 Task: Find connections with filter location Baharampur with filter topic #Analyticswith filter profile language German with filter current company BORN Group with filter school Doon International School with filter industry Footwear Manufacturing with filter service category Leadership Development with filter keywords title Receptionist
Action: Mouse moved to (613, 76)
Screenshot: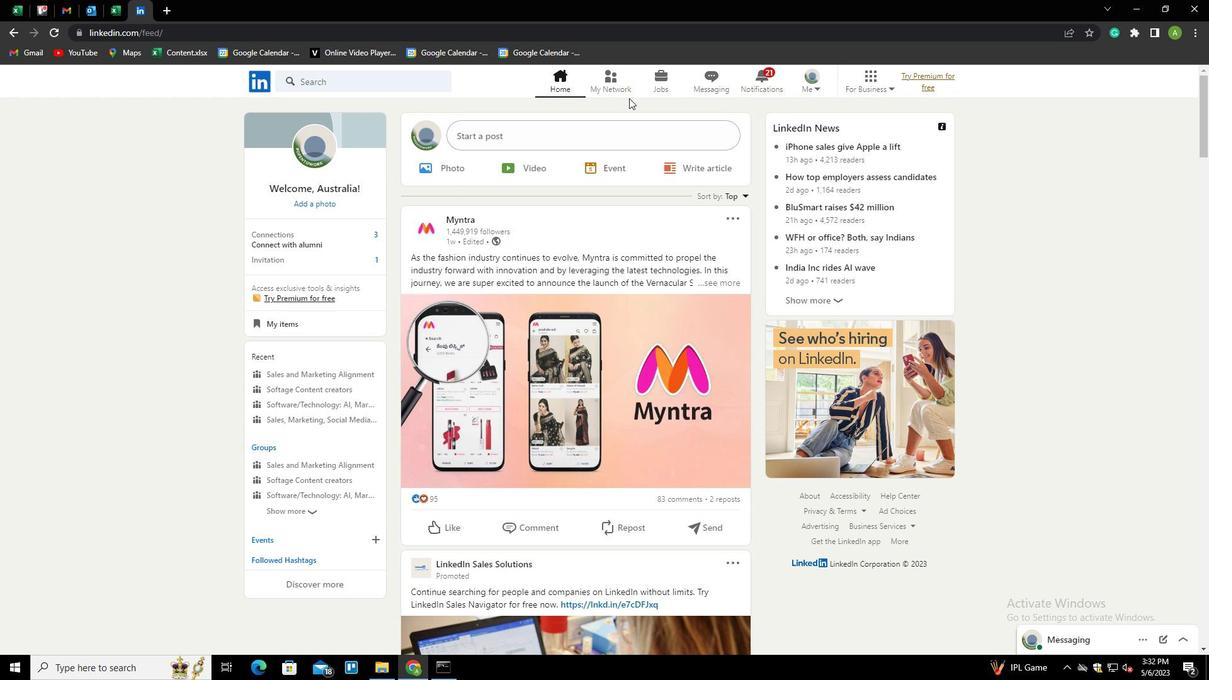 
Action: Mouse pressed left at (613, 76)
Screenshot: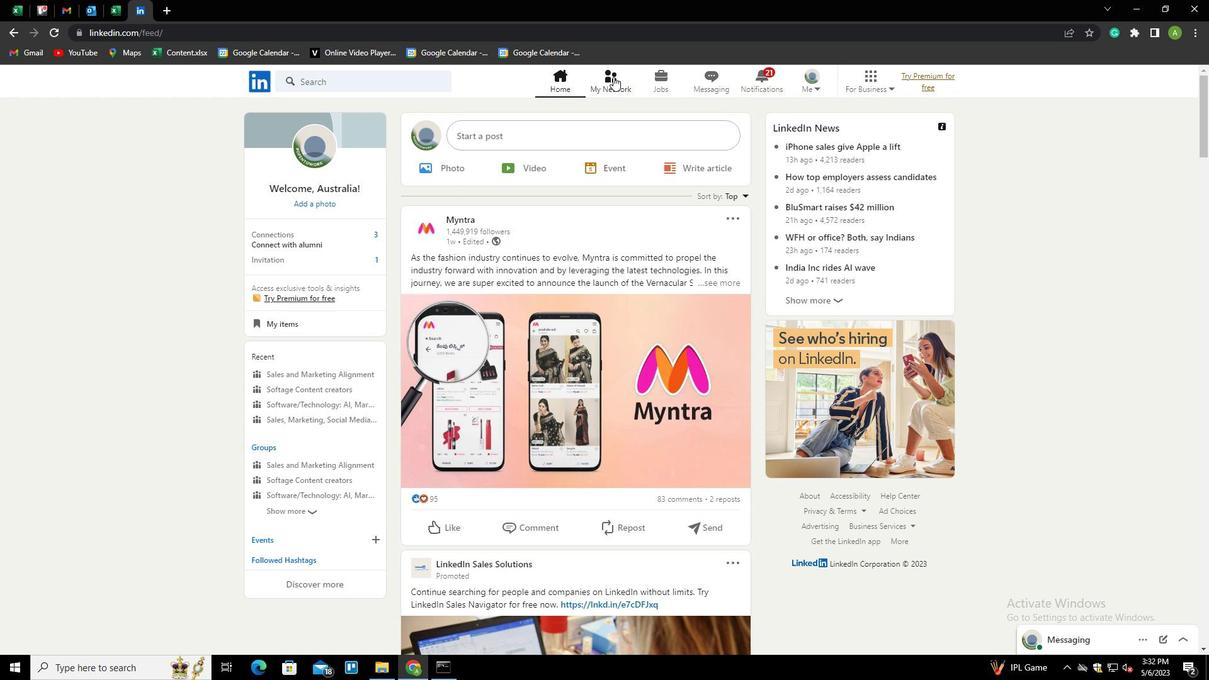 
Action: Mouse moved to (325, 151)
Screenshot: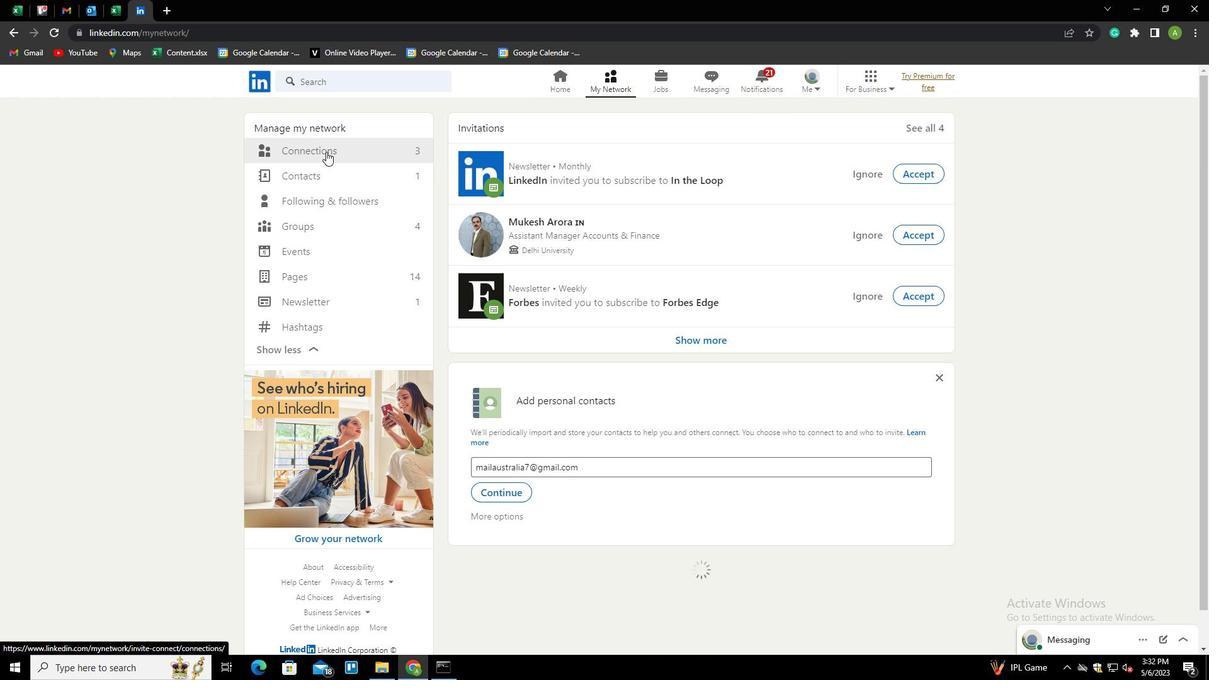 
Action: Mouse pressed left at (325, 151)
Screenshot: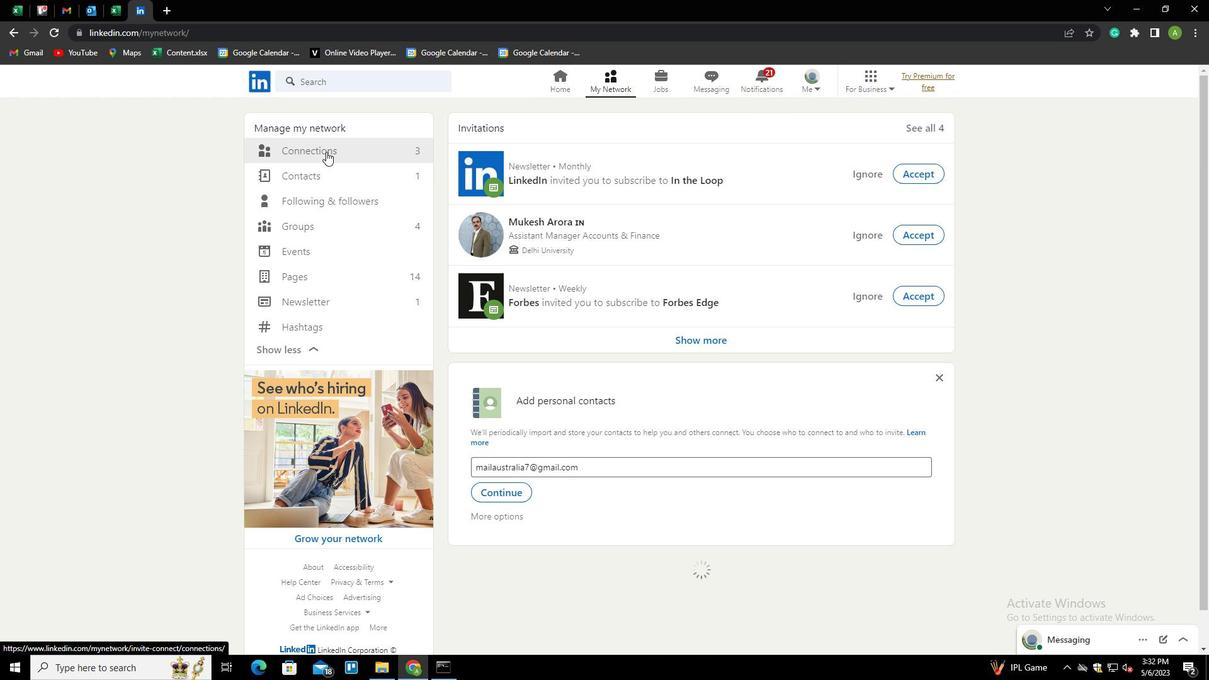 
Action: Mouse moved to (676, 154)
Screenshot: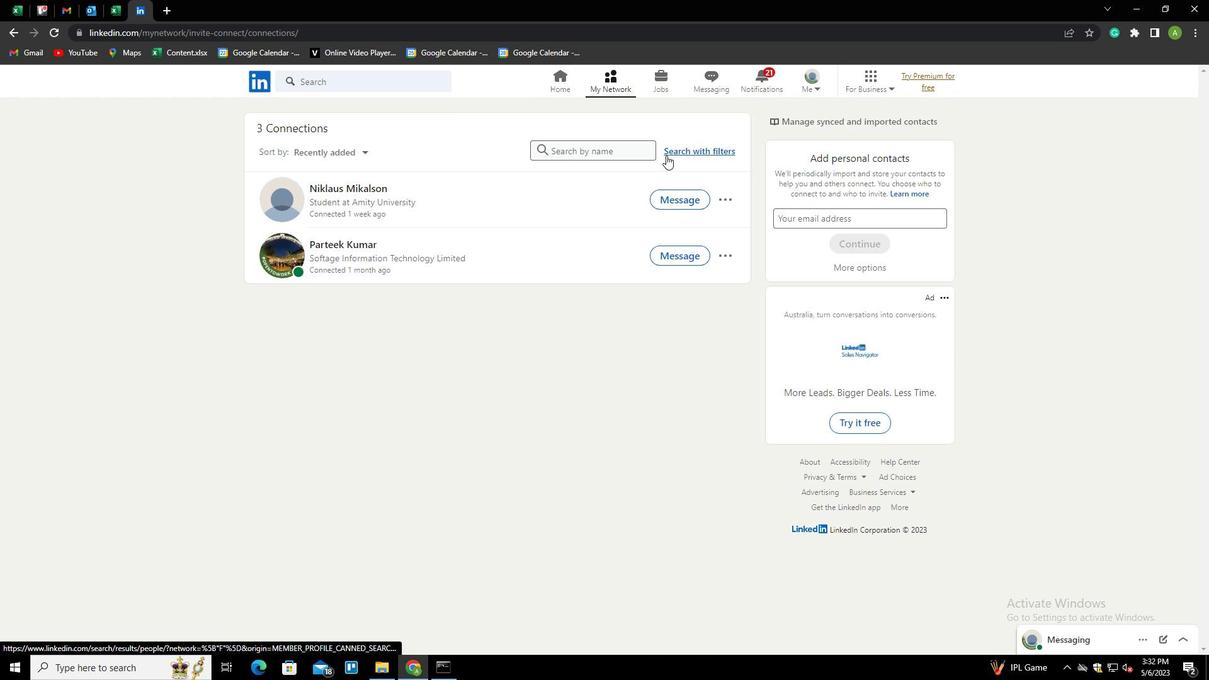 
Action: Mouse pressed left at (676, 154)
Screenshot: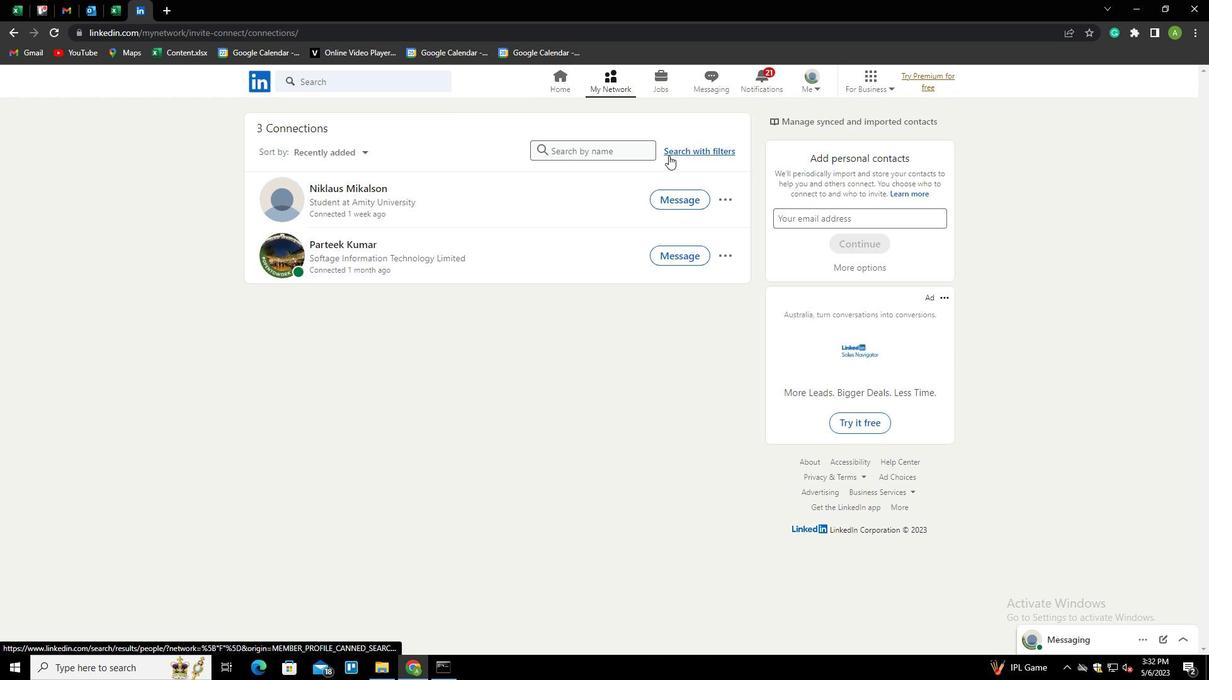 
Action: Mouse moved to (639, 117)
Screenshot: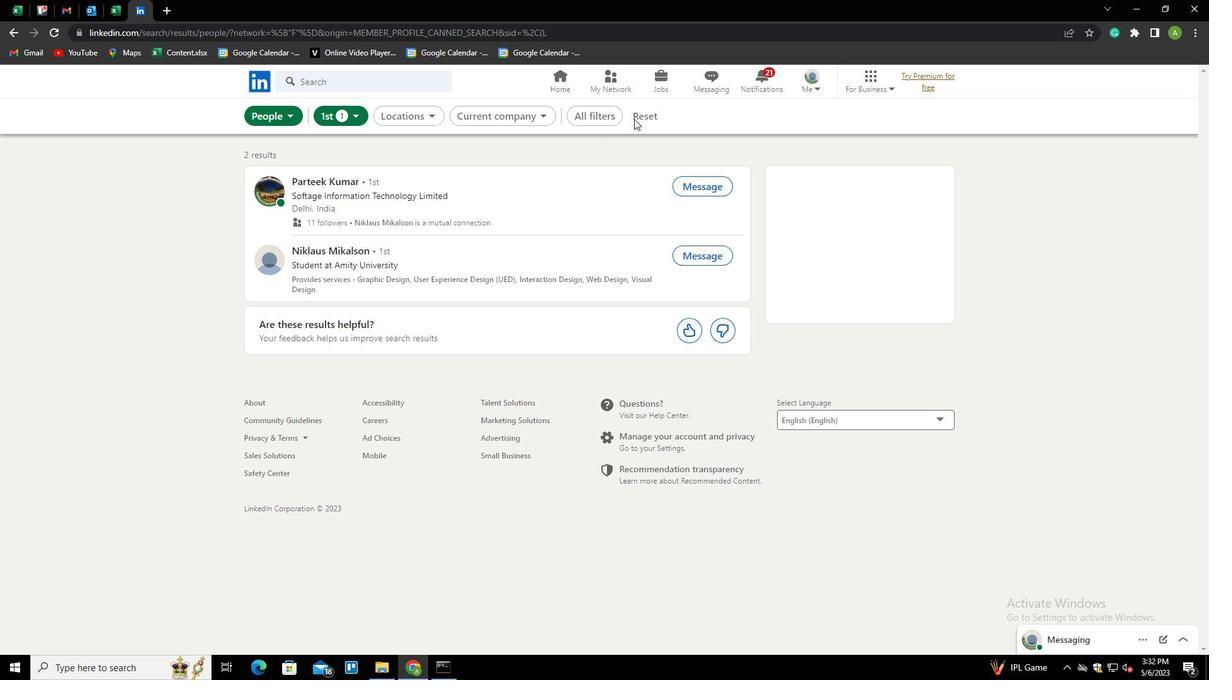
Action: Mouse pressed left at (639, 117)
Screenshot: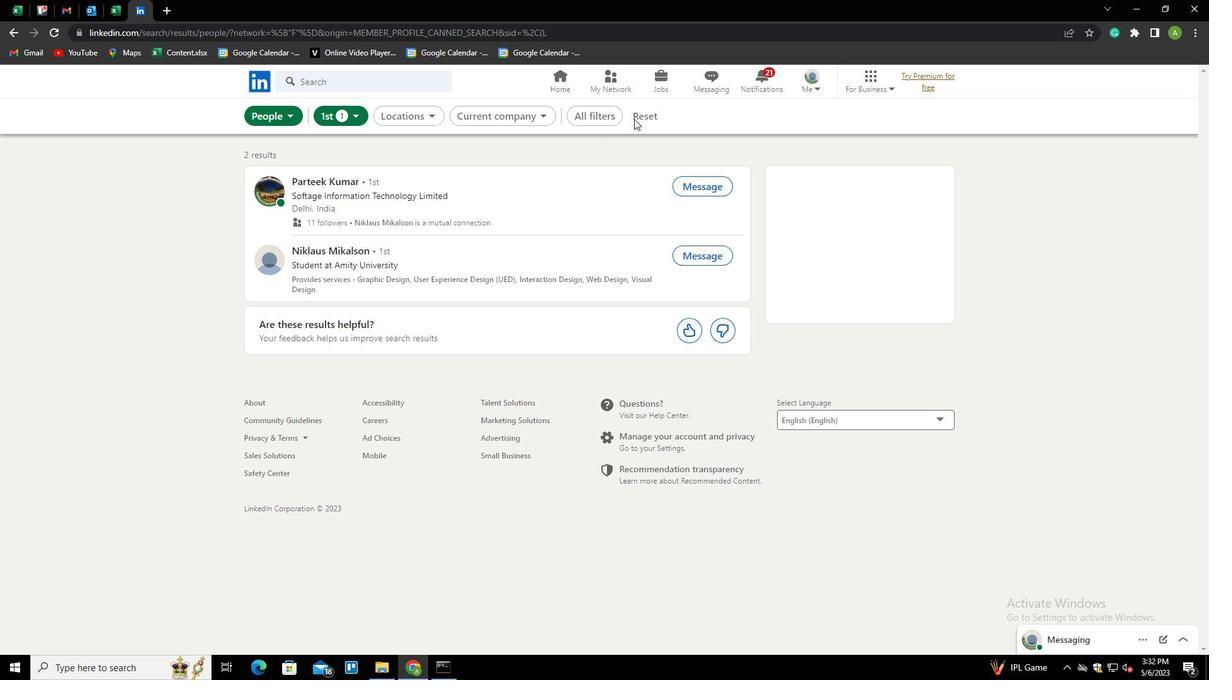 
Action: Mouse moved to (620, 115)
Screenshot: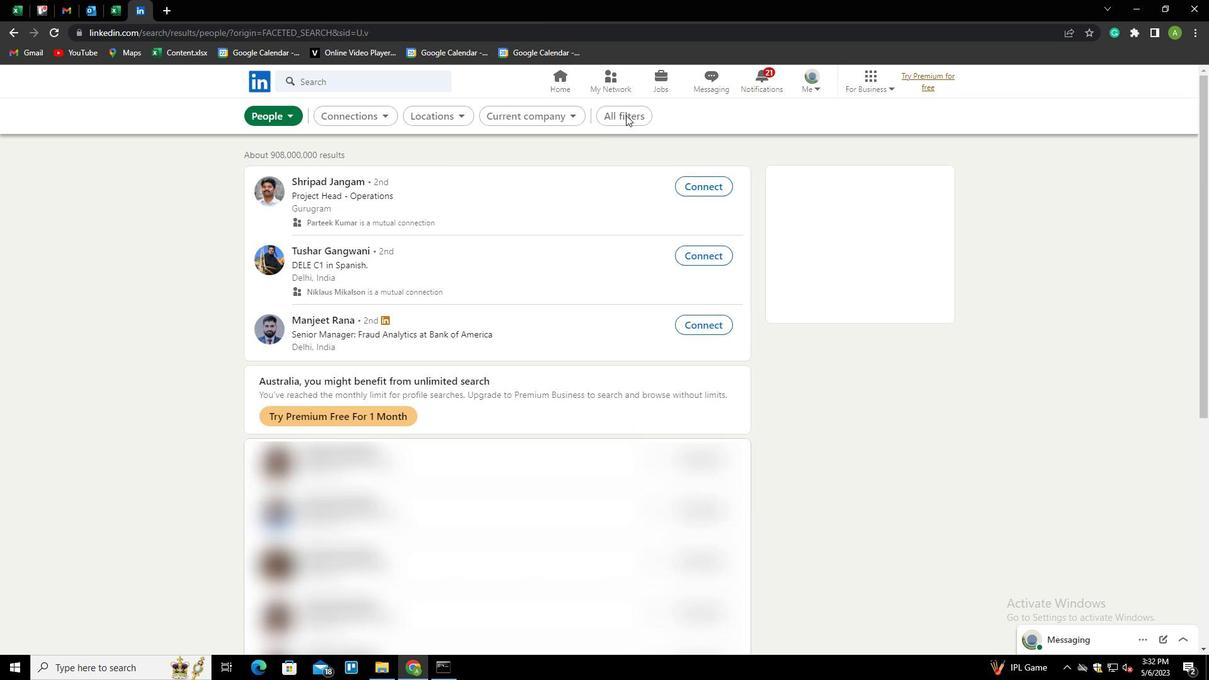 
Action: Mouse pressed left at (620, 115)
Screenshot: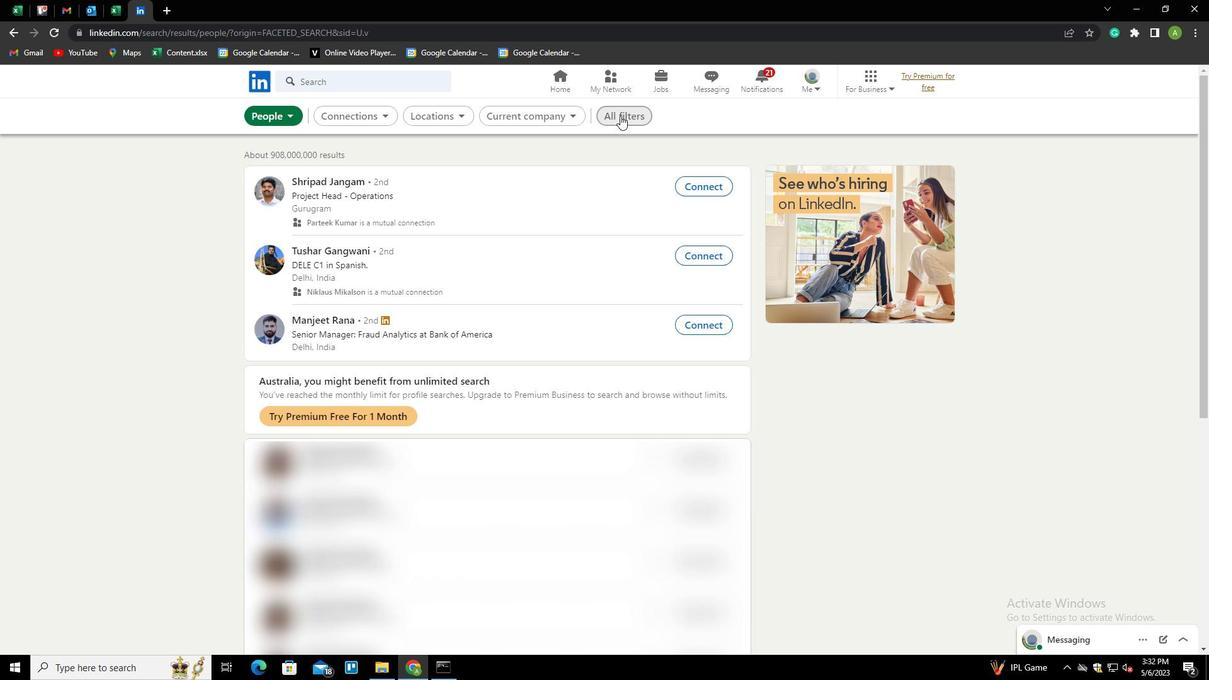 
Action: Mouse moved to (999, 338)
Screenshot: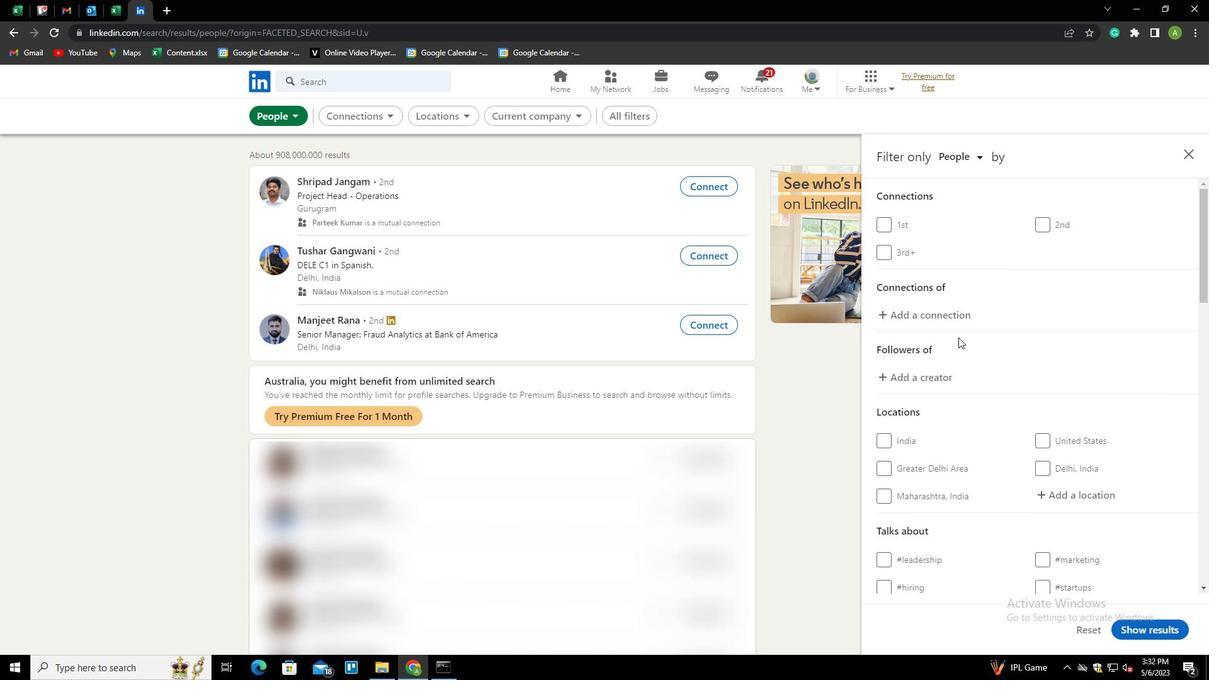 
Action: Mouse scrolled (999, 338) with delta (0, 0)
Screenshot: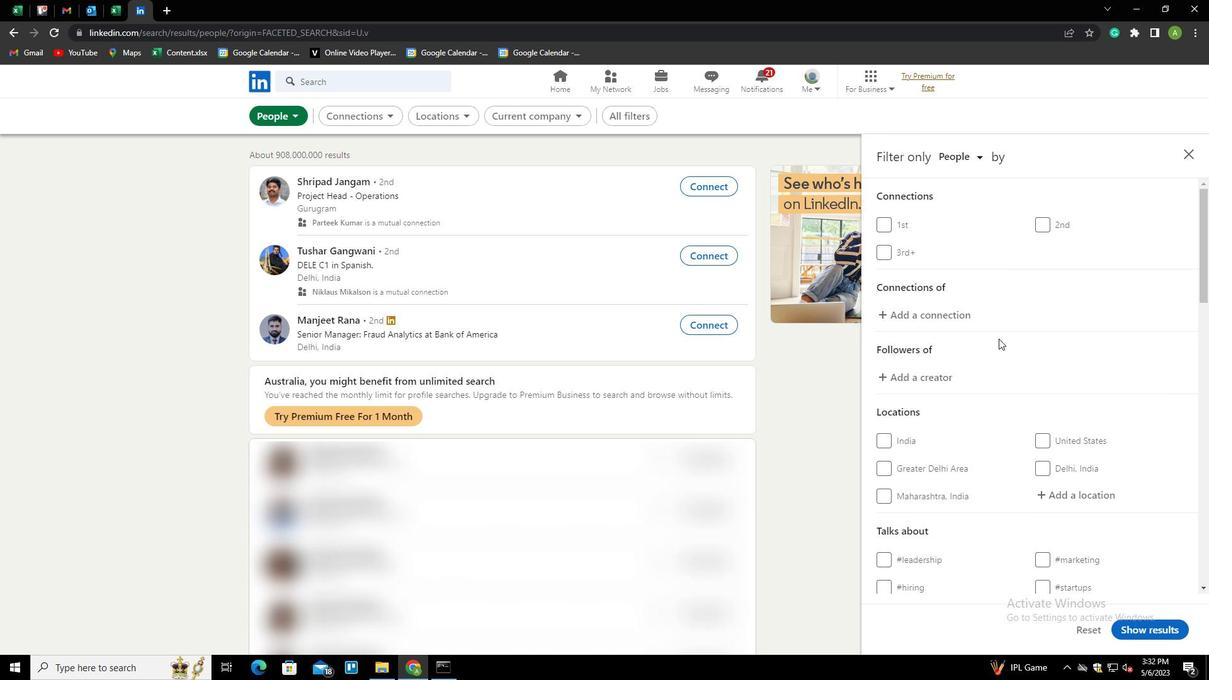 
Action: Mouse scrolled (999, 338) with delta (0, 0)
Screenshot: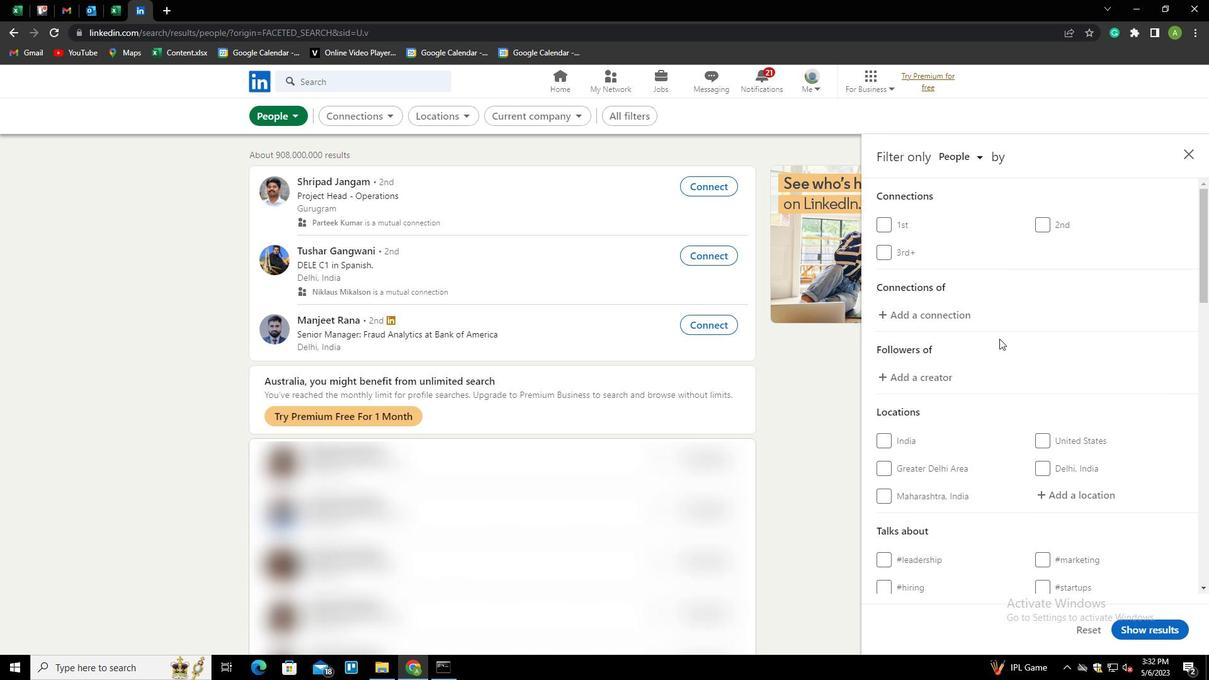 
Action: Mouse moved to (1063, 359)
Screenshot: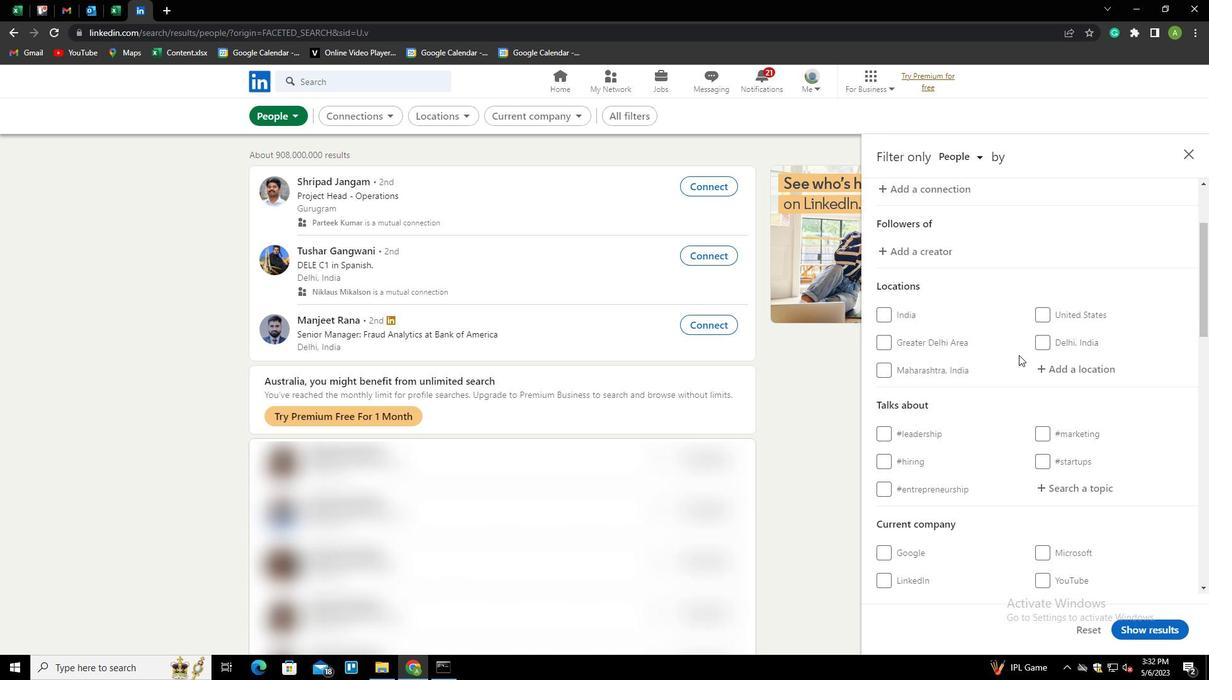 
Action: Mouse pressed left at (1063, 359)
Screenshot: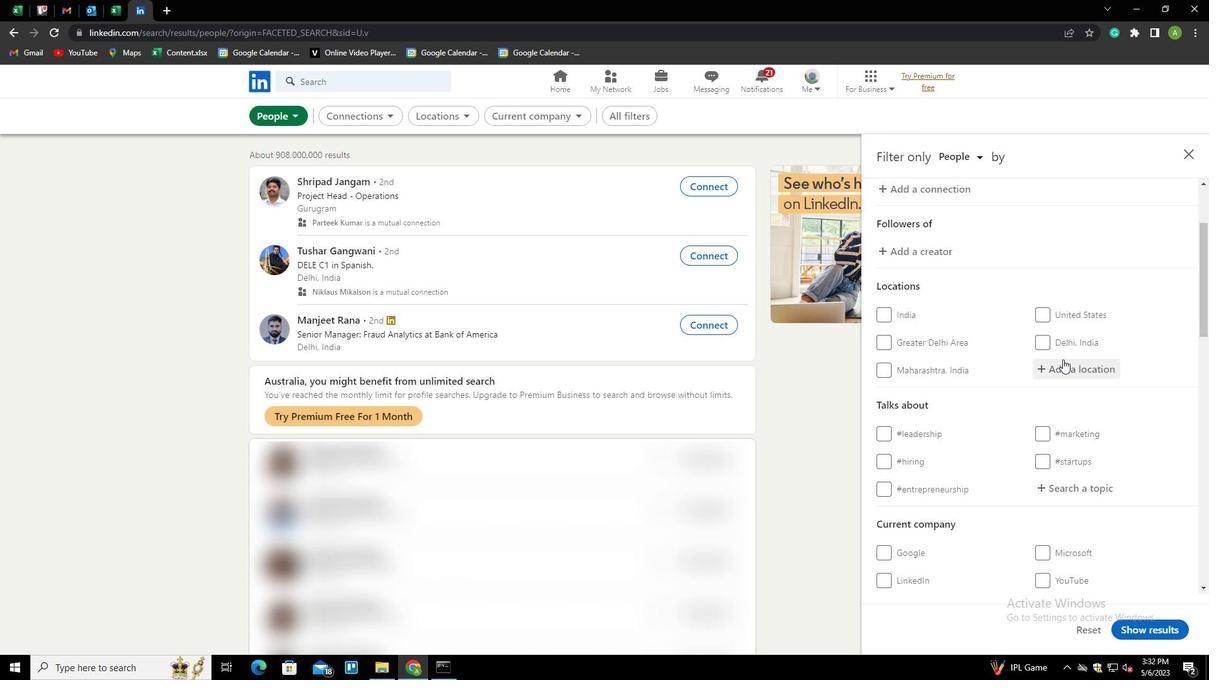 
Action: Mouse moved to (1065, 243)
Screenshot: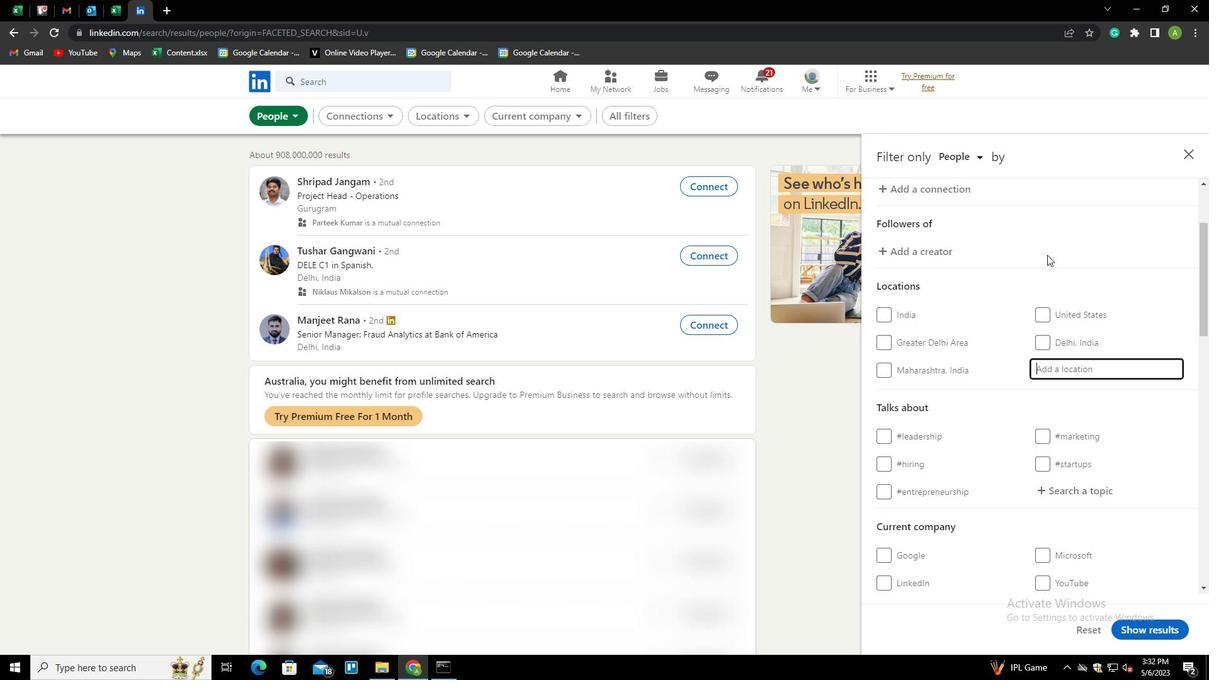 
Action: Key pressed <Key.shift><Key.shift><Key.shift>BAHARAMPUR<Key.backspace>ORE<Key.down><Key.insert><Key.insert><Key.backspace><Key.backspace><Key.backspace><Key.backspace>ORE<Key.backspace><Key.backspace><Key.backspace>UR
Screenshot: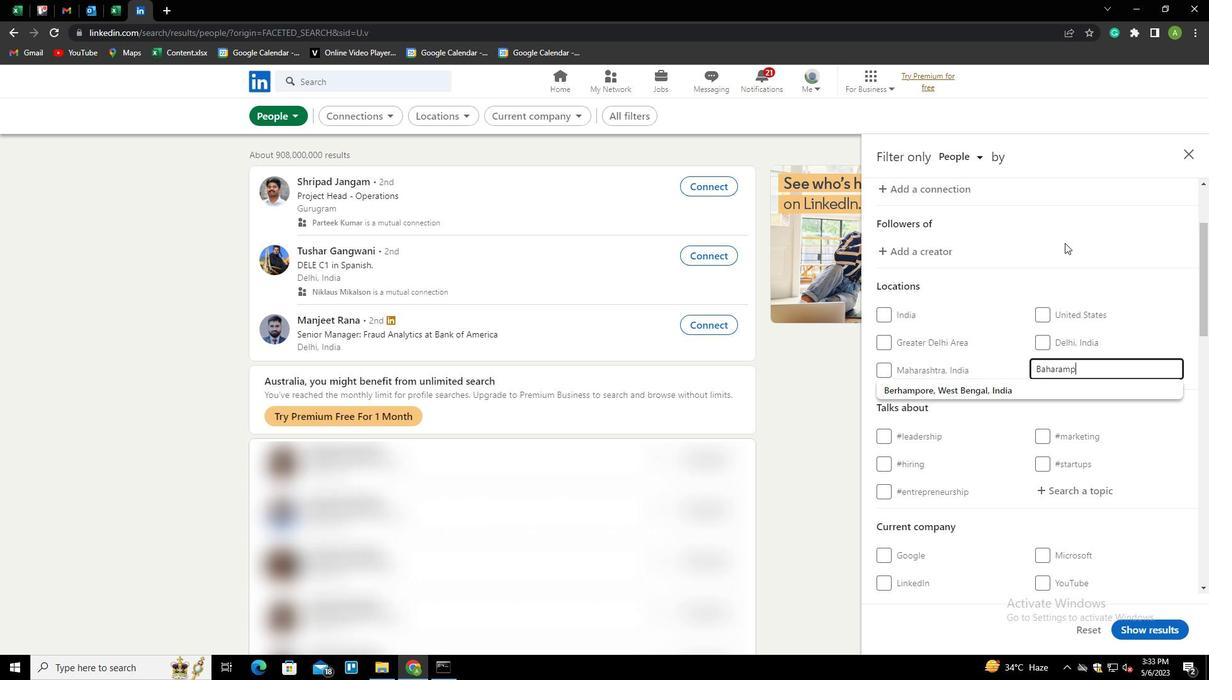 
Action: Mouse moved to (1127, 434)
Screenshot: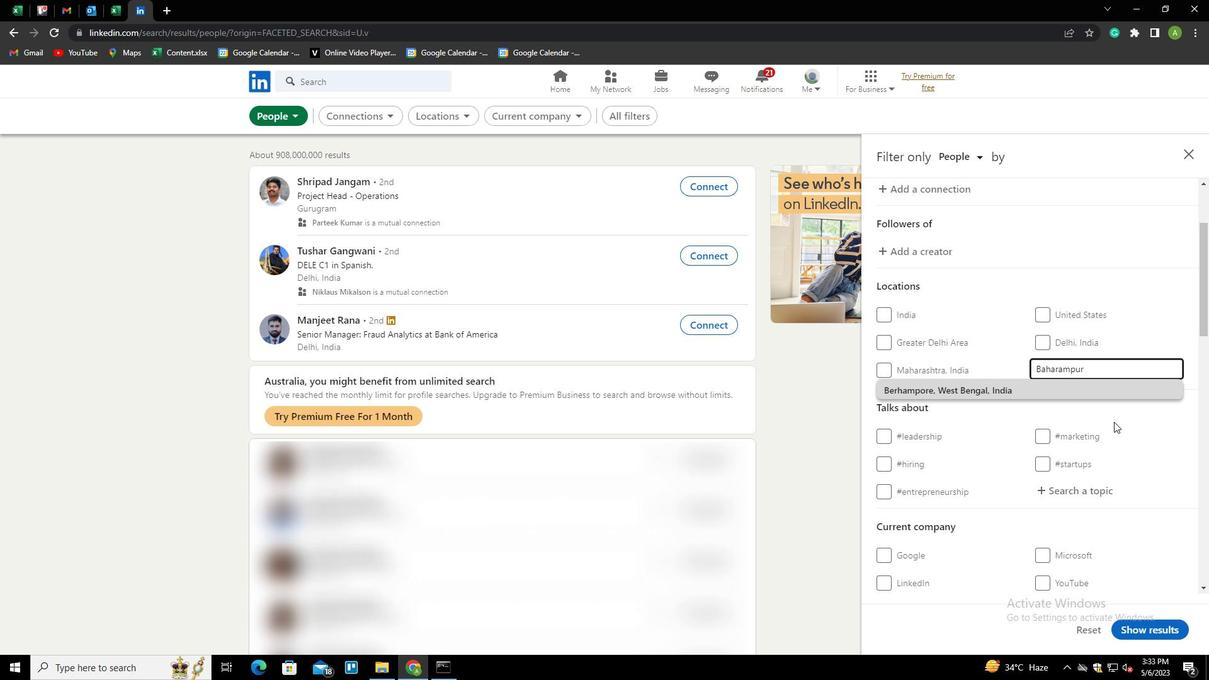 
Action: Mouse pressed left at (1127, 434)
Screenshot: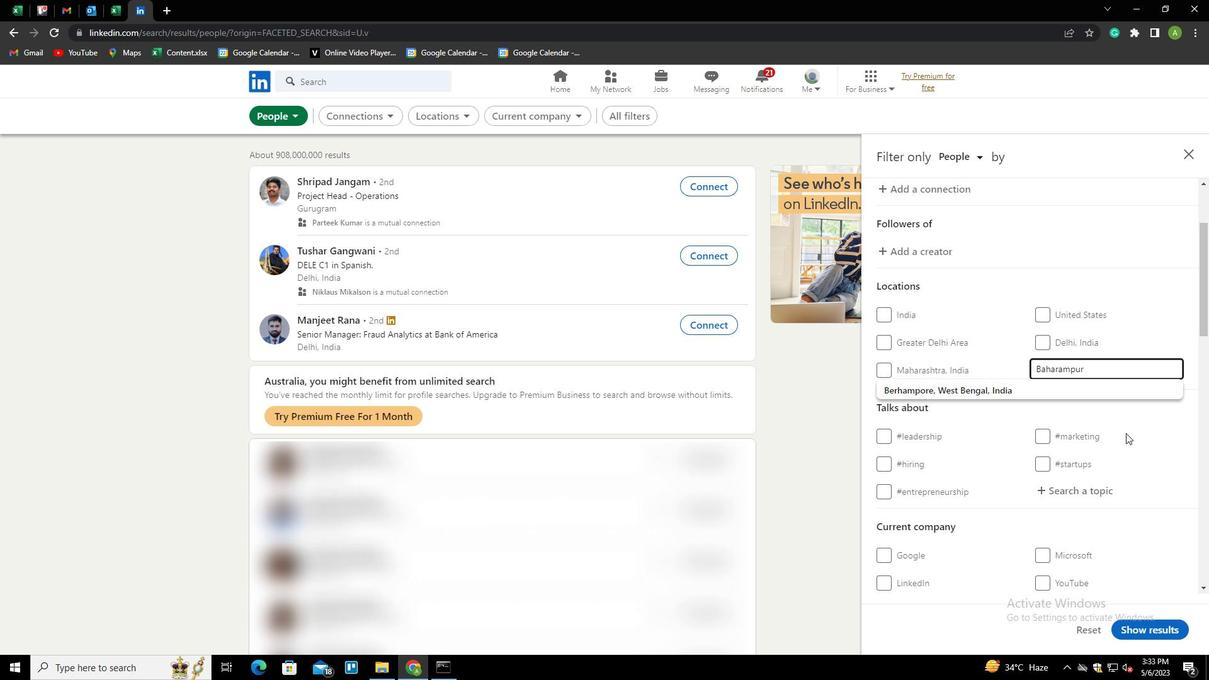 
Action: Mouse moved to (1095, 487)
Screenshot: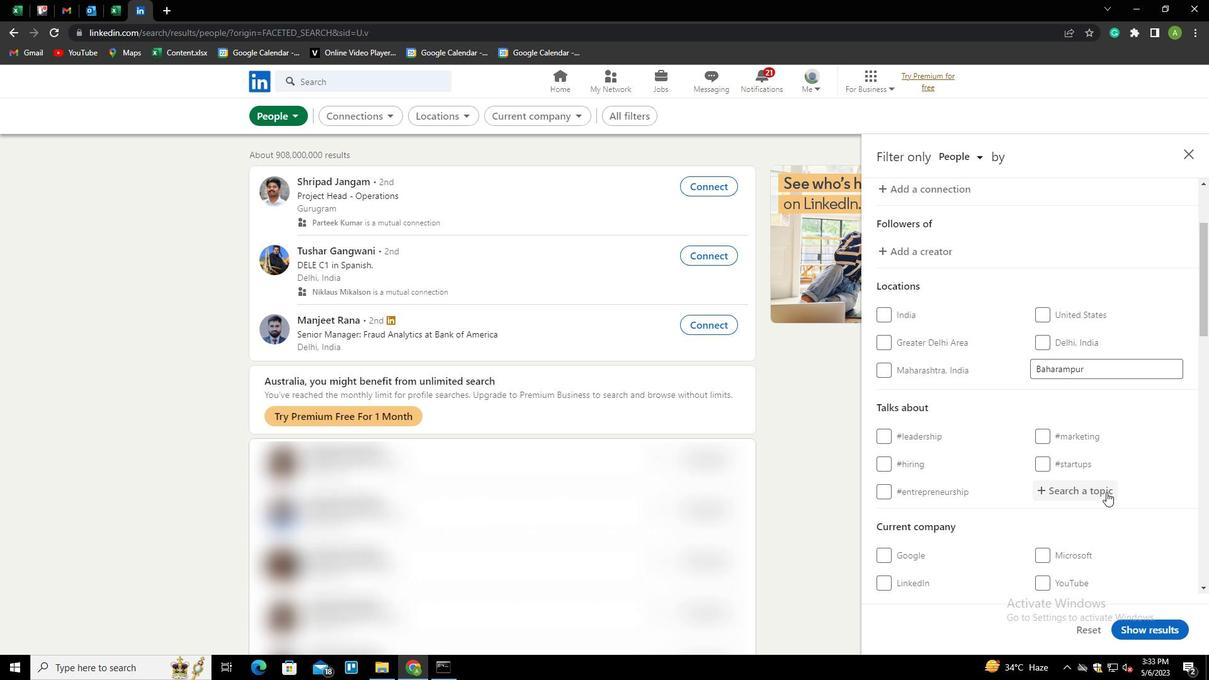 
Action: Mouse pressed left at (1095, 487)
Screenshot: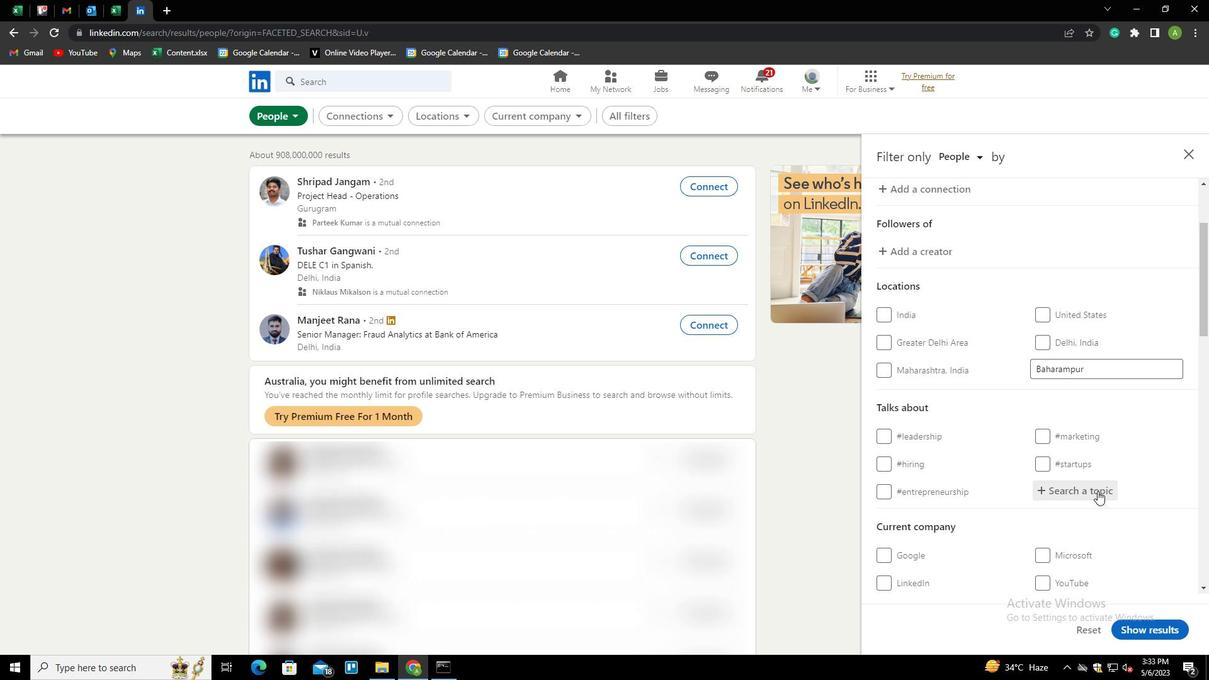 
Action: Mouse moved to (1160, 373)
Screenshot: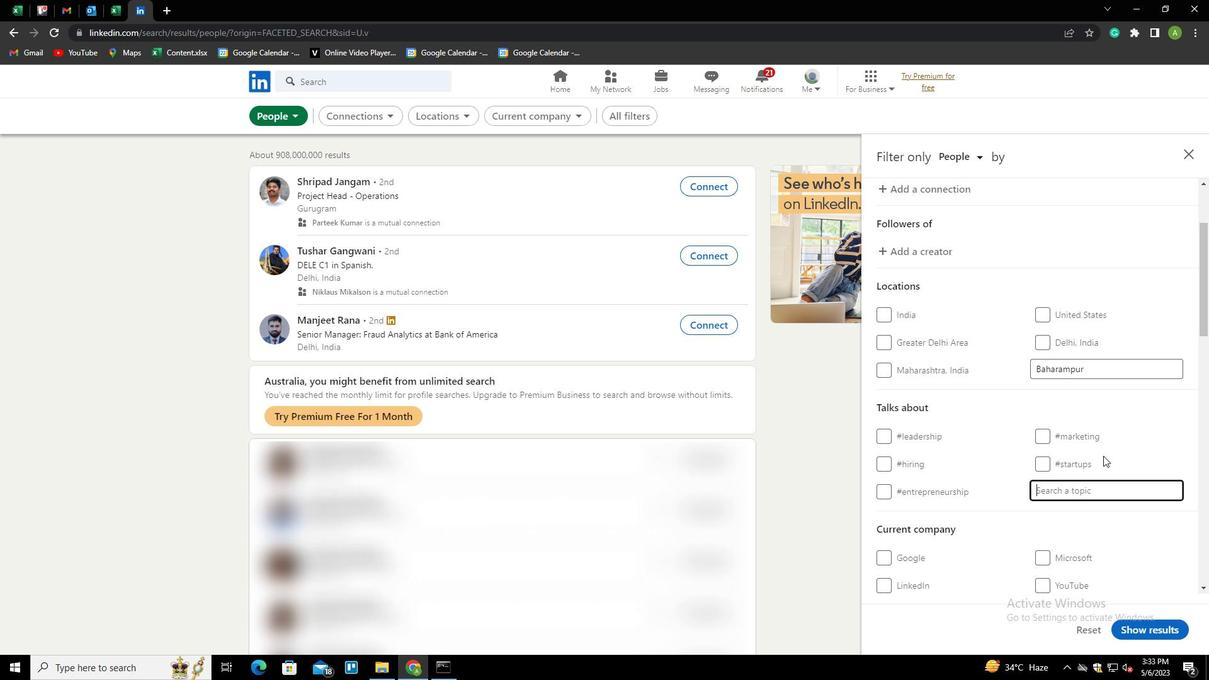 
Action: Key pressed <Key.shift>ANALYTICS<Key.down><Key.enter>
Screenshot: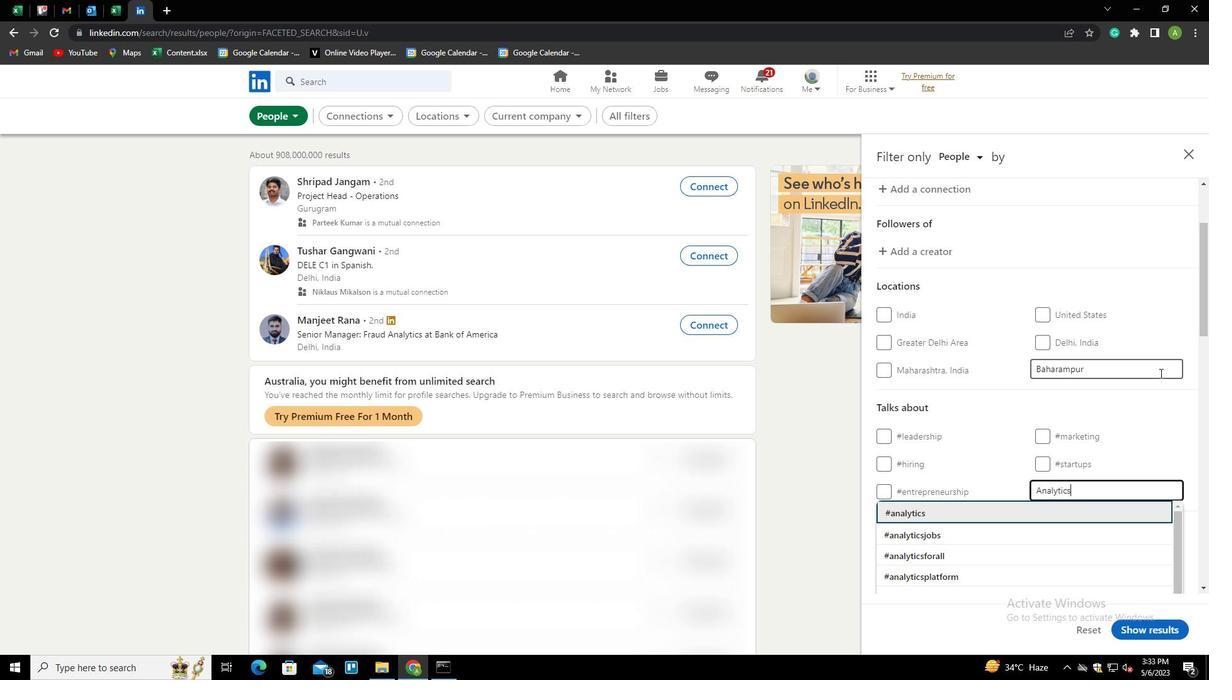 
Action: Mouse moved to (1210, 377)
Screenshot: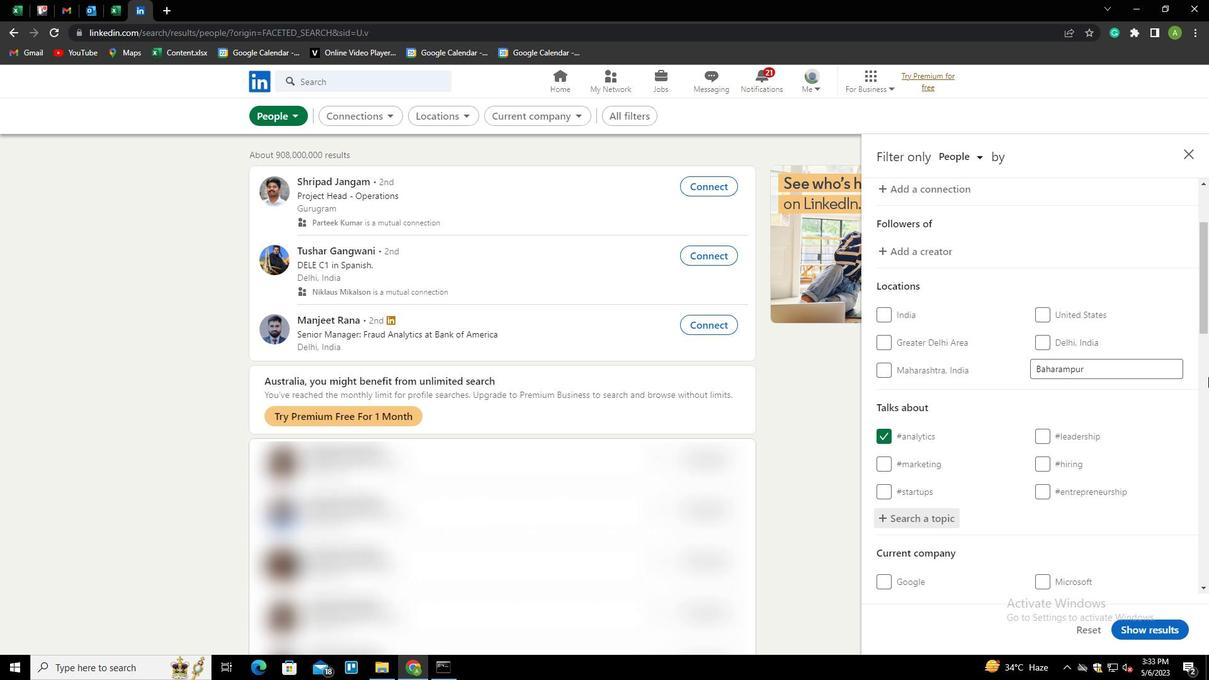 
Action: Mouse scrolled (1209, 376) with delta (0, 0)
Screenshot: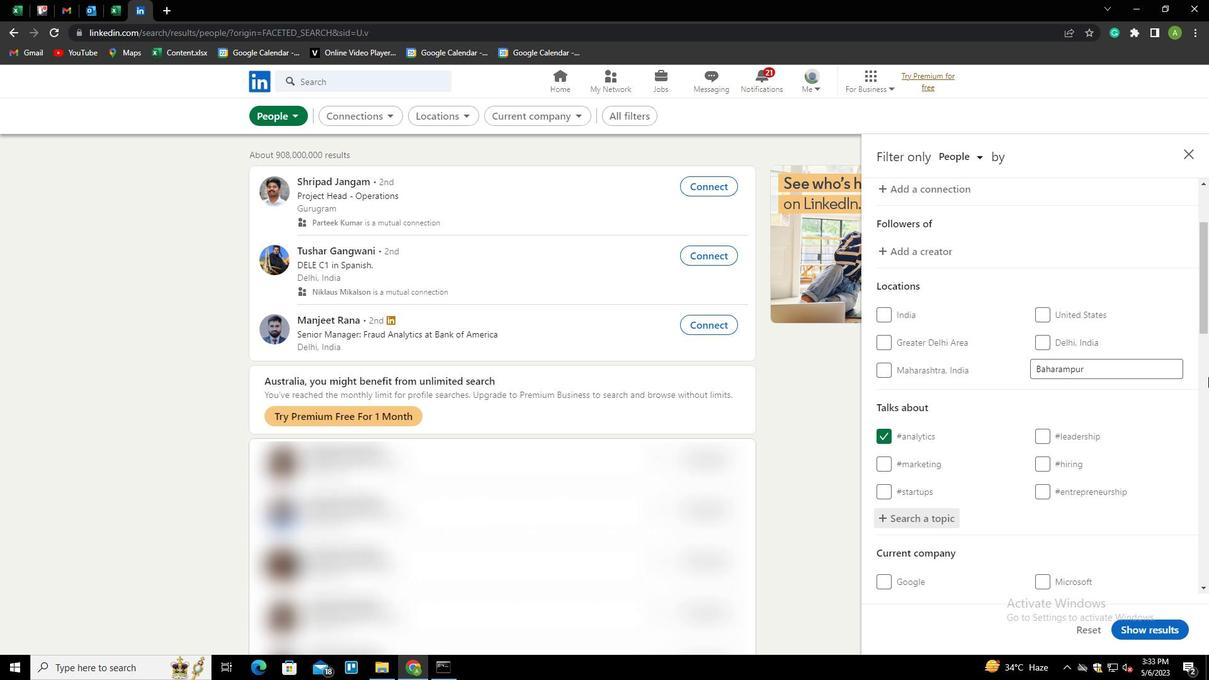 
Action: Mouse moved to (1211, 379)
Screenshot: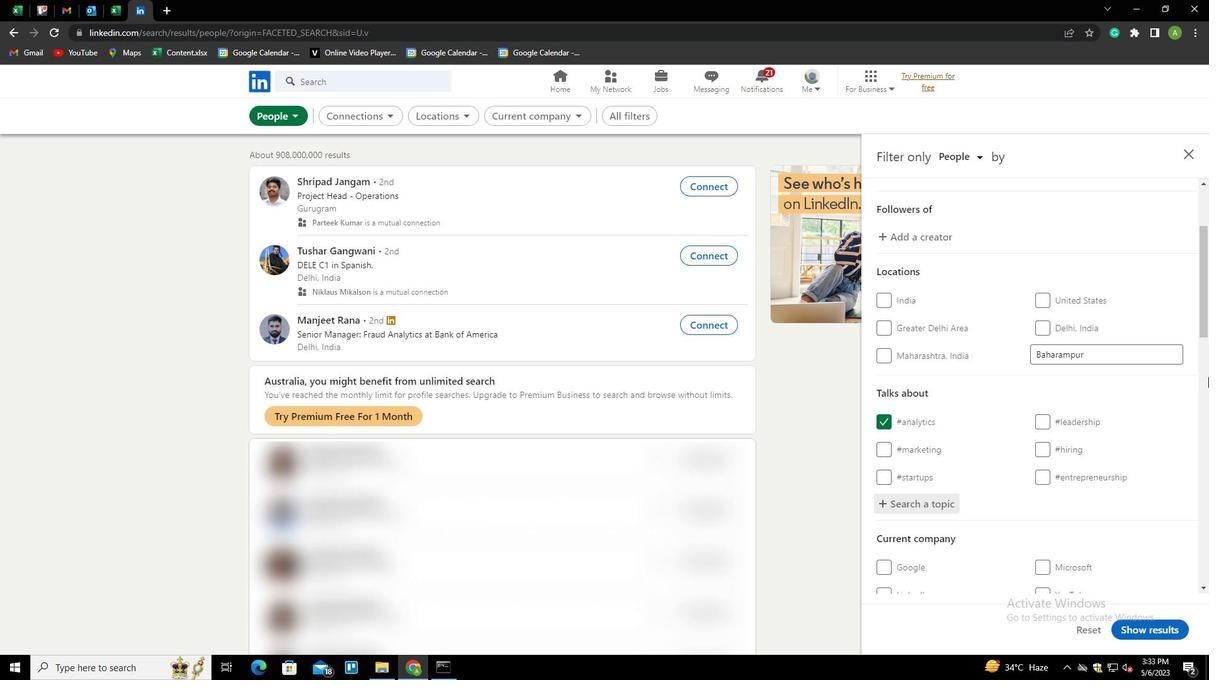 
Action: Mouse scrolled (1209, 379) with delta (0, 0)
Screenshot: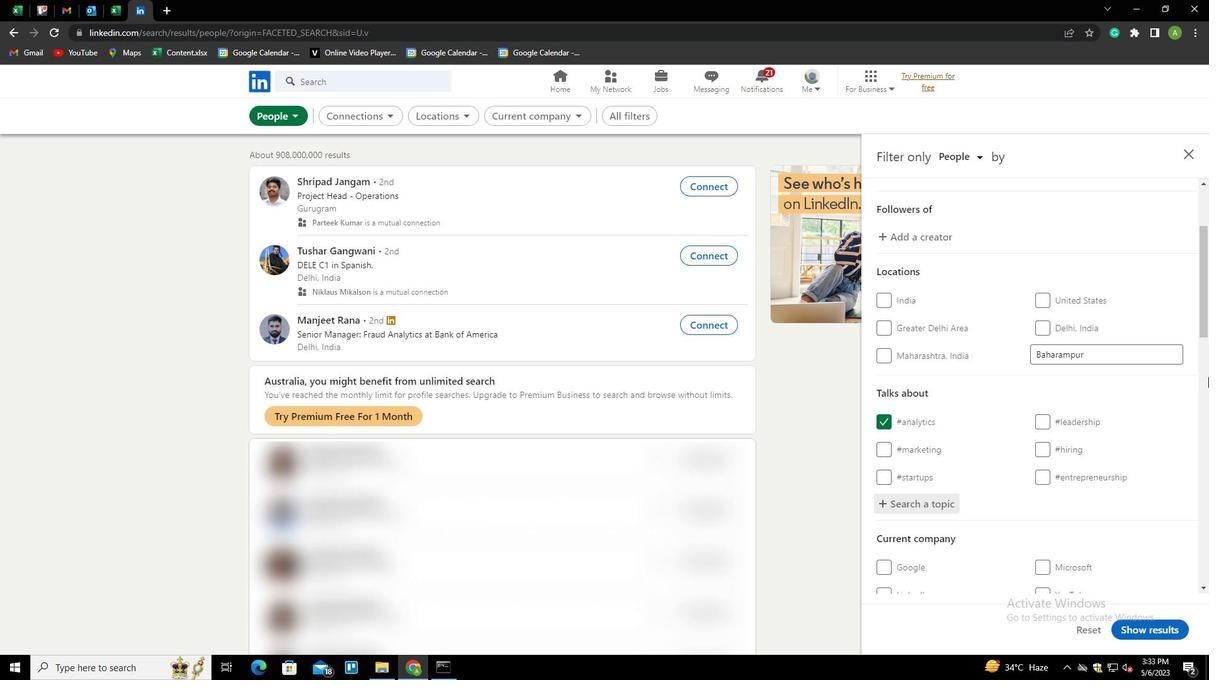 
Action: Mouse moved to (1209, 380)
Screenshot: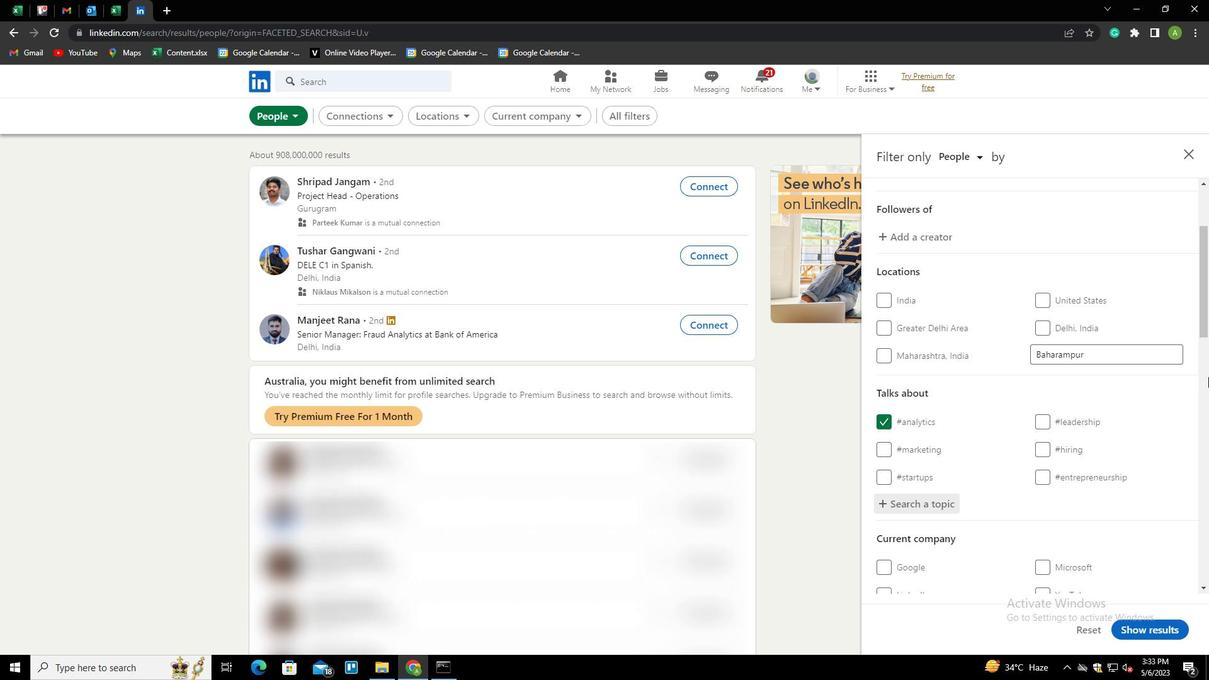 
Action: Mouse scrolled (1209, 379) with delta (0, 0)
Screenshot: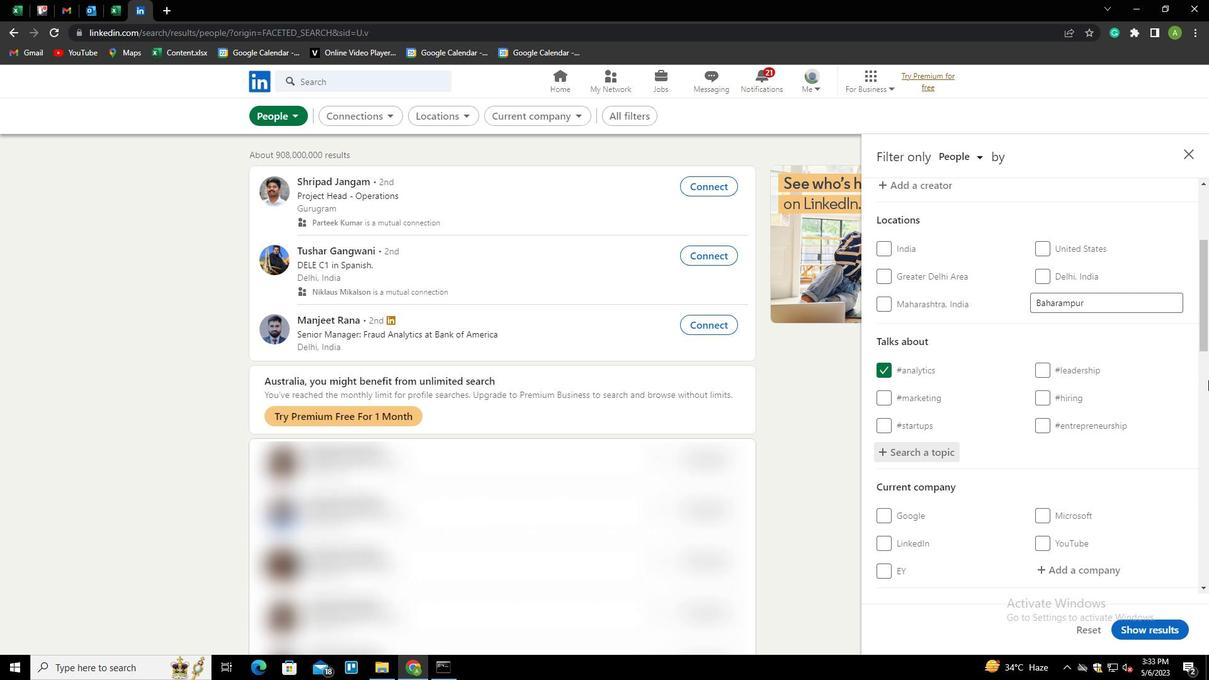 
Action: Mouse moved to (1049, 447)
Screenshot: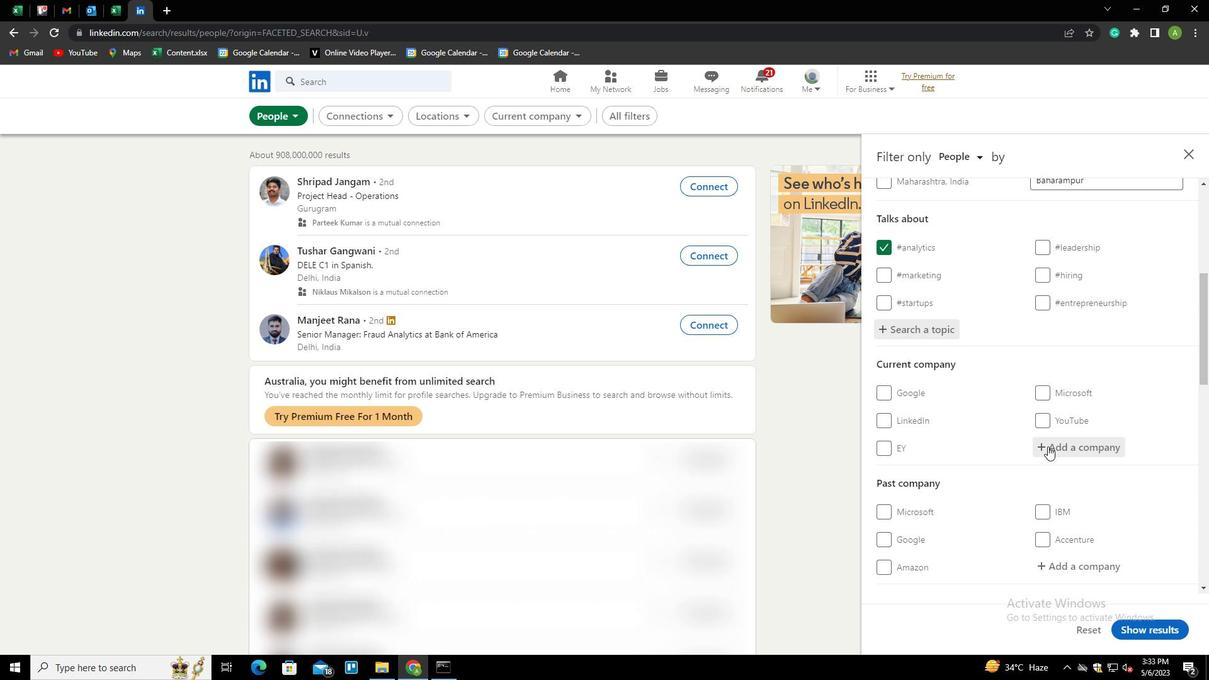 
Action: Mouse pressed left at (1049, 447)
Screenshot: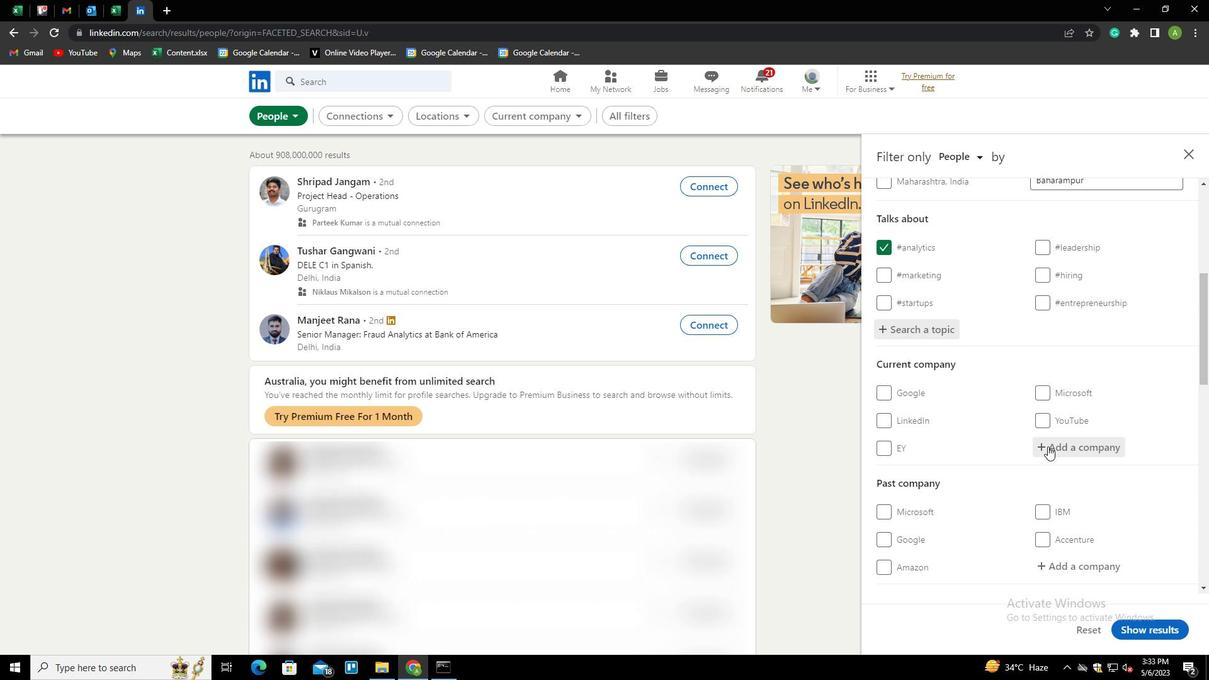 
Action: Mouse moved to (1091, 425)
Screenshot: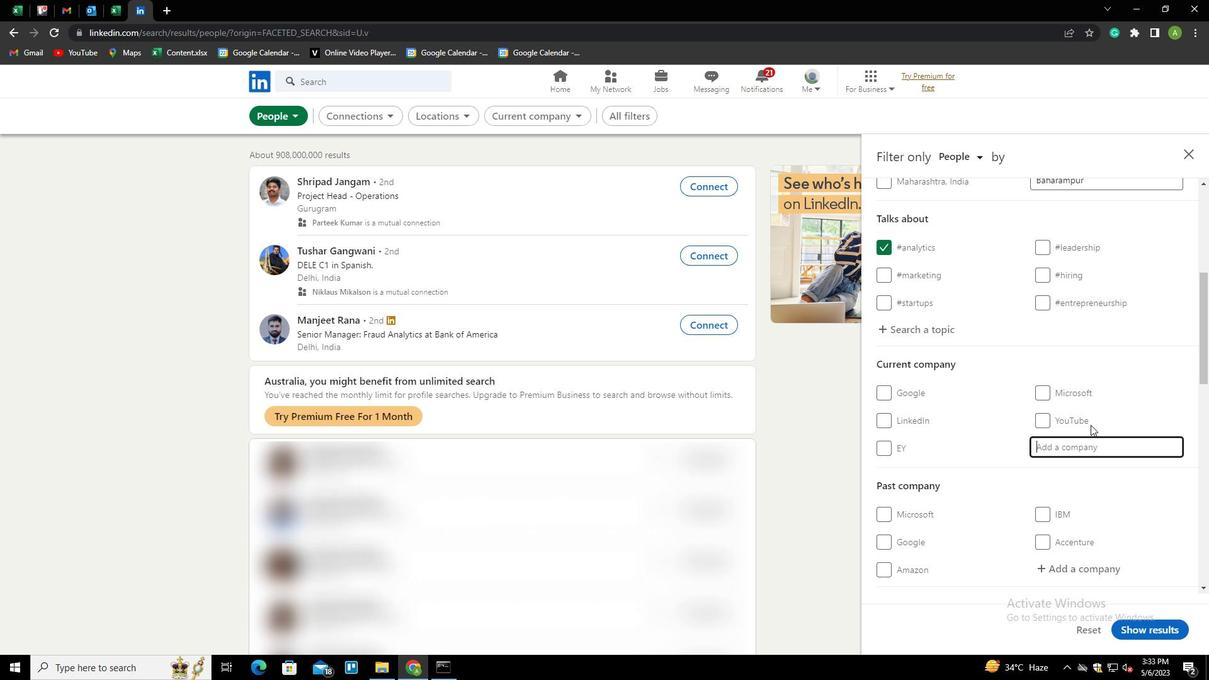 
Action: Mouse scrolled (1091, 424) with delta (0, 0)
Screenshot: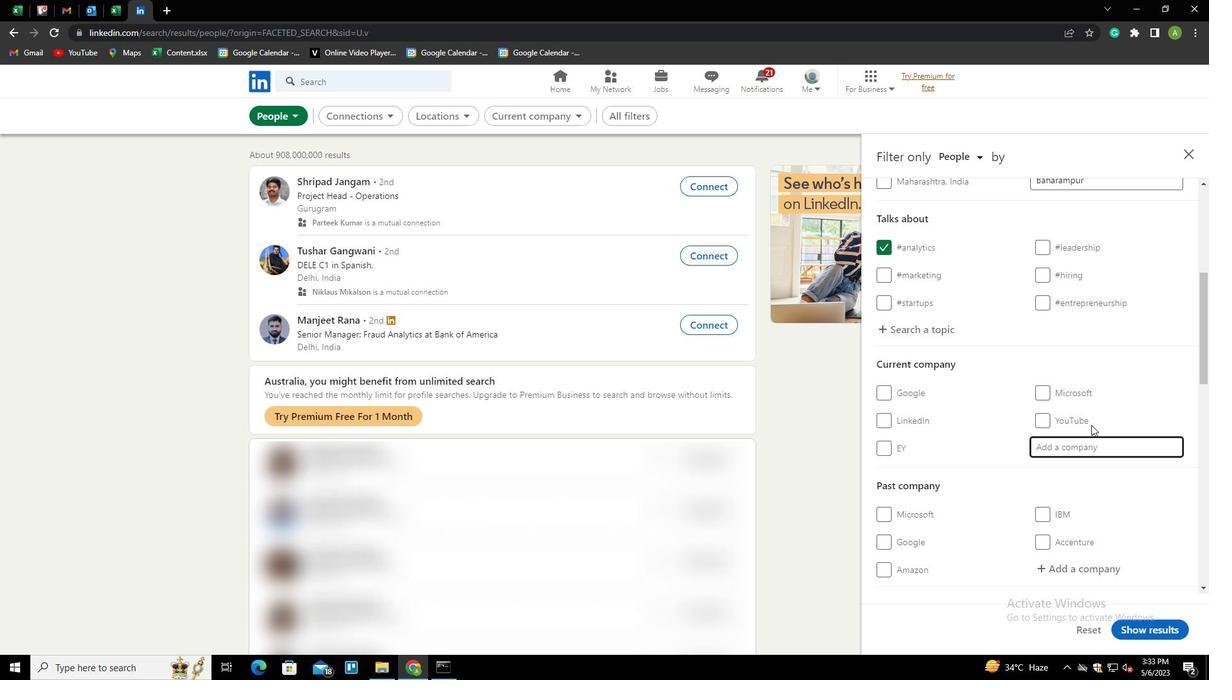 
Action: Mouse moved to (1063, 439)
Screenshot: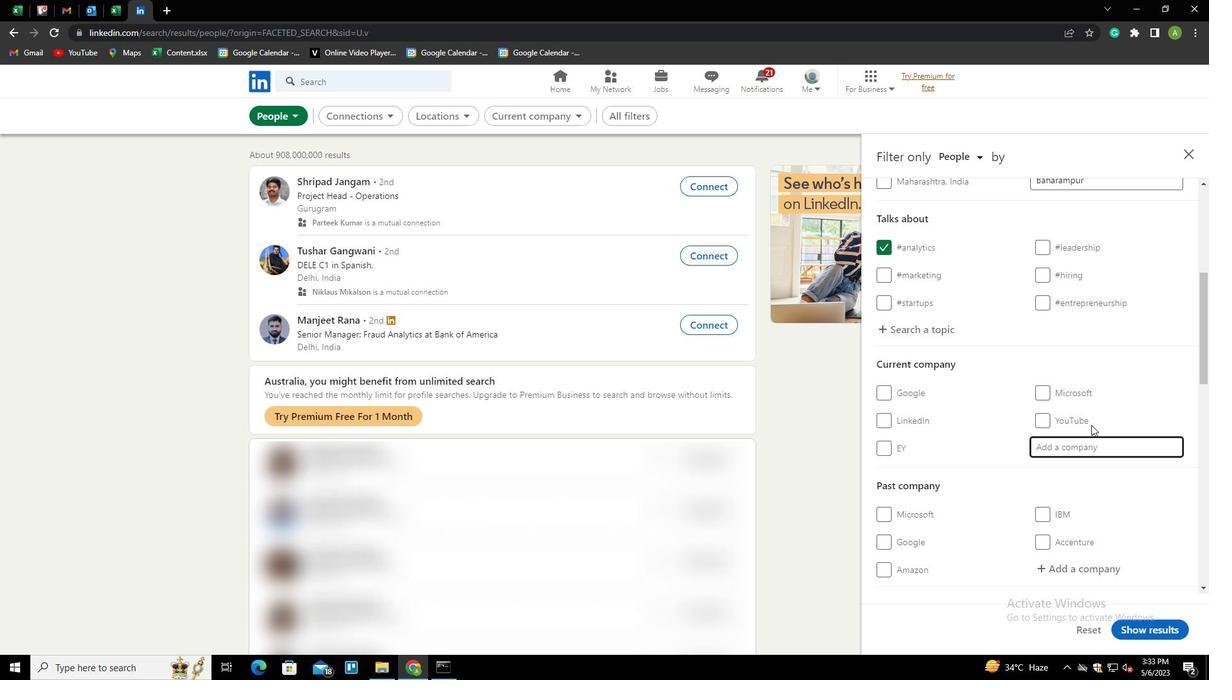 
Action: Mouse scrolled (1063, 438) with delta (0, 0)
Screenshot: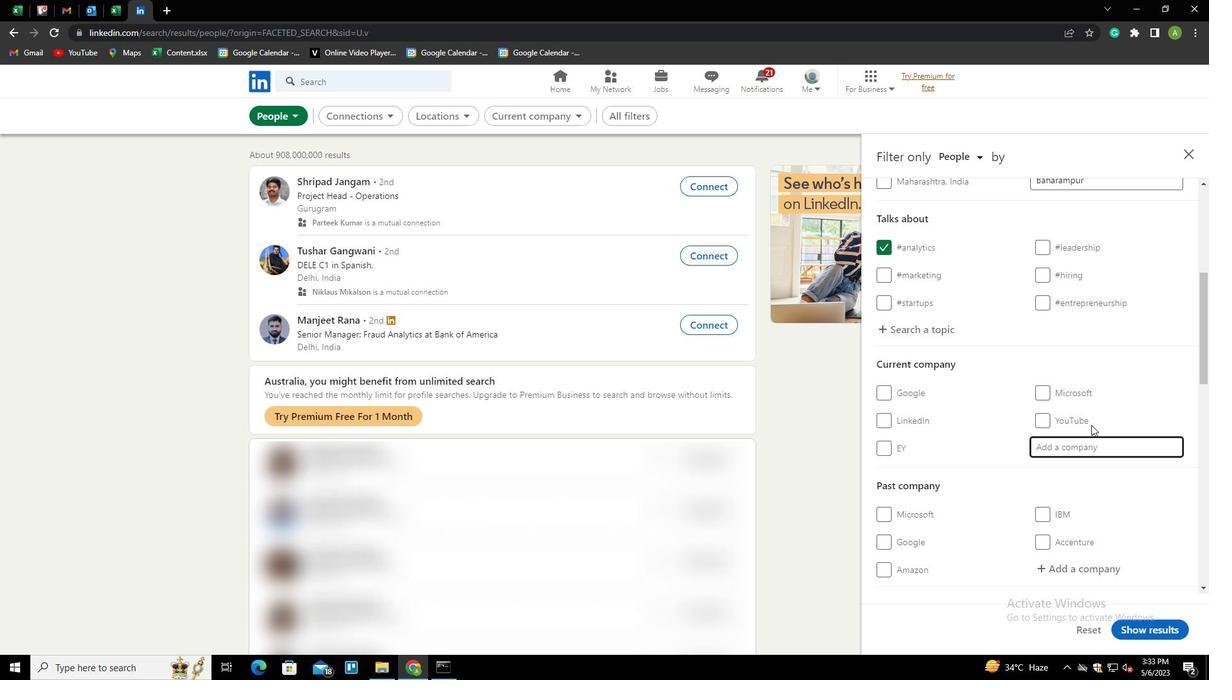 
Action: Mouse moved to (1056, 444)
Screenshot: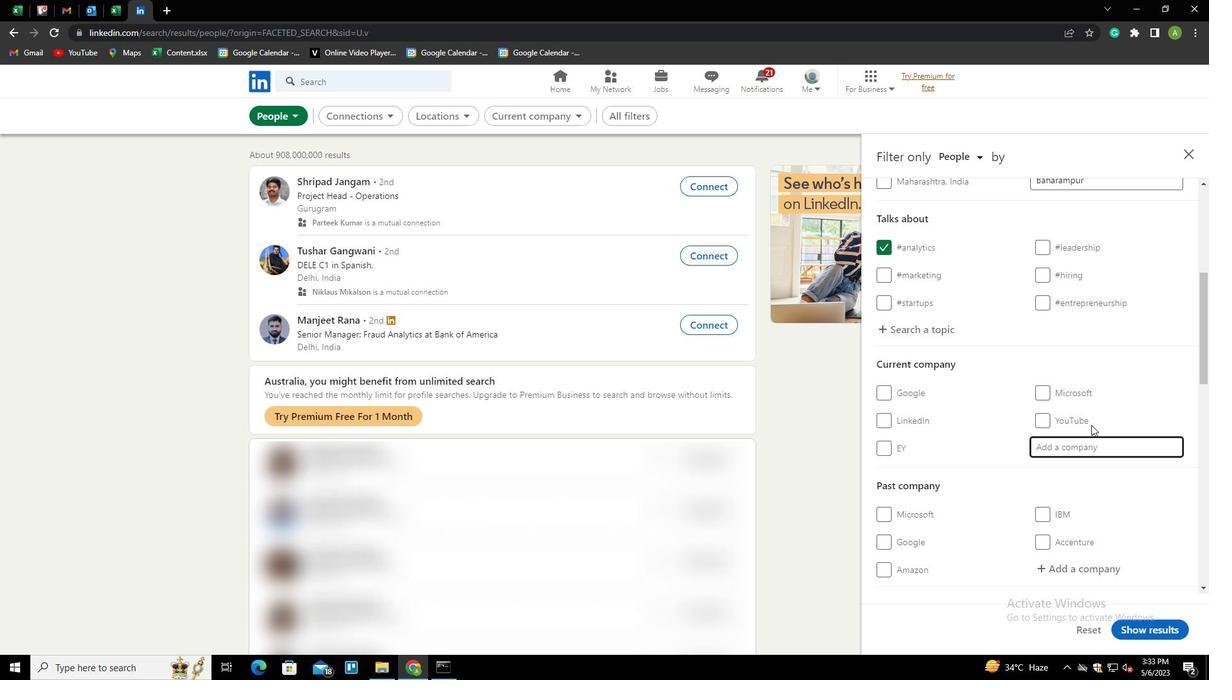 
Action: Mouse scrolled (1056, 443) with delta (0, 0)
Screenshot: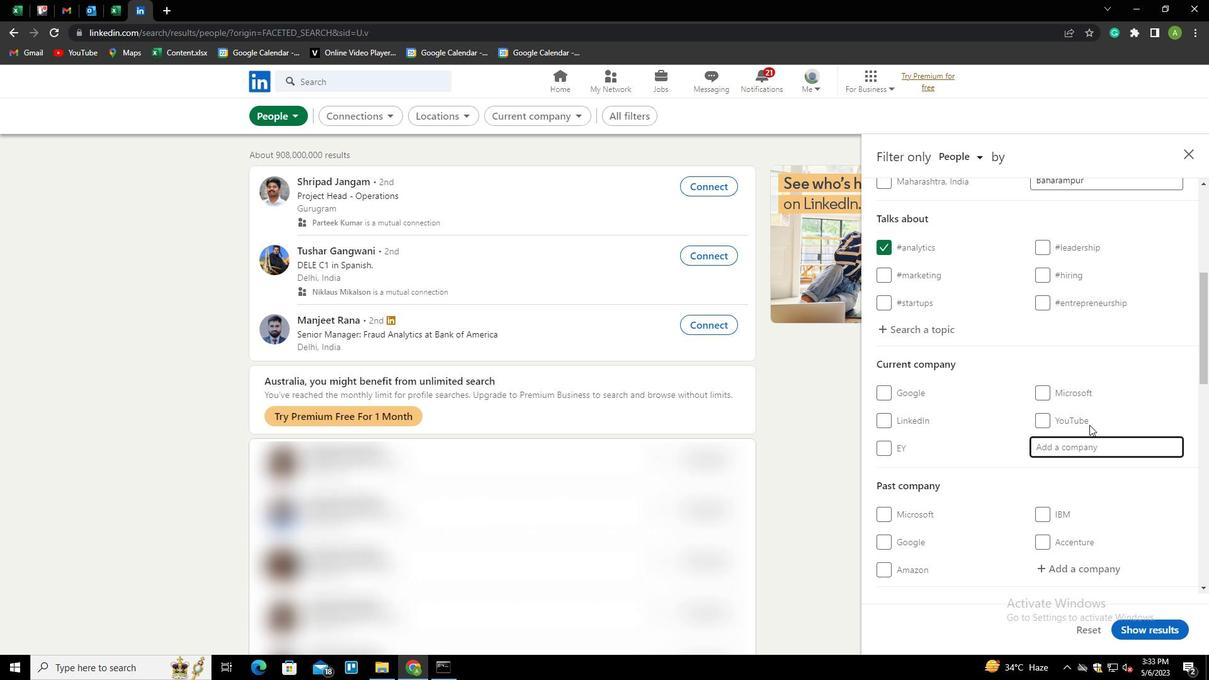 
Action: Mouse scrolled (1056, 443) with delta (0, 0)
Screenshot: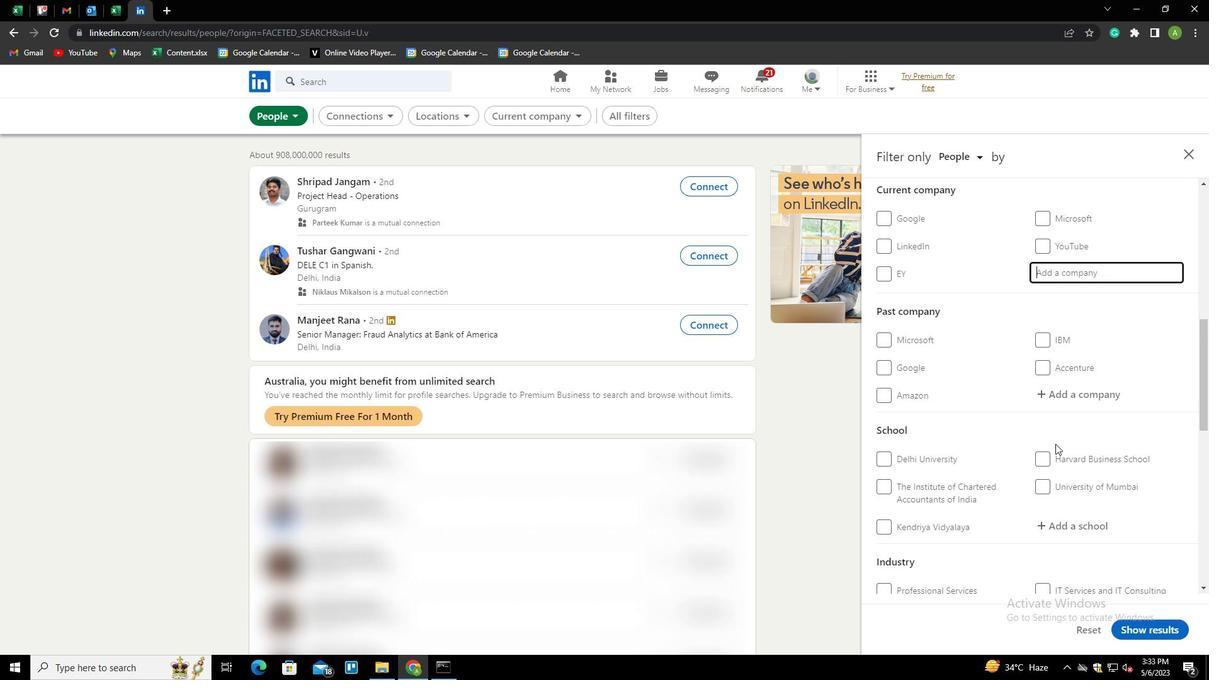 
Action: Mouse scrolled (1056, 443) with delta (0, 0)
Screenshot: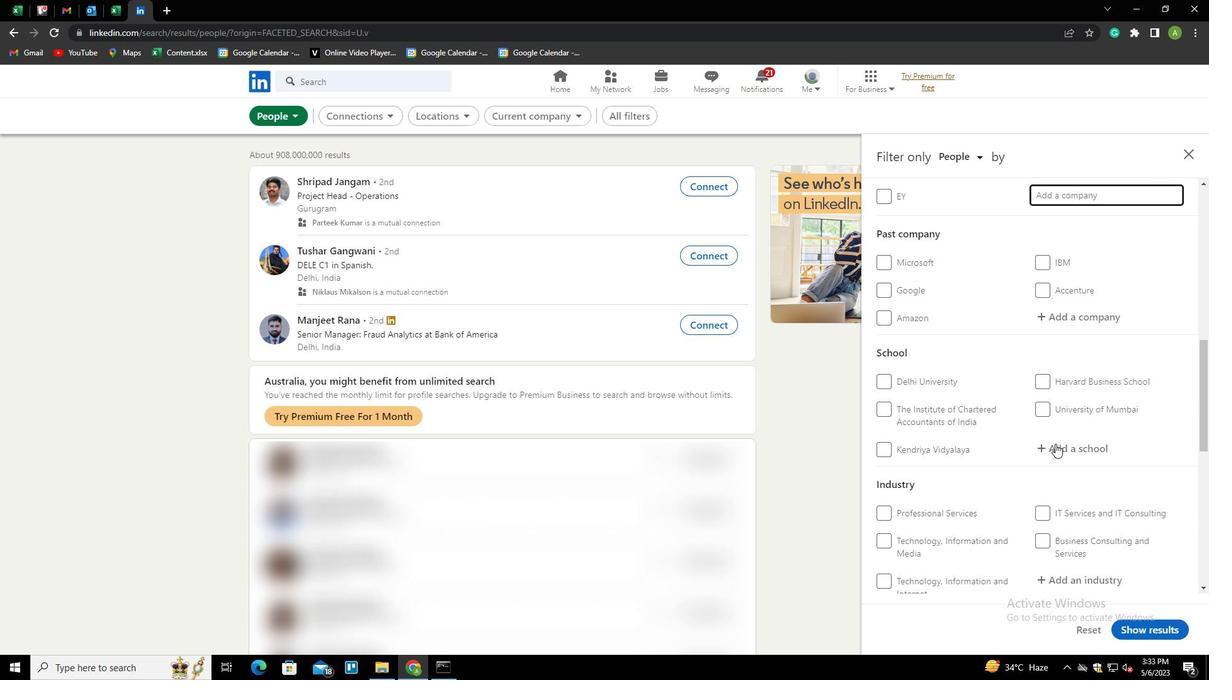 
Action: Mouse moved to (1056, 444)
Screenshot: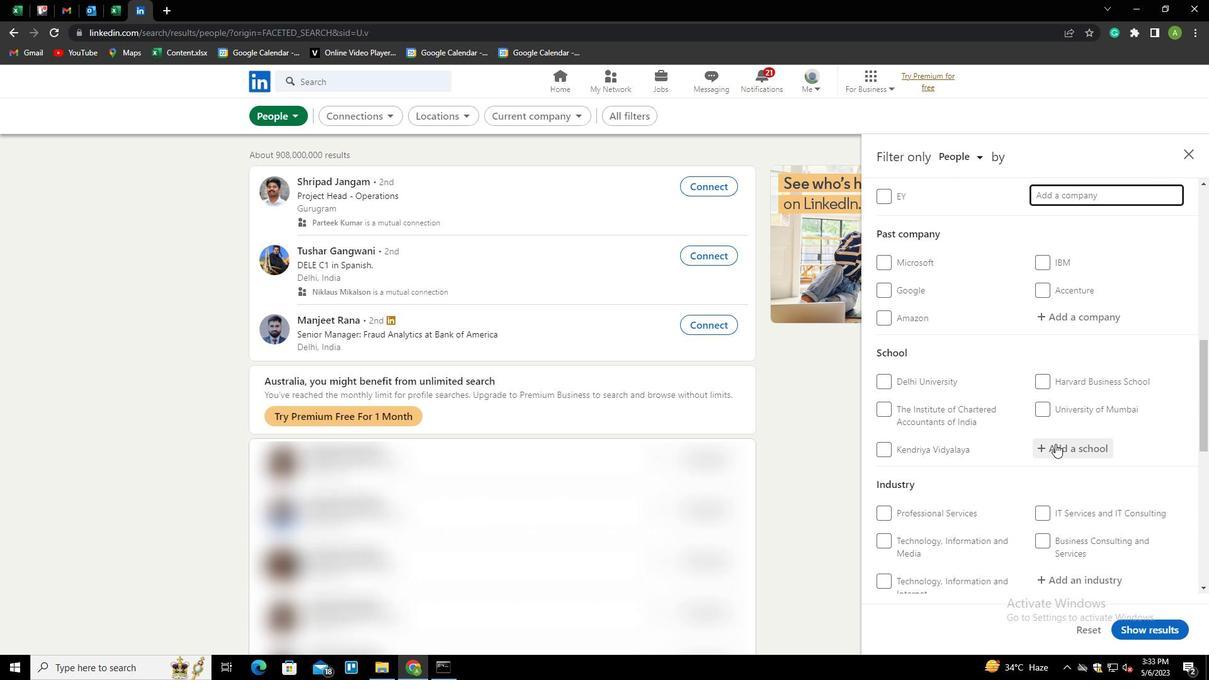 
Action: Mouse scrolled (1056, 444) with delta (0, 0)
Screenshot: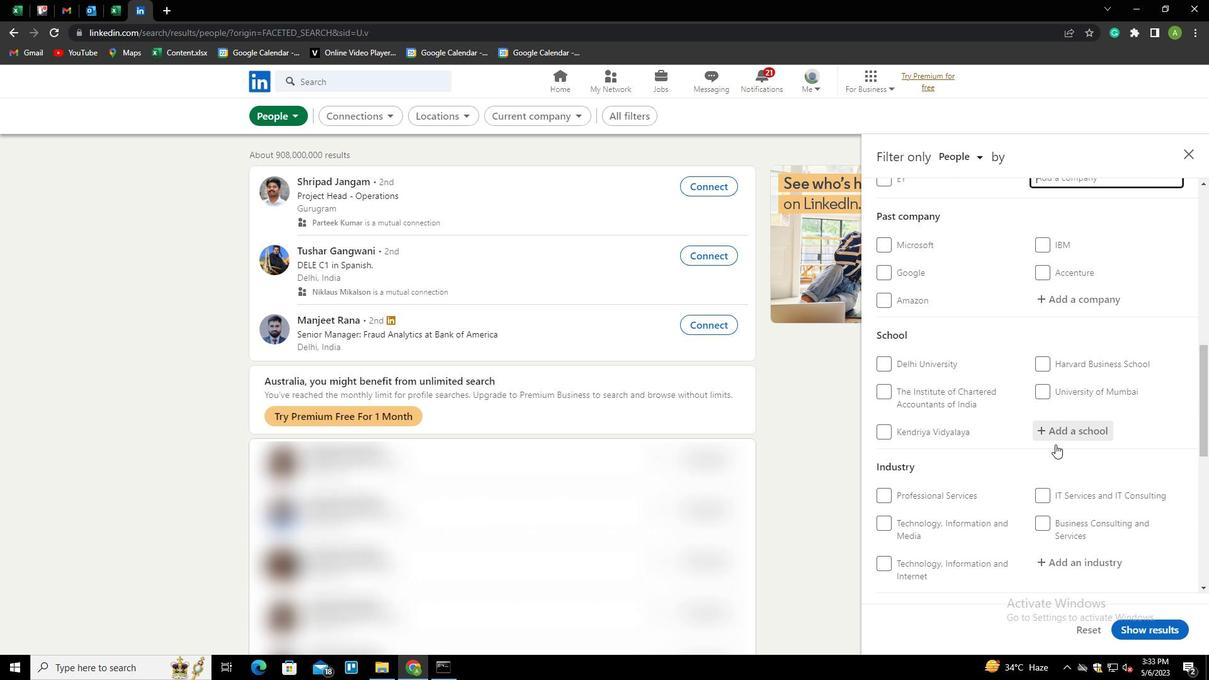 
Action: Mouse scrolled (1056, 444) with delta (0, 0)
Screenshot: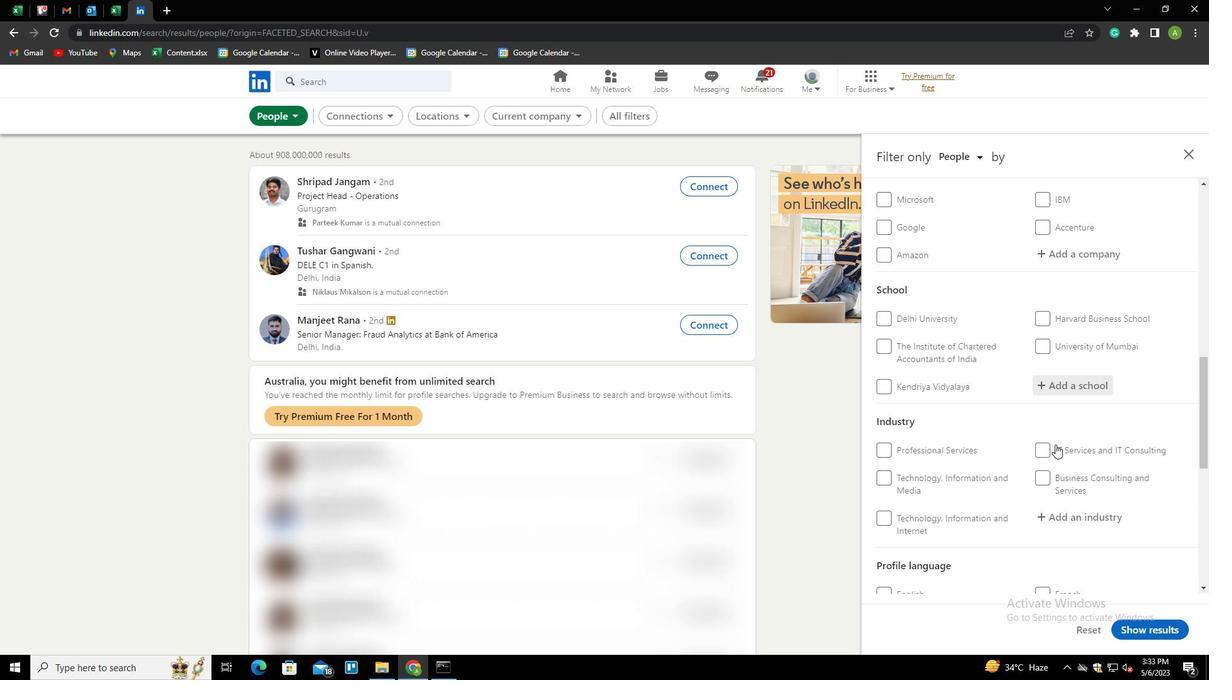 
Action: Mouse moved to (1083, 420)
Screenshot: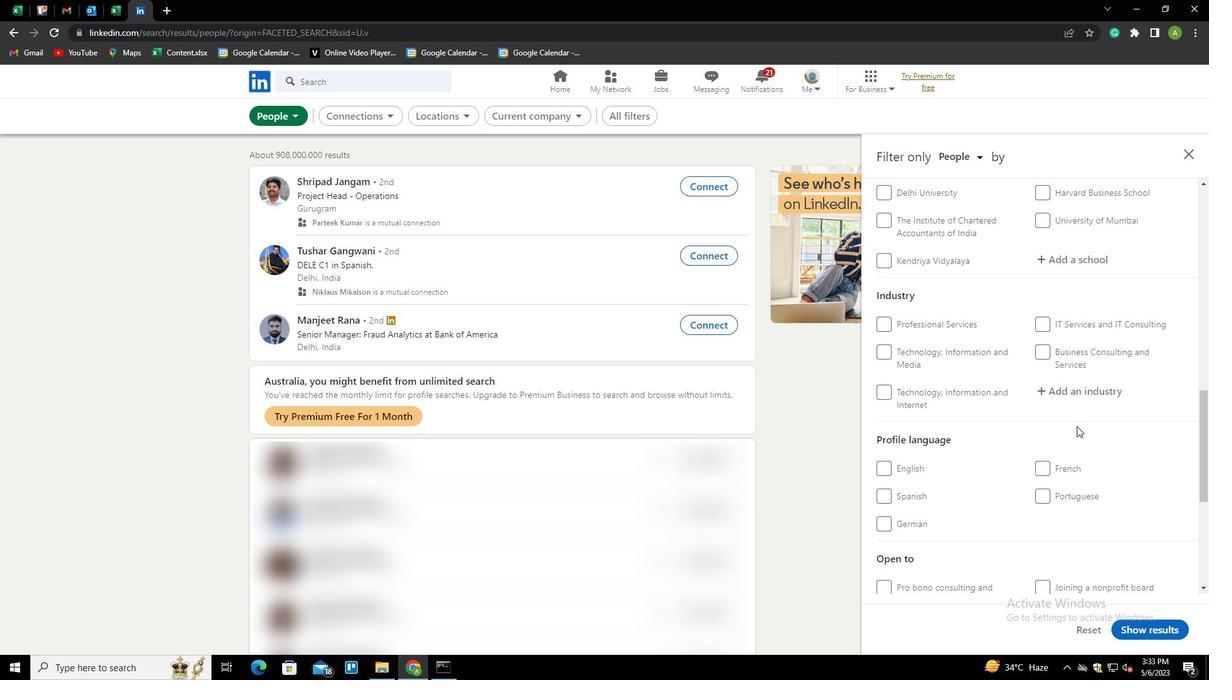 
Action: Mouse scrolled (1083, 420) with delta (0, 0)
Screenshot: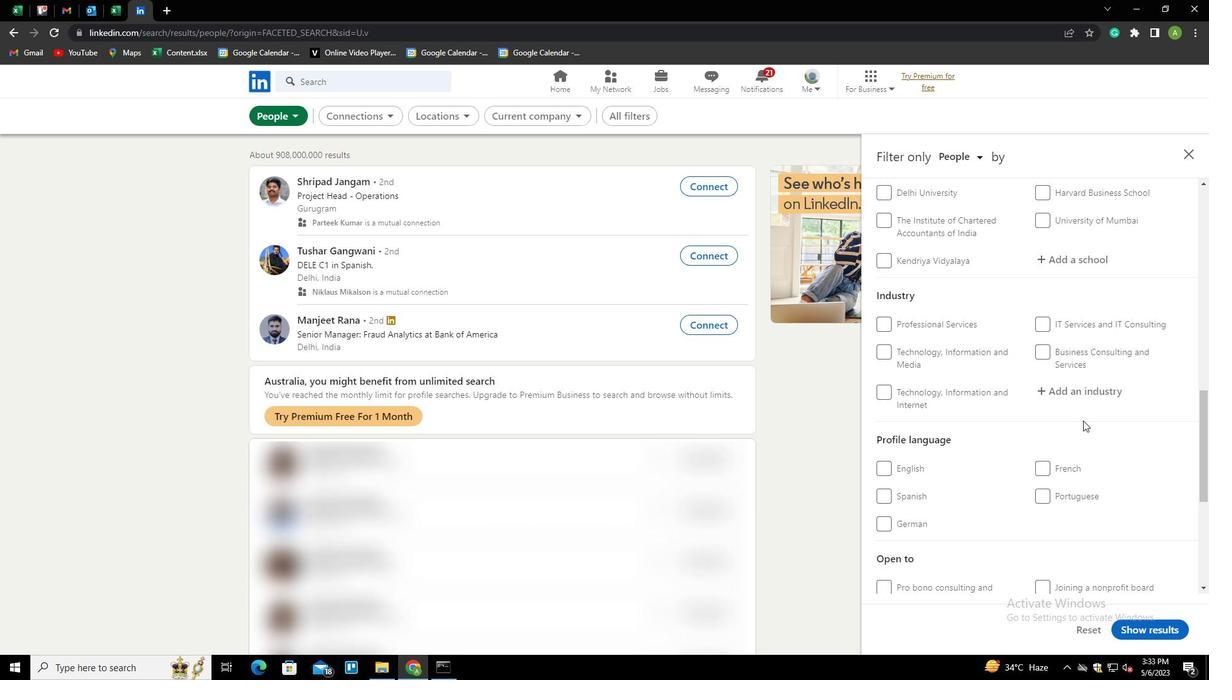 
Action: Mouse moved to (885, 451)
Screenshot: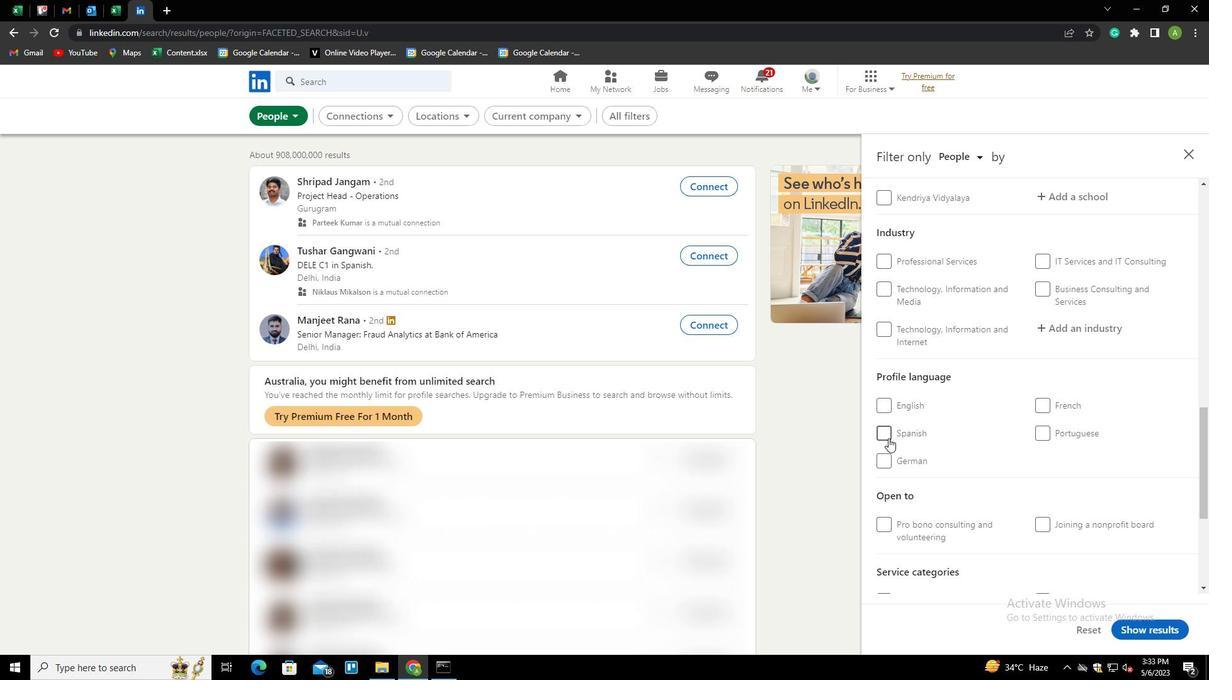 
Action: Mouse pressed left at (885, 451)
Screenshot: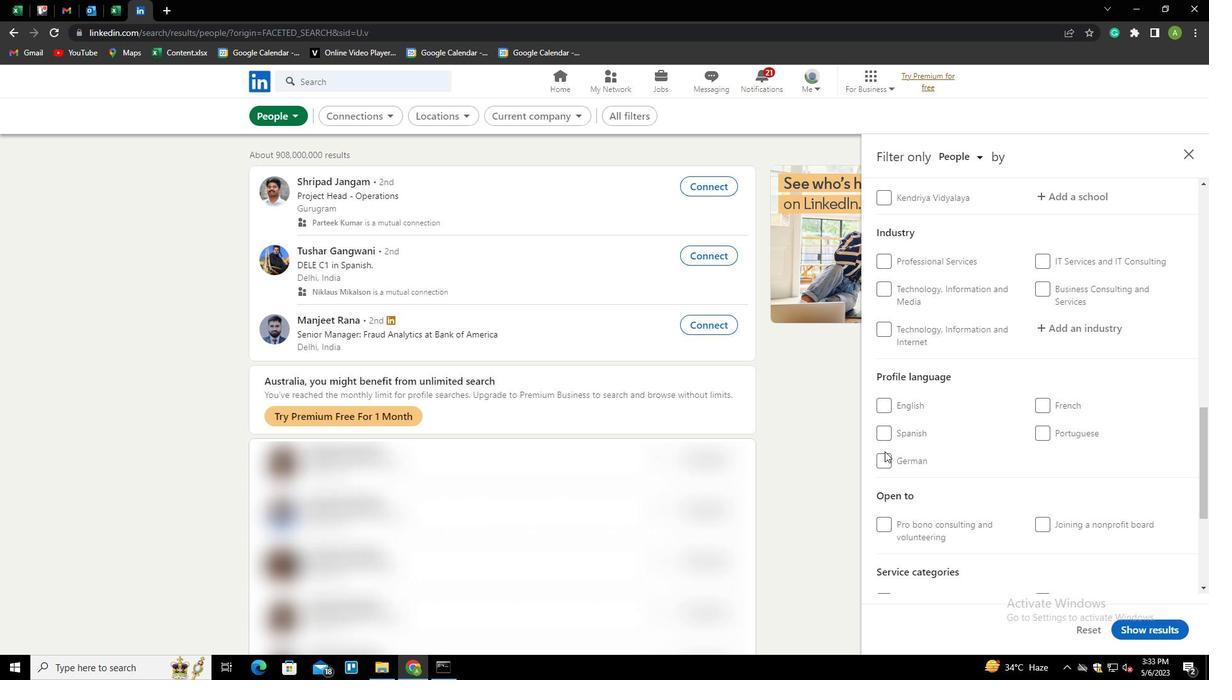 
Action: Mouse moved to (886, 456)
Screenshot: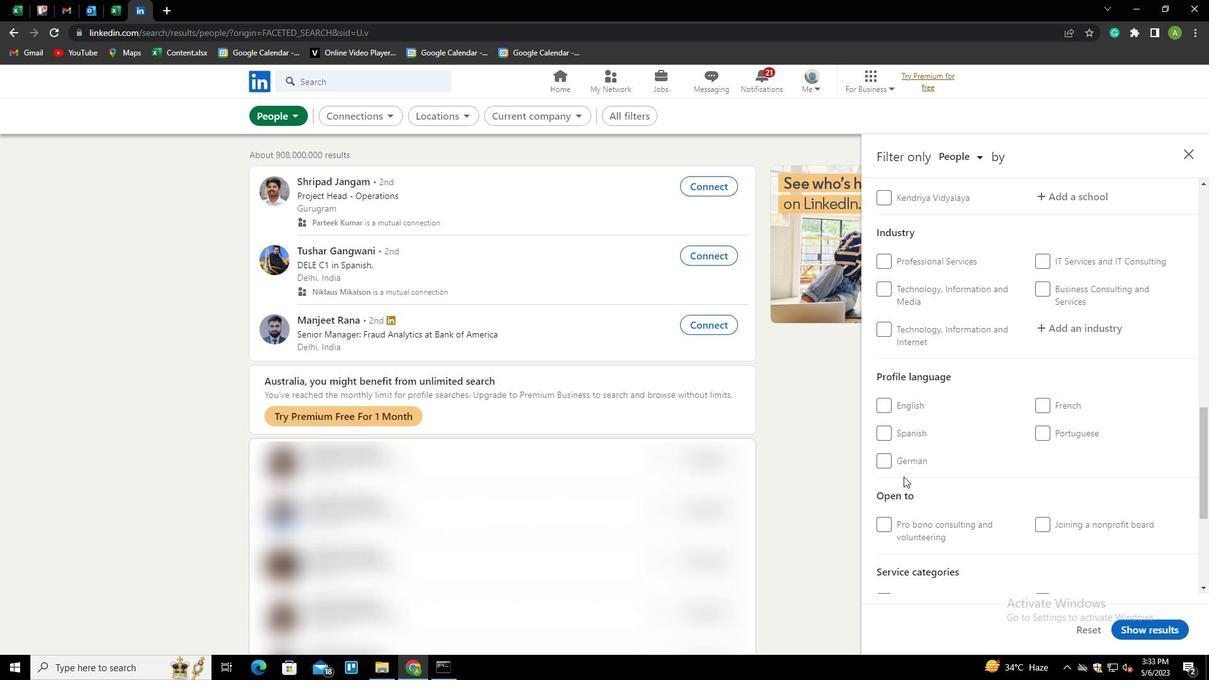 
Action: Mouse pressed left at (886, 456)
Screenshot: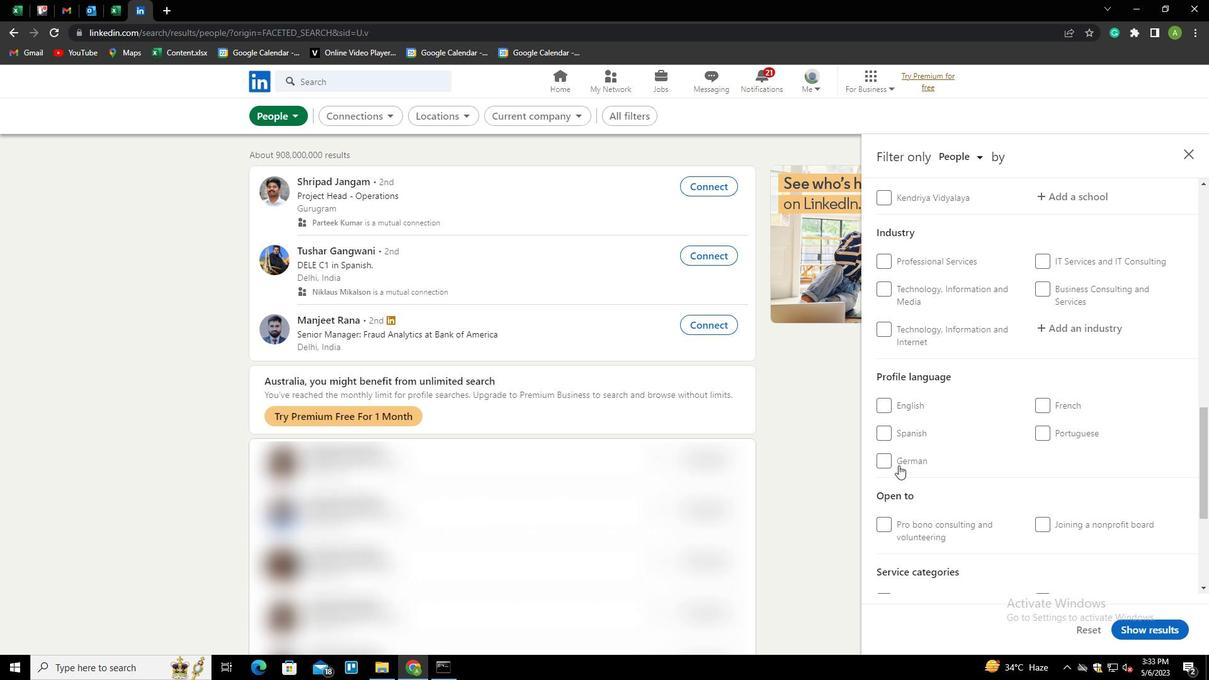 
Action: Mouse moved to (987, 453)
Screenshot: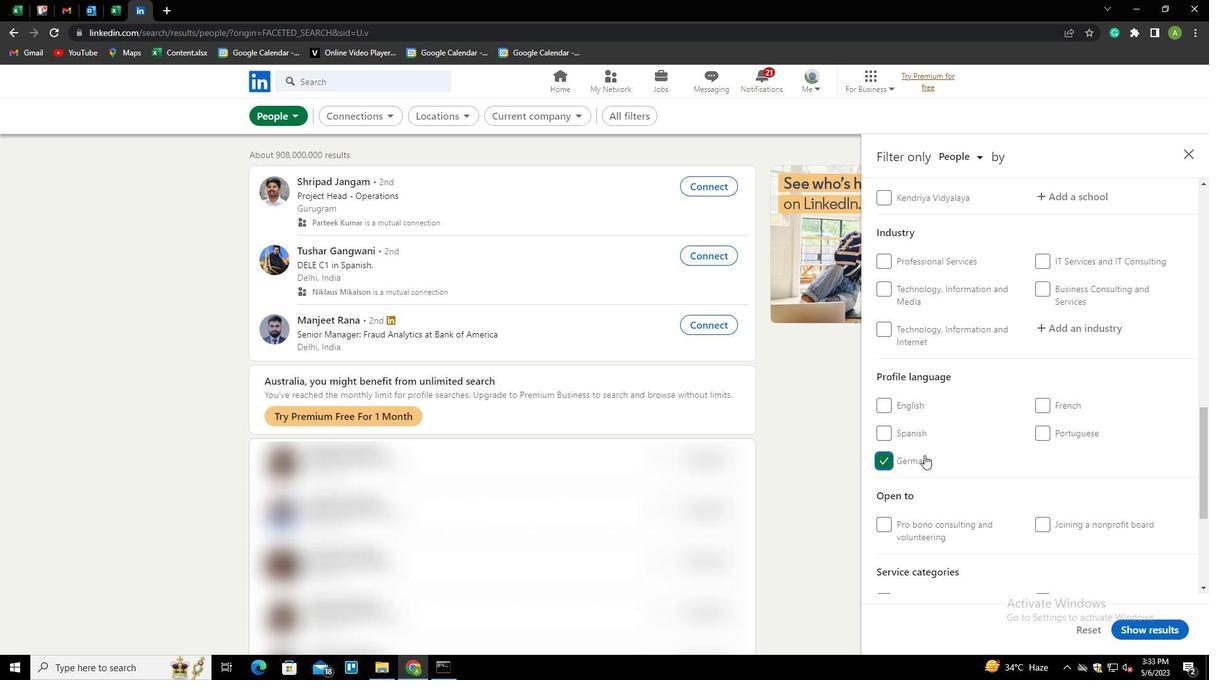 
Action: Mouse scrolled (987, 453) with delta (0, 0)
Screenshot: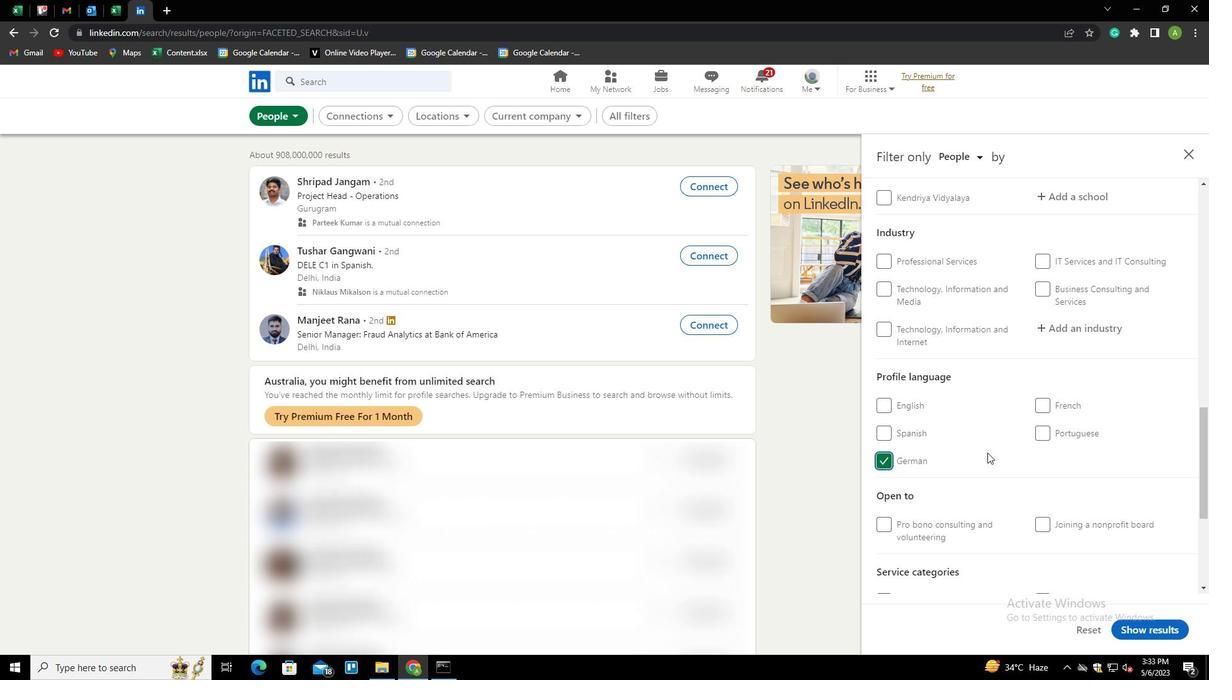 
Action: Mouse scrolled (987, 453) with delta (0, 0)
Screenshot: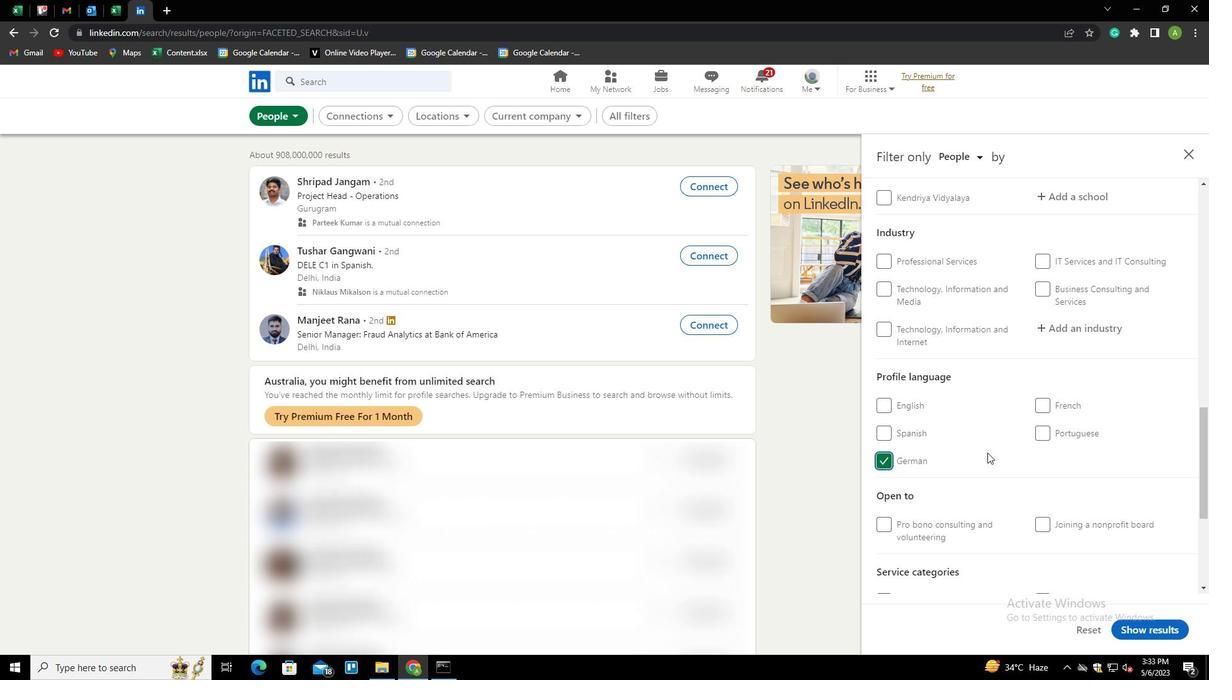 
Action: Mouse scrolled (987, 453) with delta (0, 0)
Screenshot: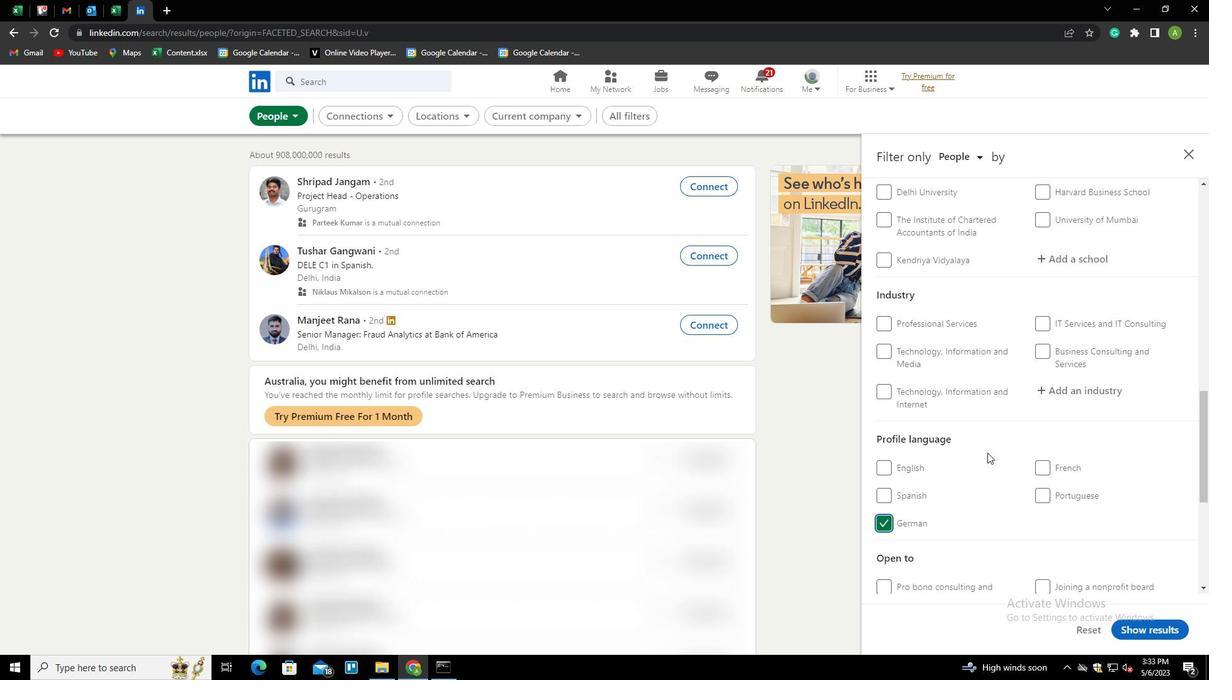 
Action: Mouse scrolled (987, 453) with delta (0, 0)
Screenshot: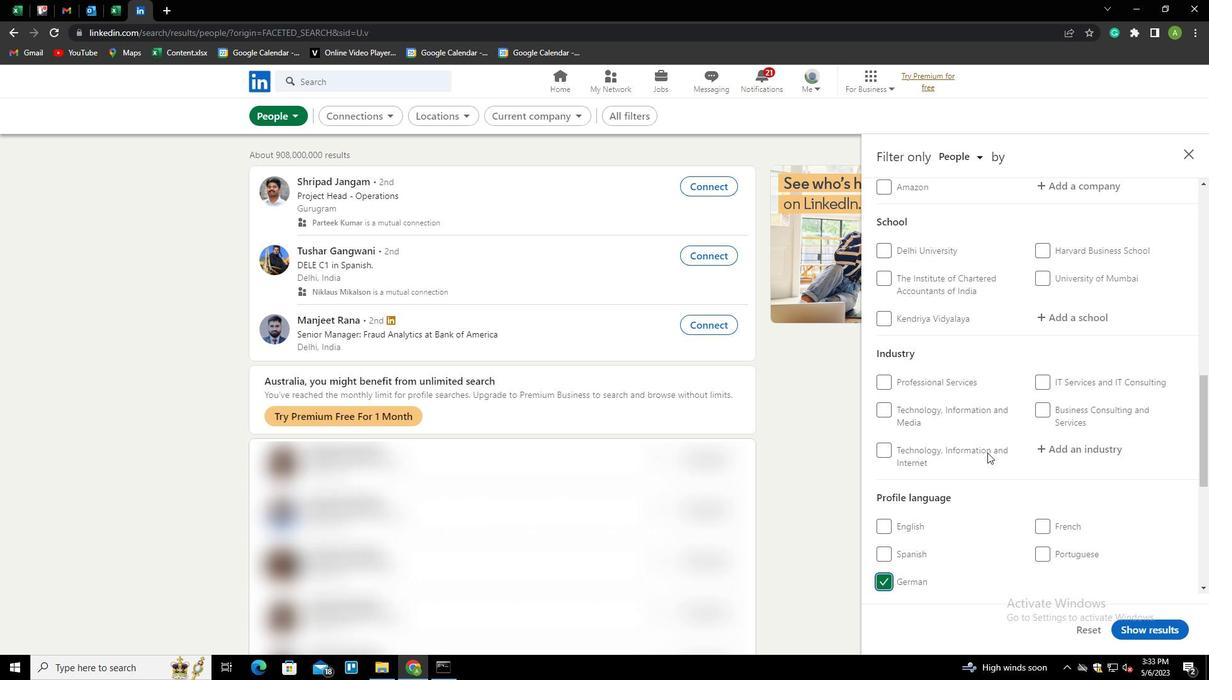 
Action: Mouse scrolled (987, 453) with delta (0, 0)
Screenshot: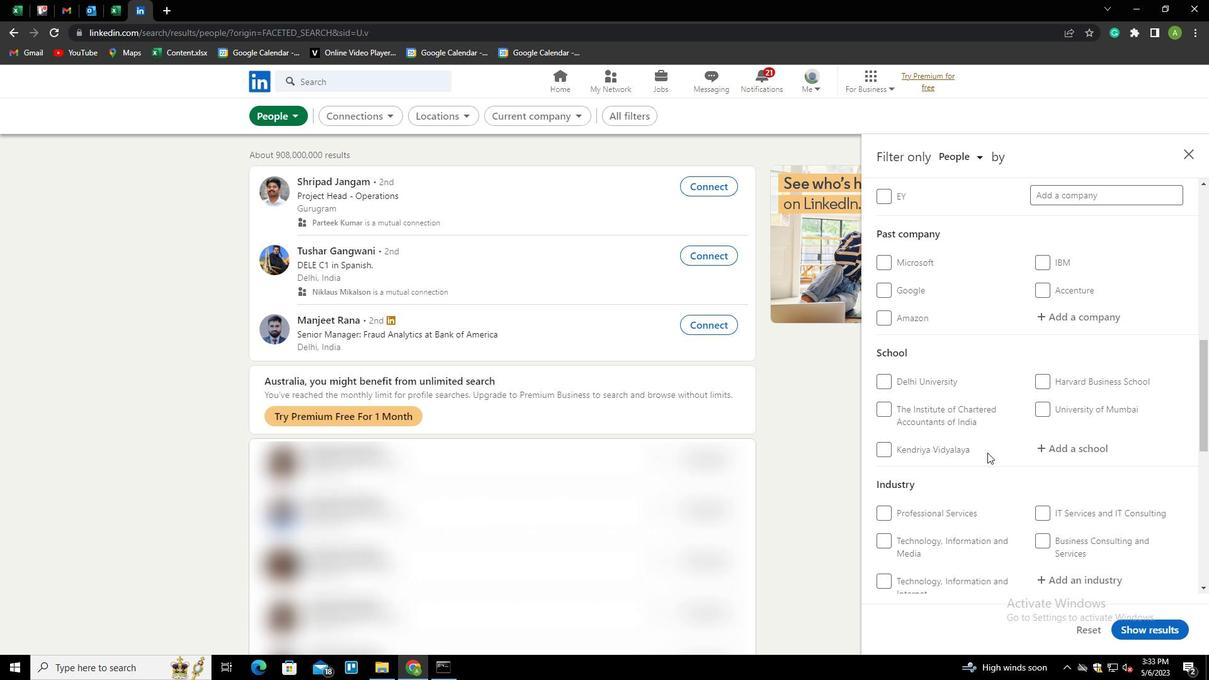 
Action: Mouse scrolled (987, 453) with delta (0, 0)
Screenshot: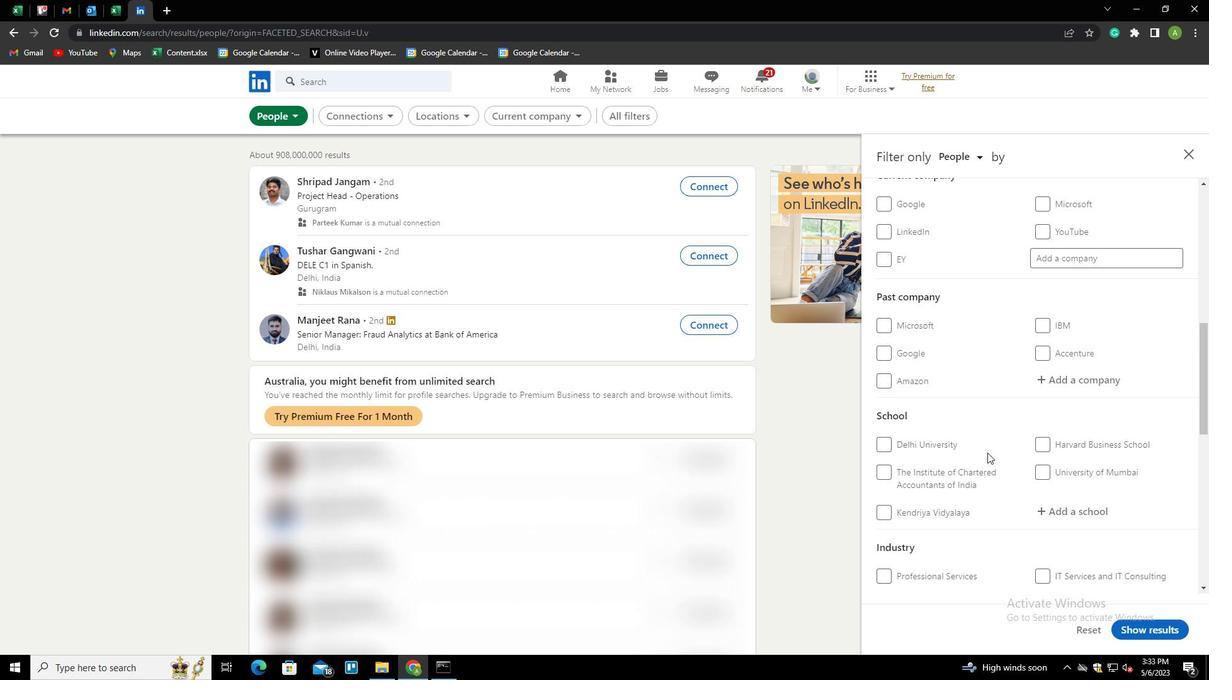 
Action: Mouse scrolled (987, 453) with delta (0, 0)
Screenshot: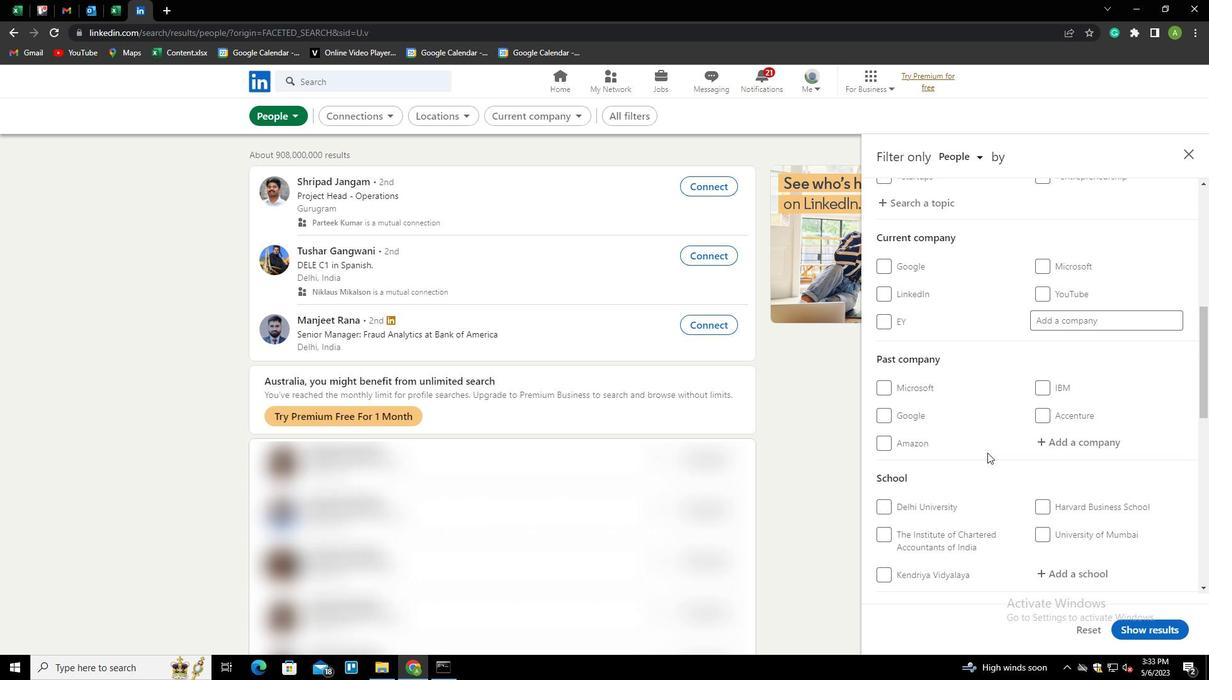 
Action: Mouse scrolled (987, 453) with delta (0, 0)
Screenshot: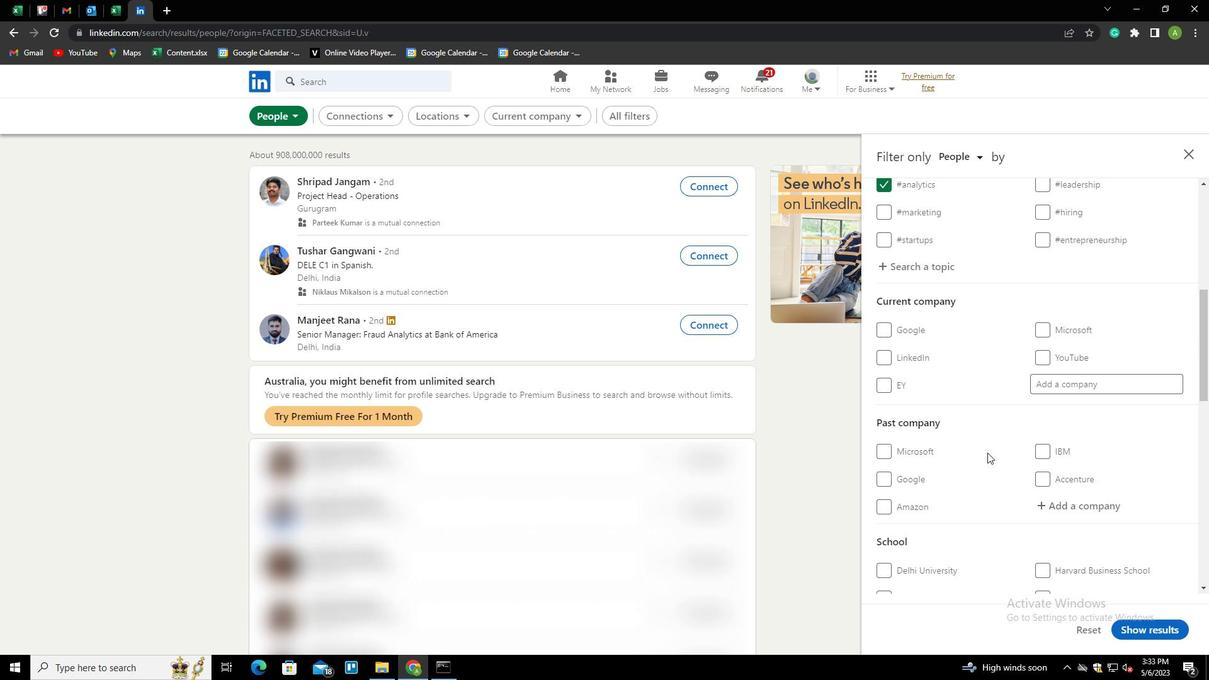 
Action: Mouse moved to (1056, 447)
Screenshot: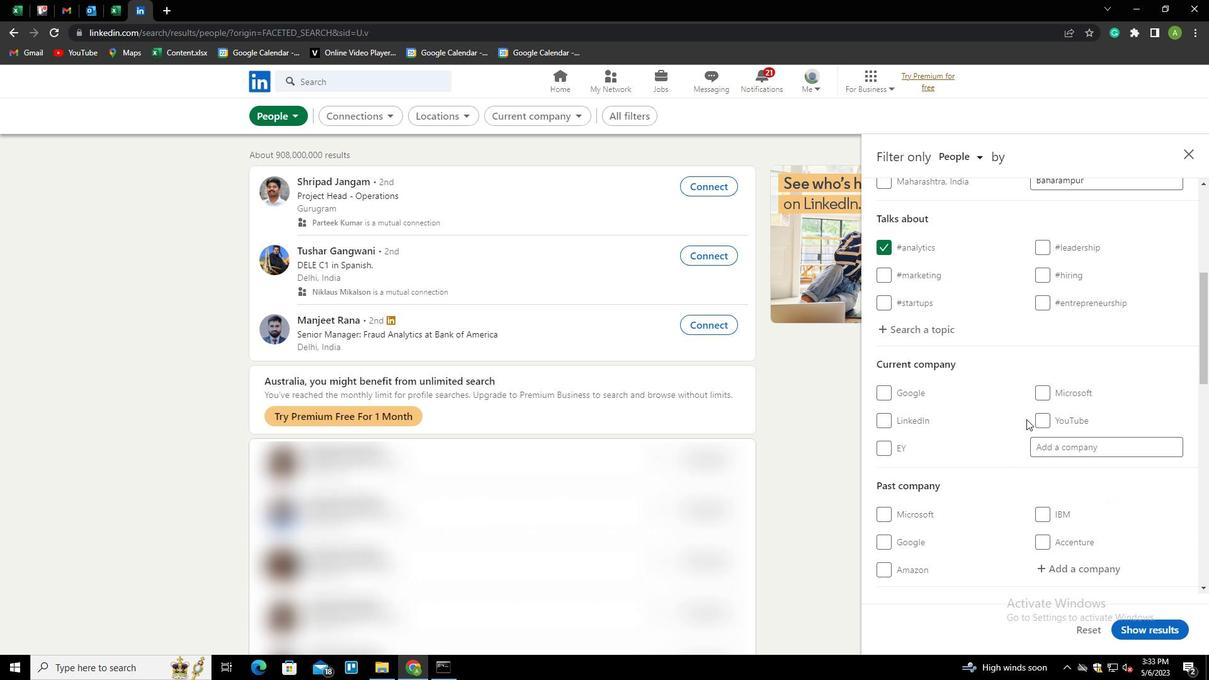 
Action: Mouse pressed left at (1056, 447)
Screenshot: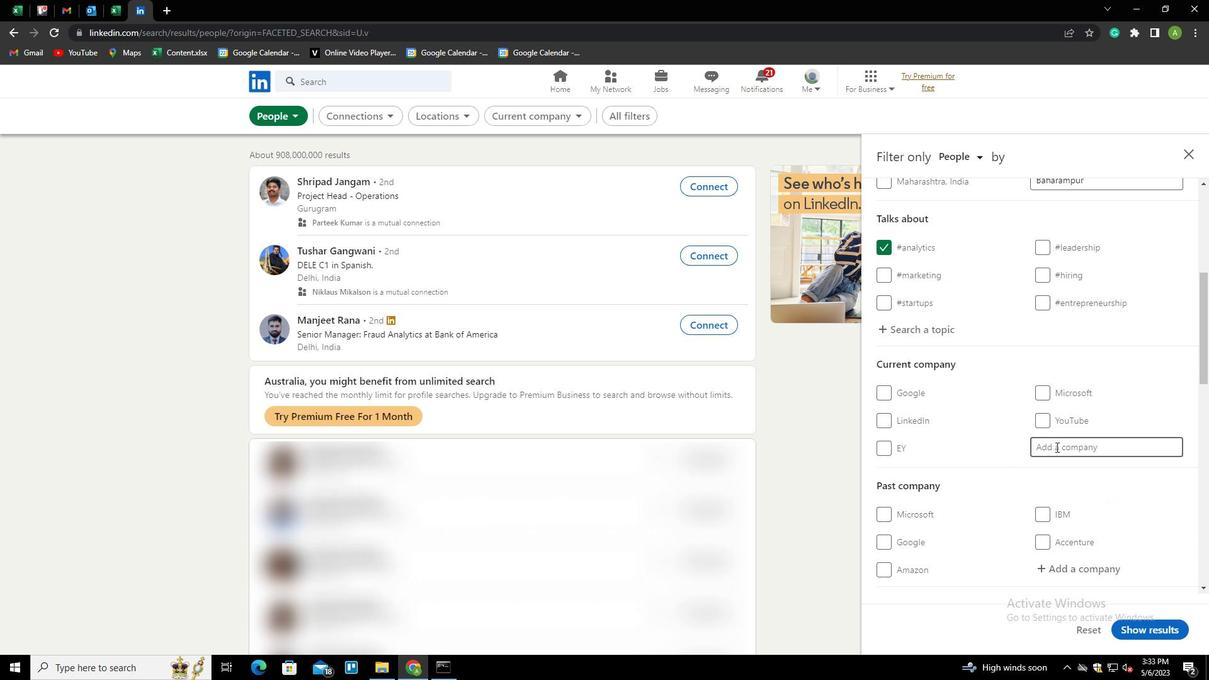 
Action: Mouse moved to (1056, 448)
Screenshot: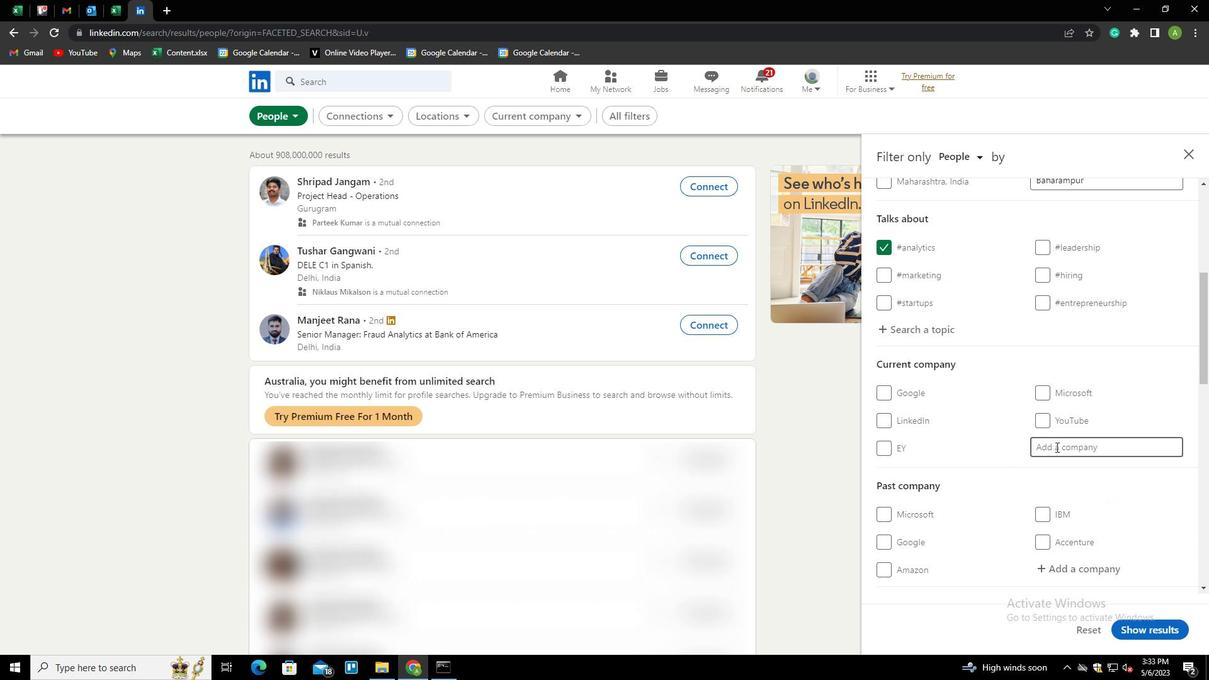 
Action: Key pressed <Key.shift>
Screenshot: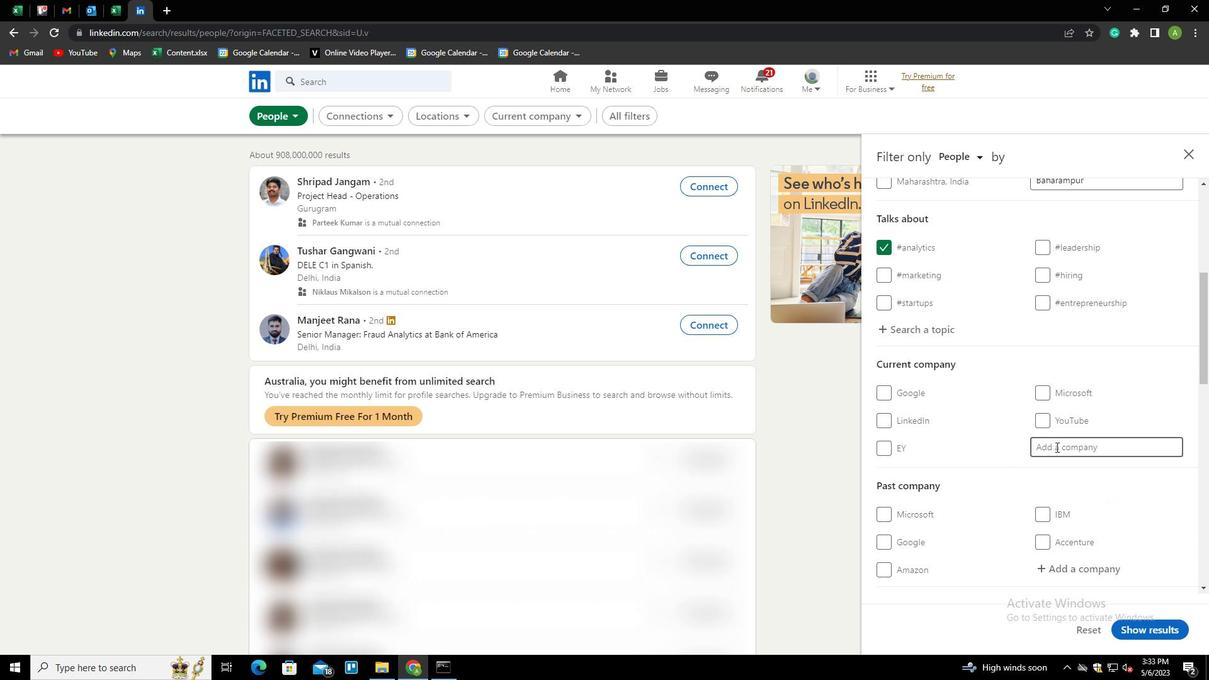 
Action: Mouse moved to (1056, 448)
Screenshot: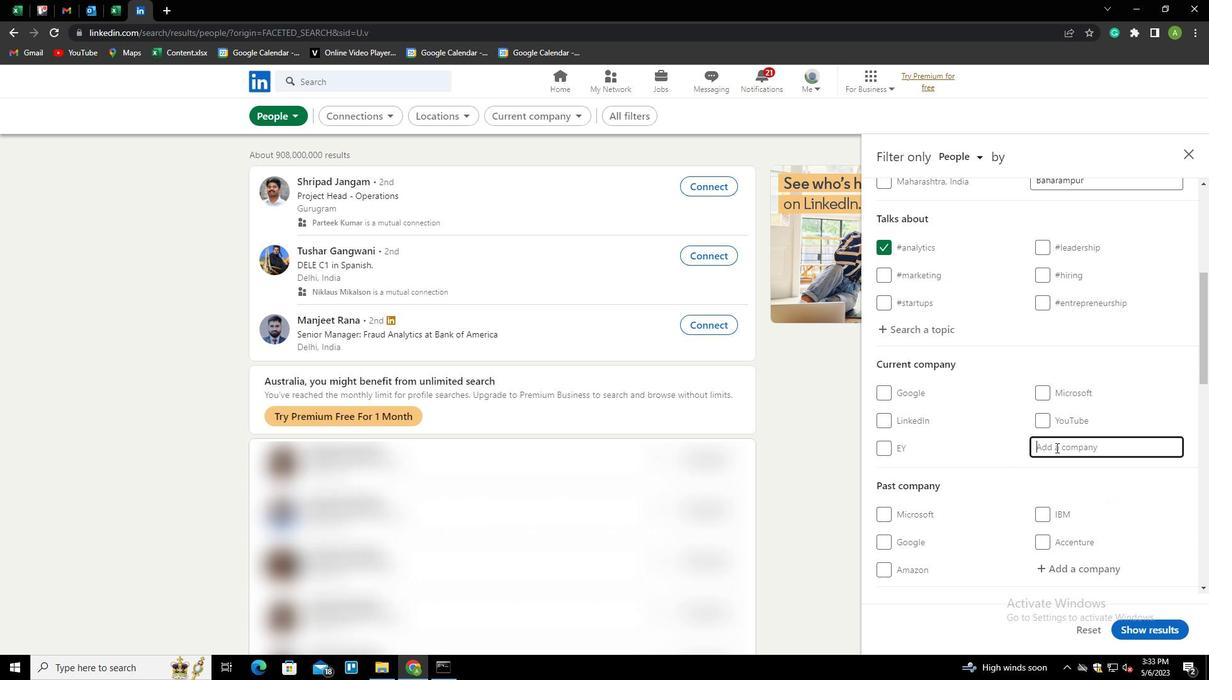 
Action: Key pressed <Key.shift><Key.shift><Key.shift><Key.shift><Key.shift><Key.shift><Key.shift><Key.shift>B
Screenshot: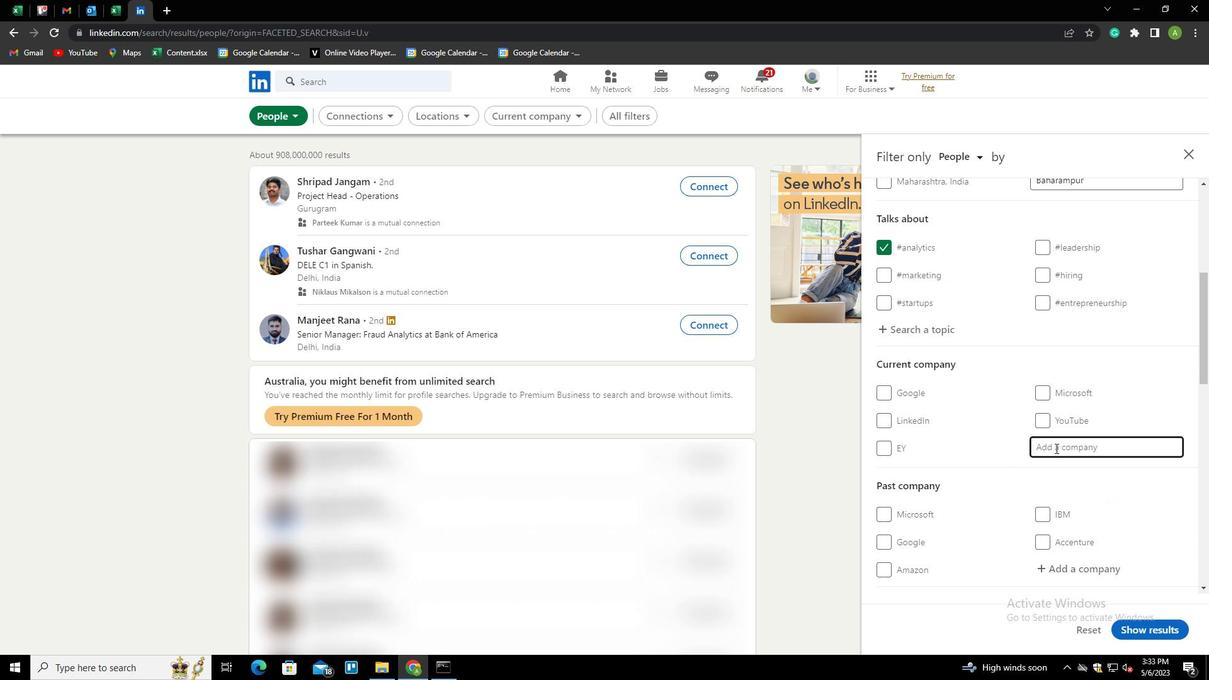 
Action: Mouse moved to (1084, 400)
Screenshot: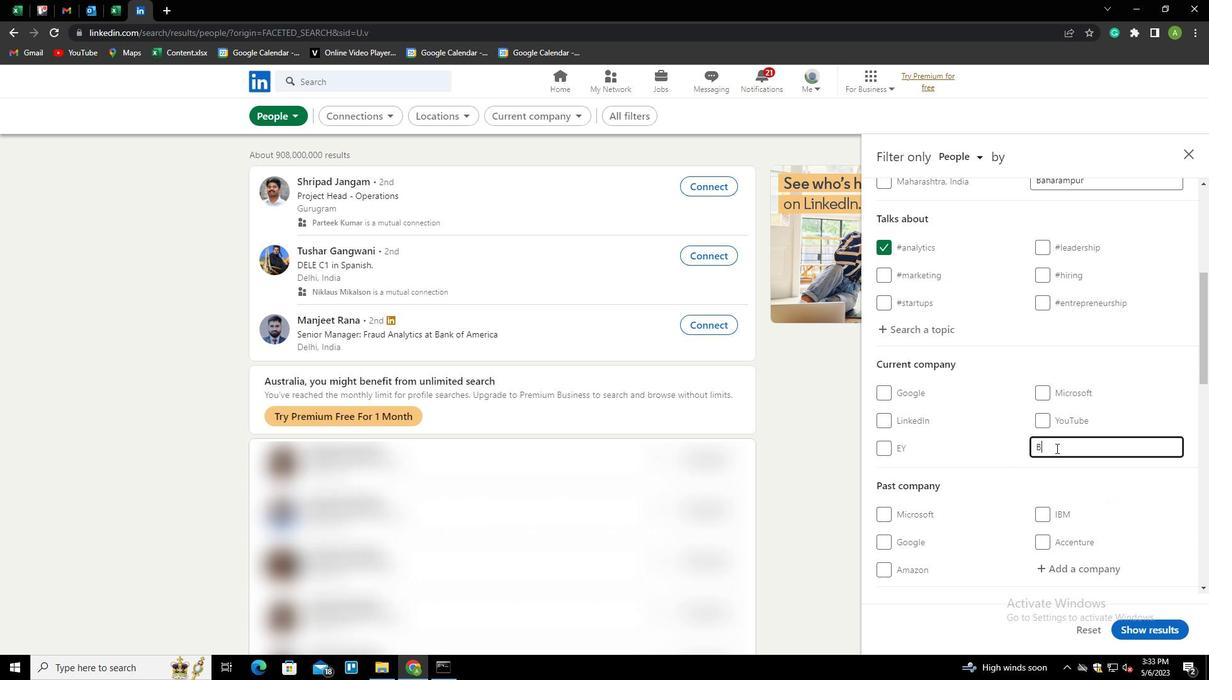 
Action: Key pressed <Key.shift><Key.shift><Key.shift><Key.shift><Key.shift><Key.shift><Key.shift><Key.shift><Key.shift>ORN<Key.space>GROUP<Key.down><Key.enter>
Screenshot: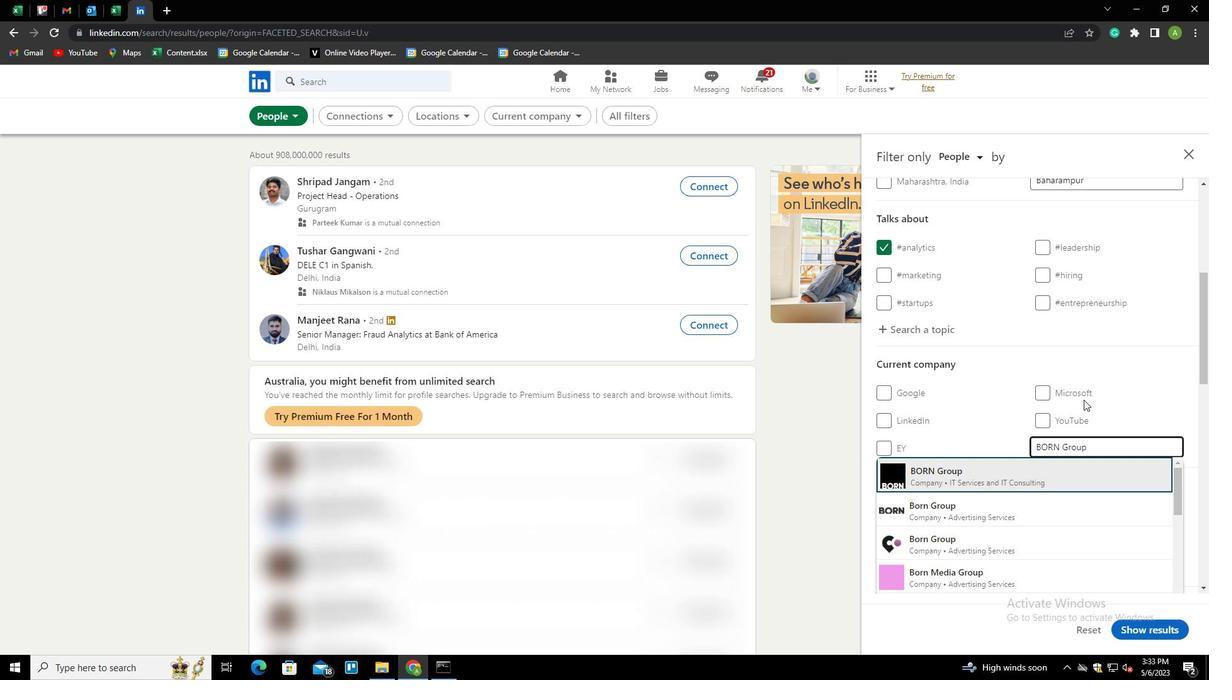
Action: Mouse moved to (1083, 399)
Screenshot: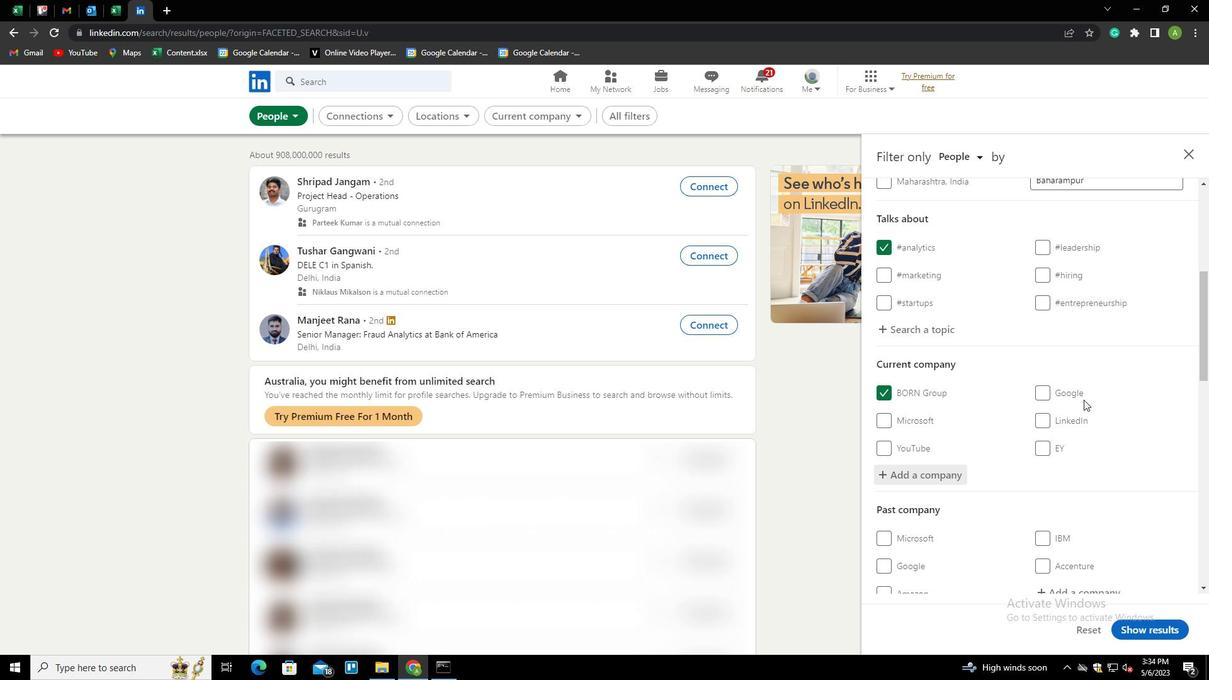 
Action: Mouse scrolled (1083, 398) with delta (0, 0)
Screenshot: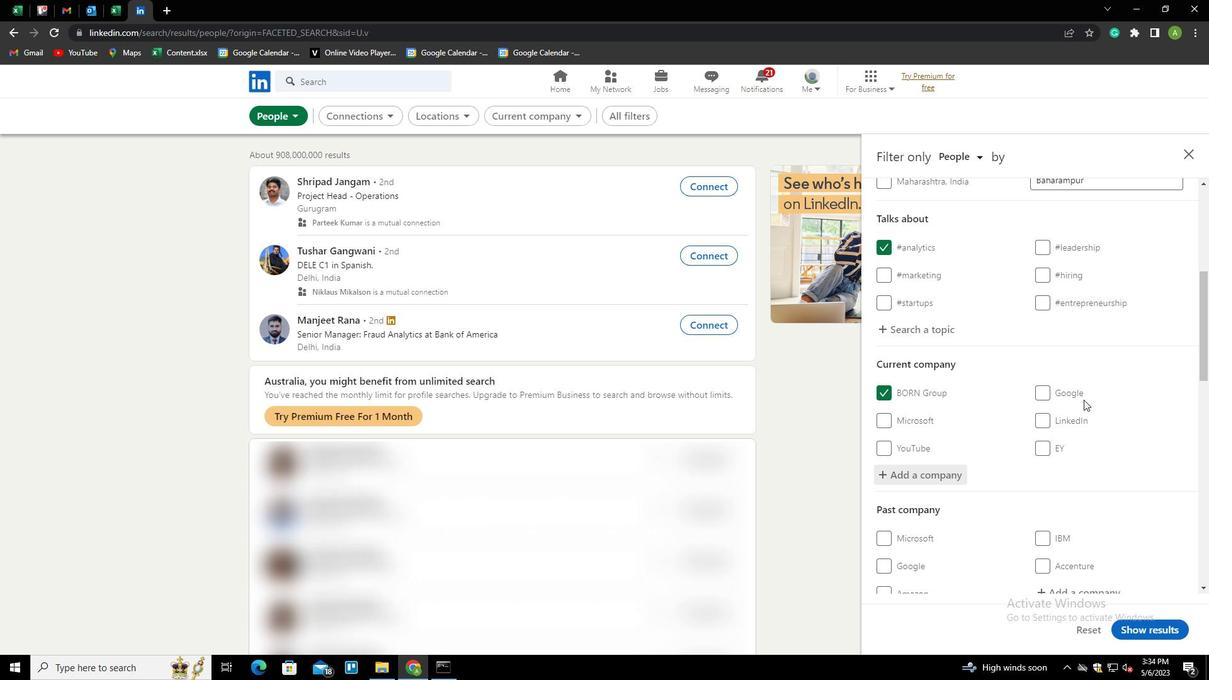 
Action: Mouse moved to (1082, 399)
Screenshot: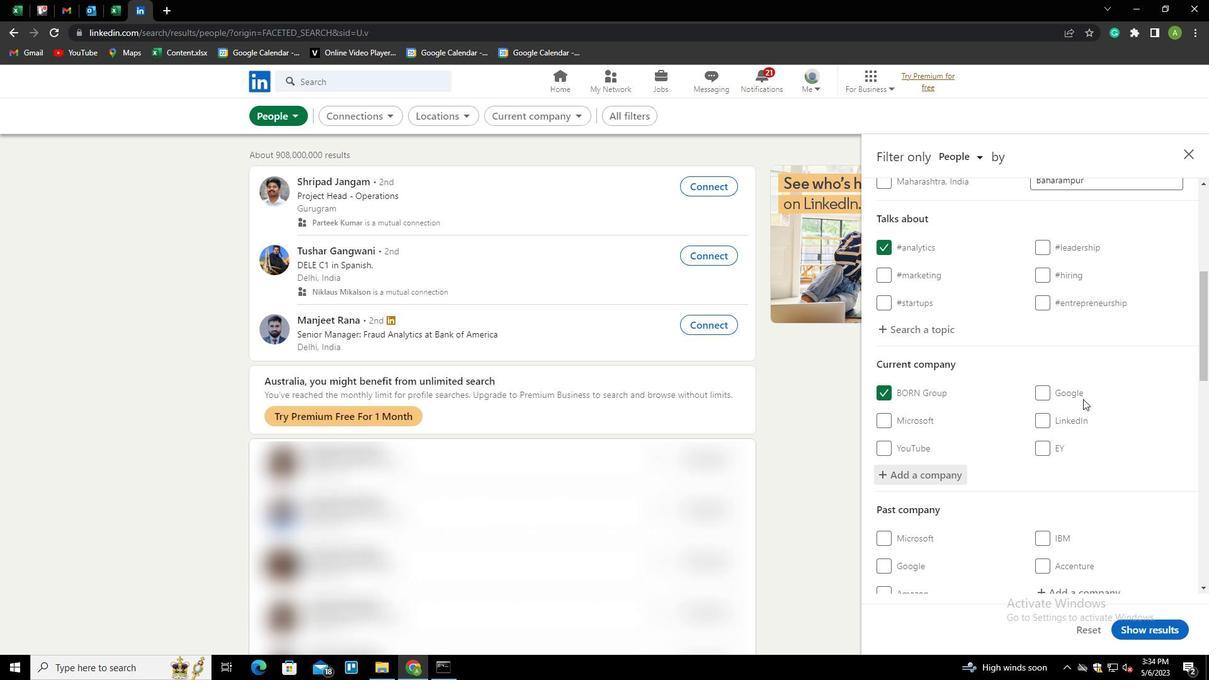 
Action: Mouse scrolled (1082, 398) with delta (0, 0)
Screenshot: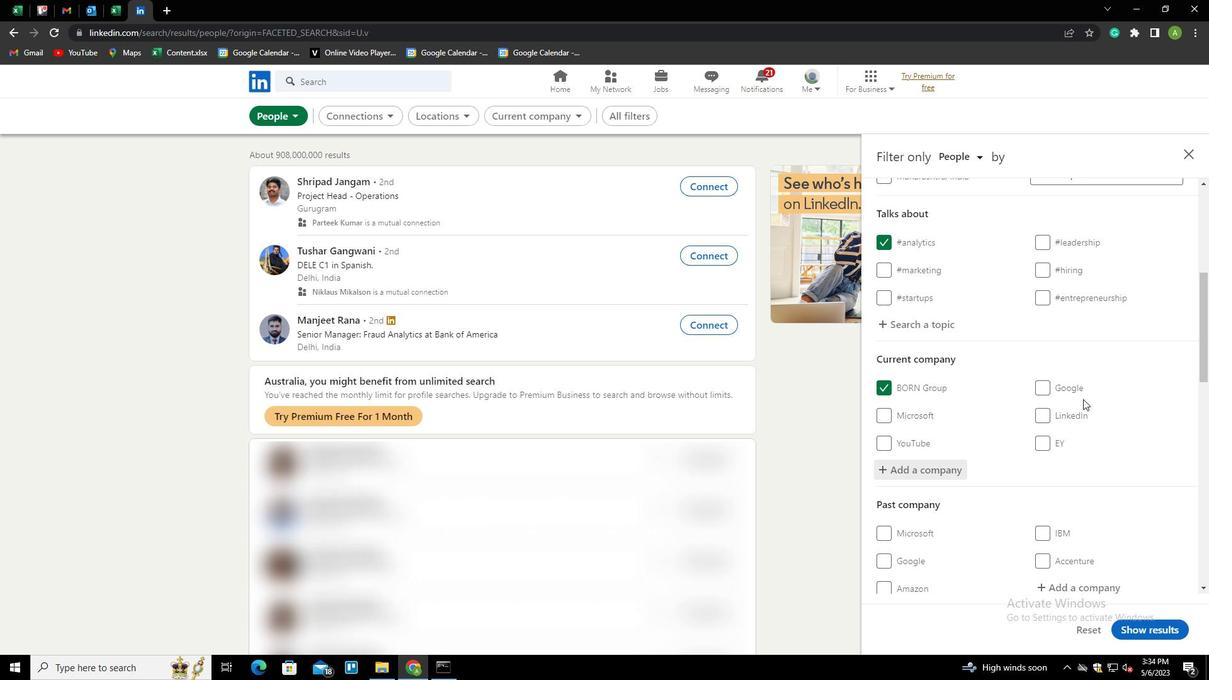
Action: Mouse moved to (1081, 402)
Screenshot: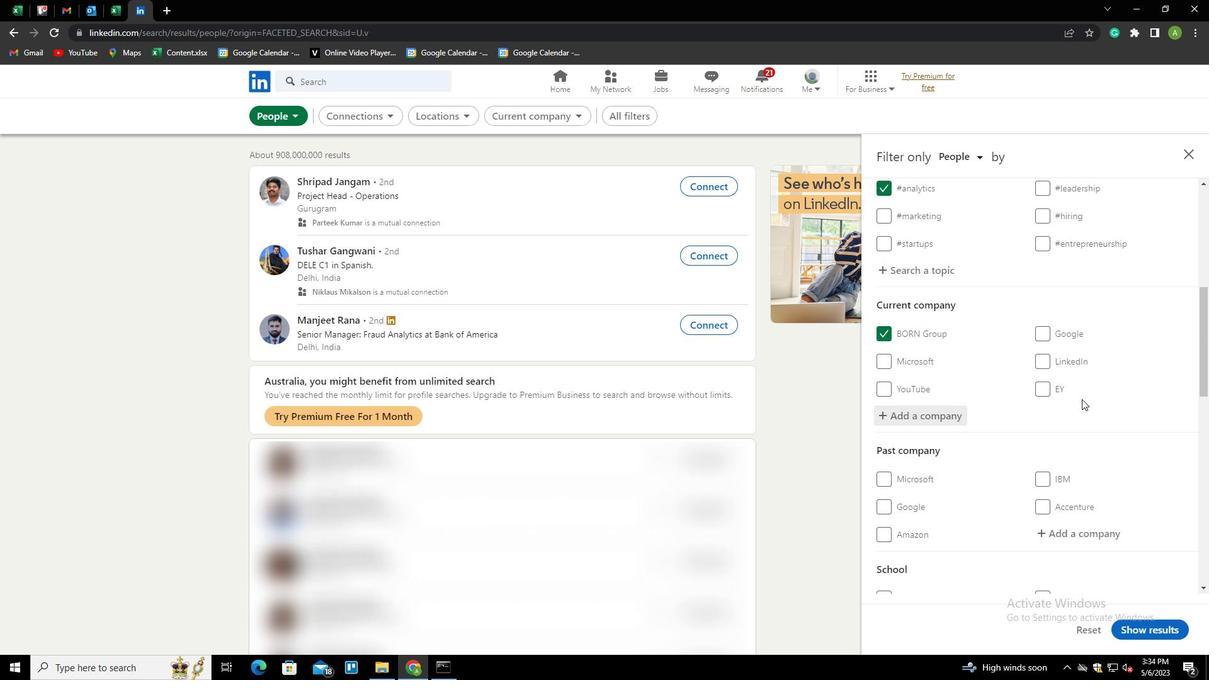 
Action: Mouse scrolled (1081, 402) with delta (0, 0)
Screenshot: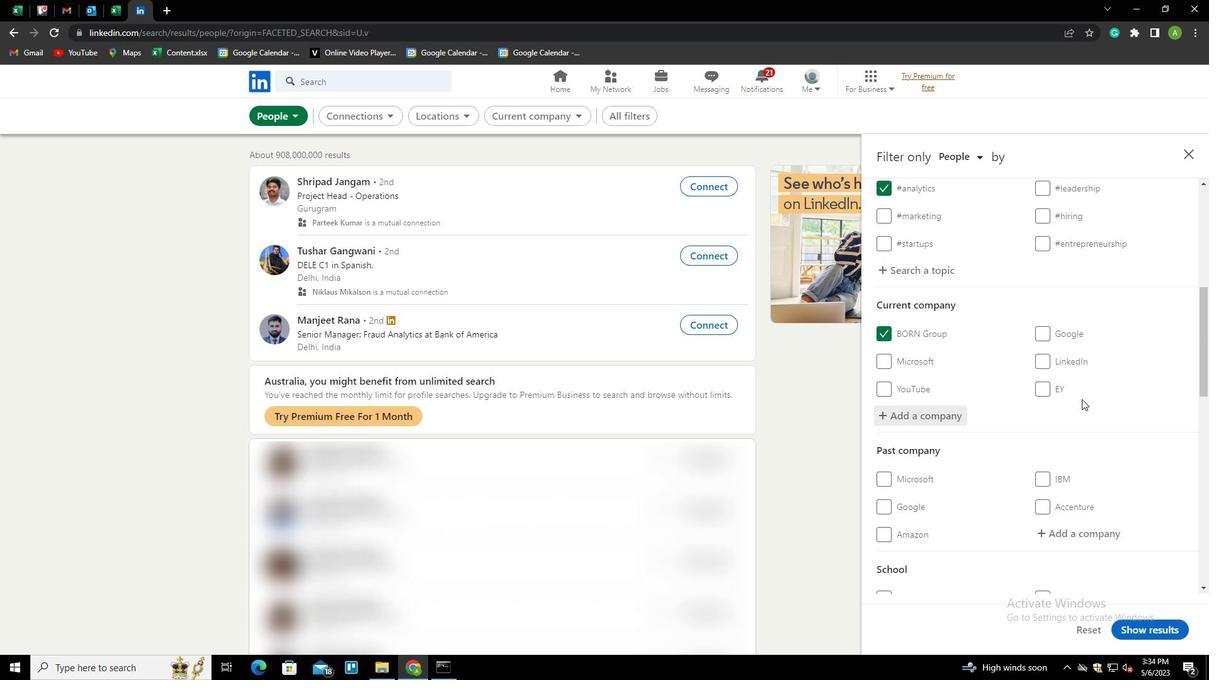 
Action: Mouse moved to (1081, 403)
Screenshot: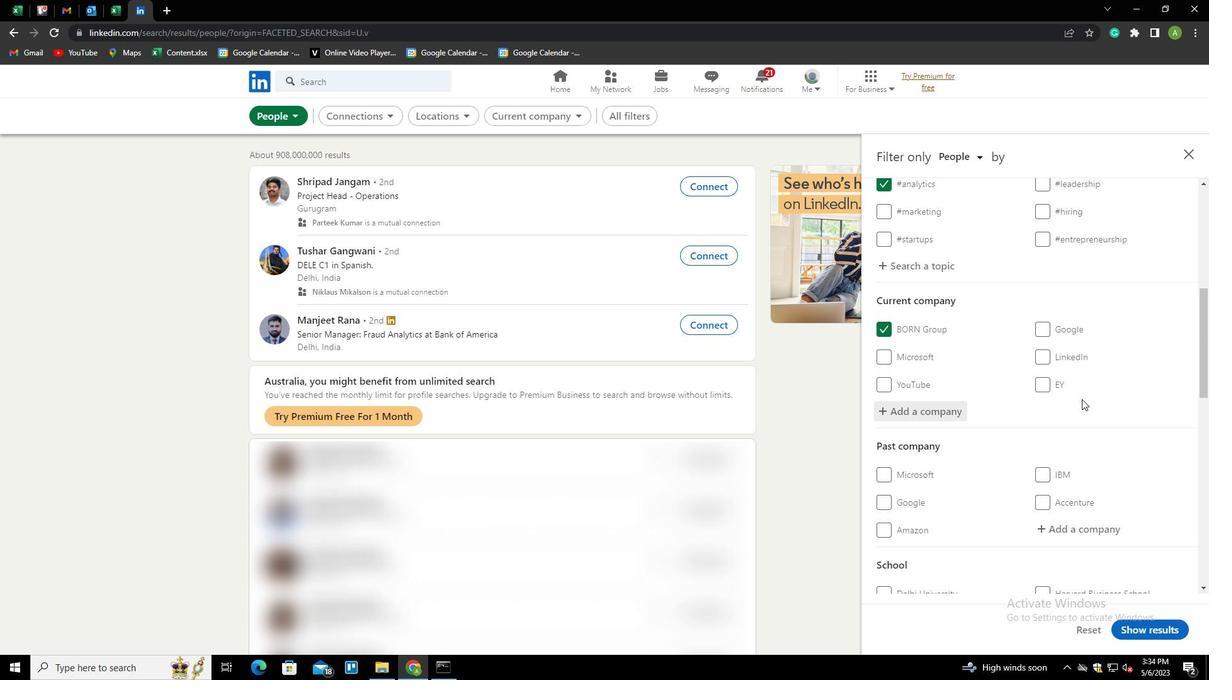 
Action: Mouse scrolled (1081, 403) with delta (0, 0)
Screenshot: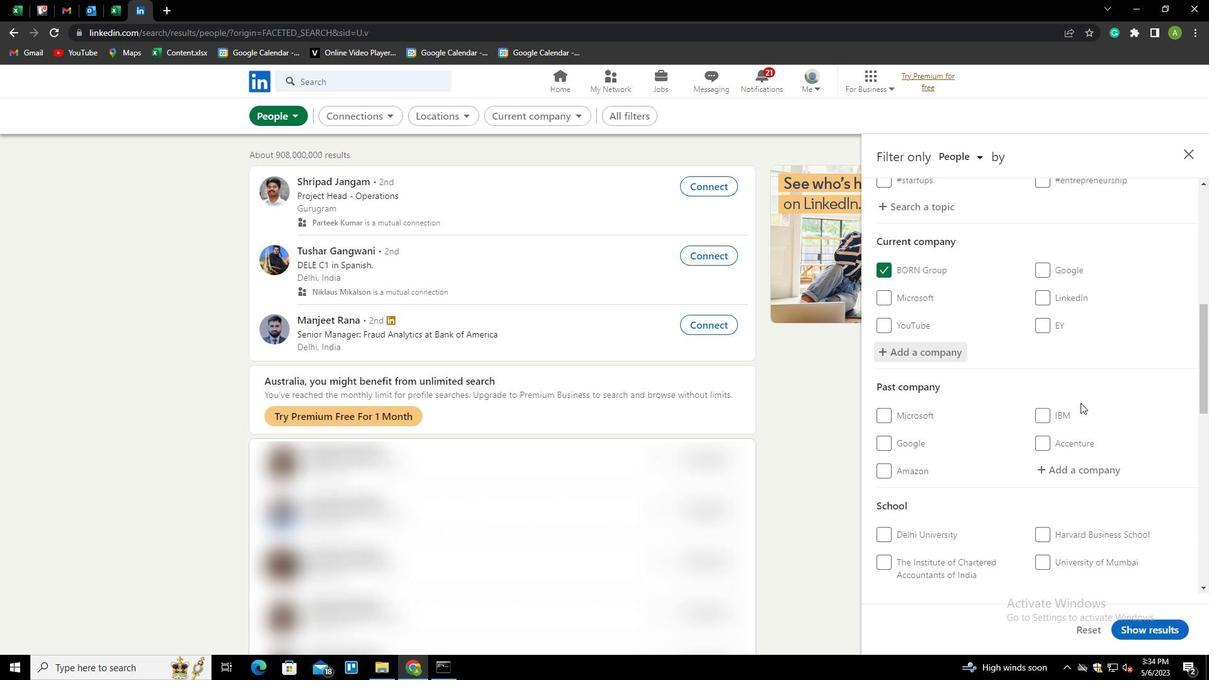 
Action: Mouse scrolled (1081, 403) with delta (0, 0)
Screenshot: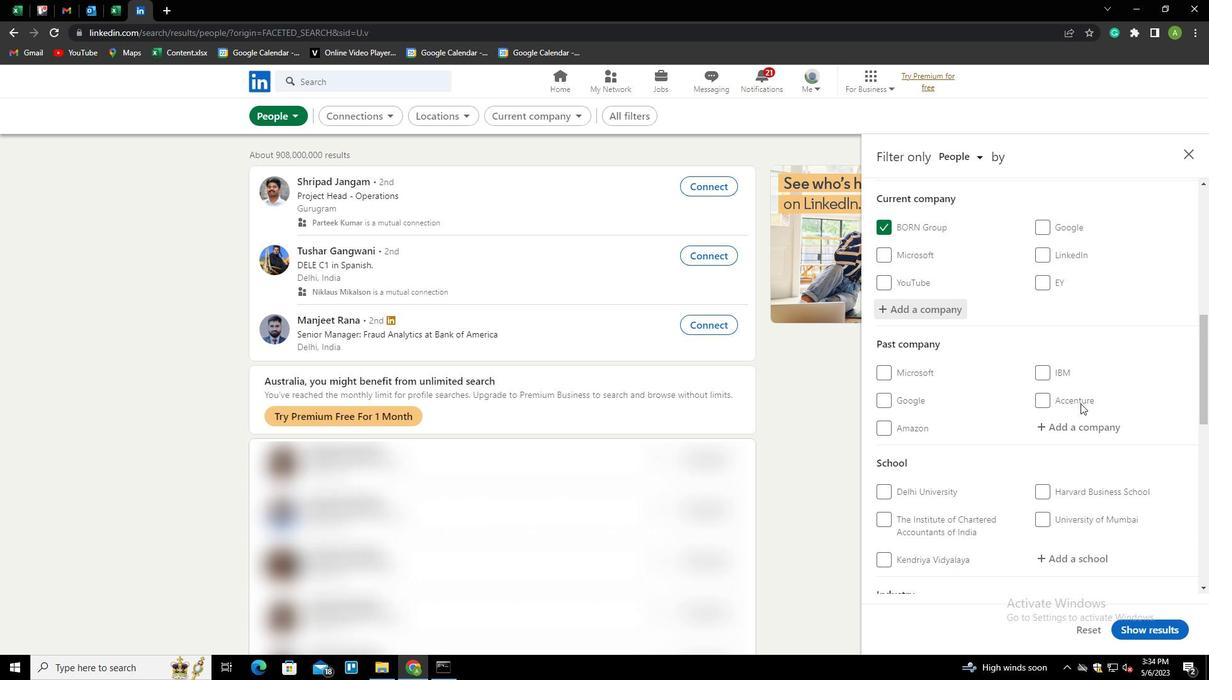 
Action: Mouse scrolled (1081, 403) with delta (0, 0)
Screenshot: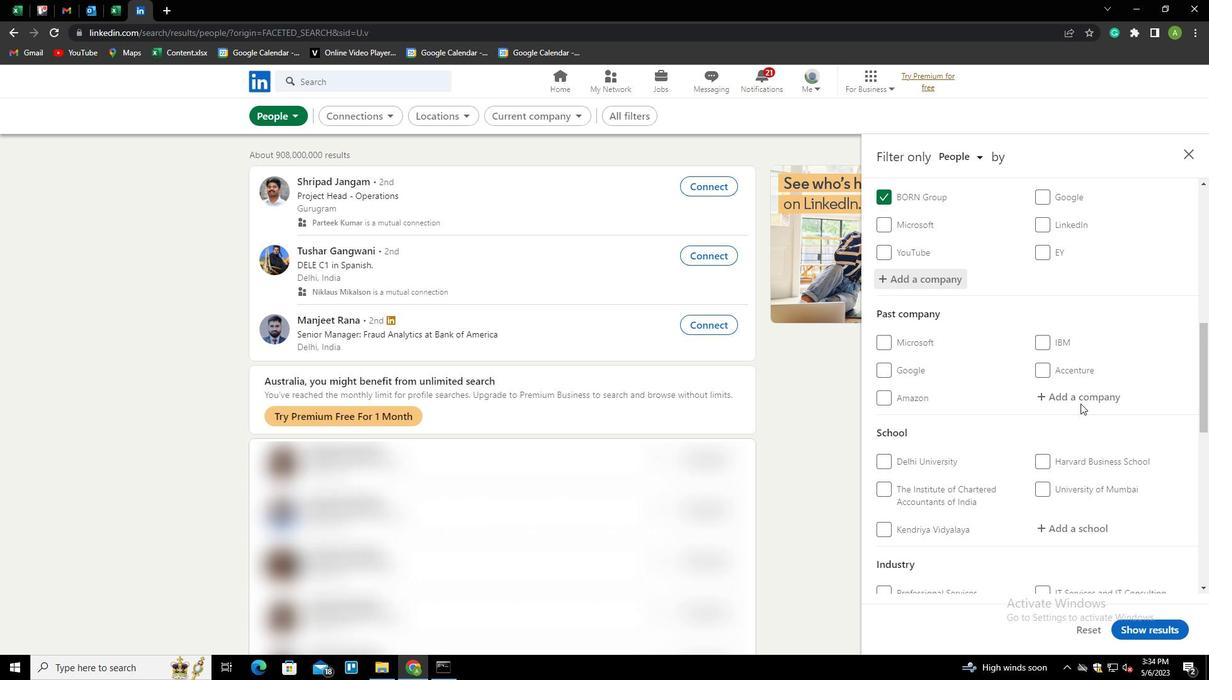 
Action: Mouse moved to (1076, 354)
Screenshot: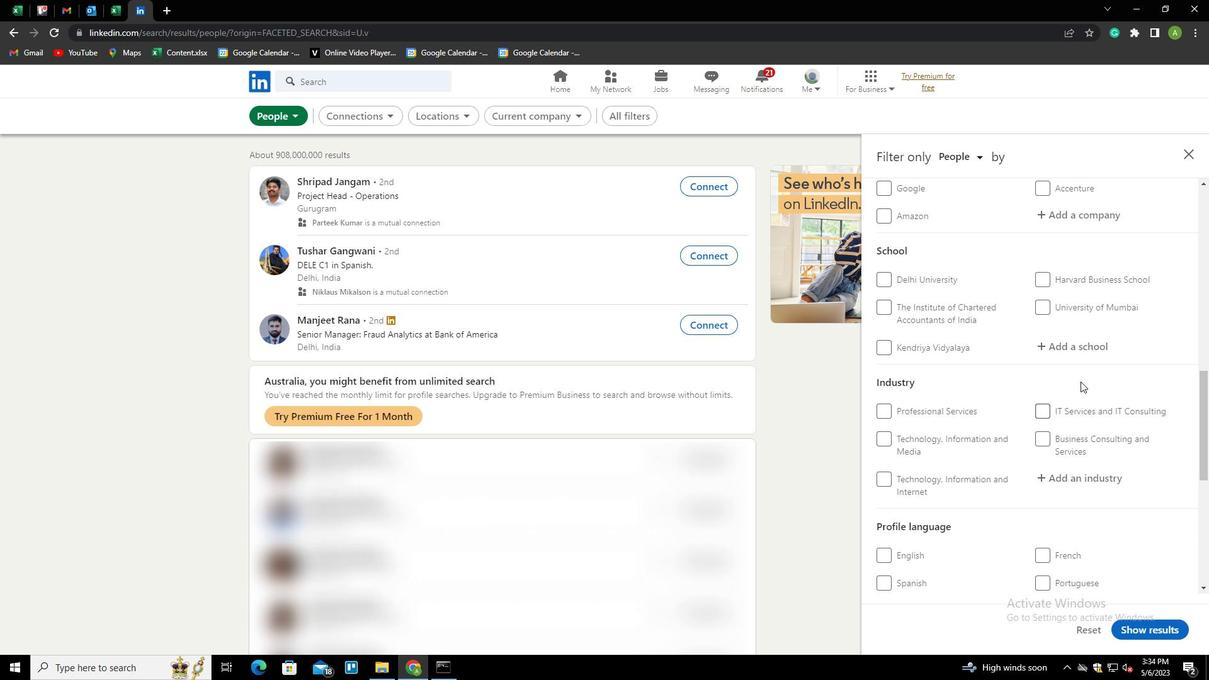 
Action: Mouse pressed left at (1076, 354)
Screenshot: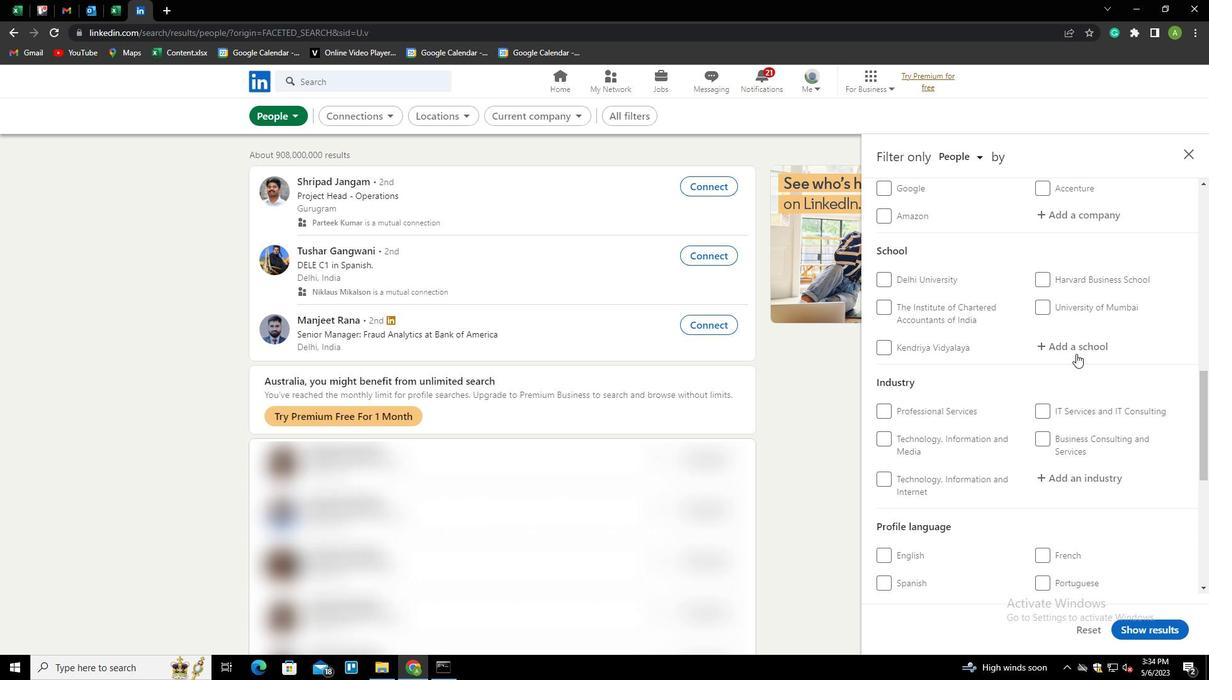 
Action: Key pressed <Key.shift>DOON<Key.space><Key.shift>INE<Key.backspace>TERNATIONAL<Key.space><Key.shift>SCHOOL<Key.down><Key.enter>
Screenshot: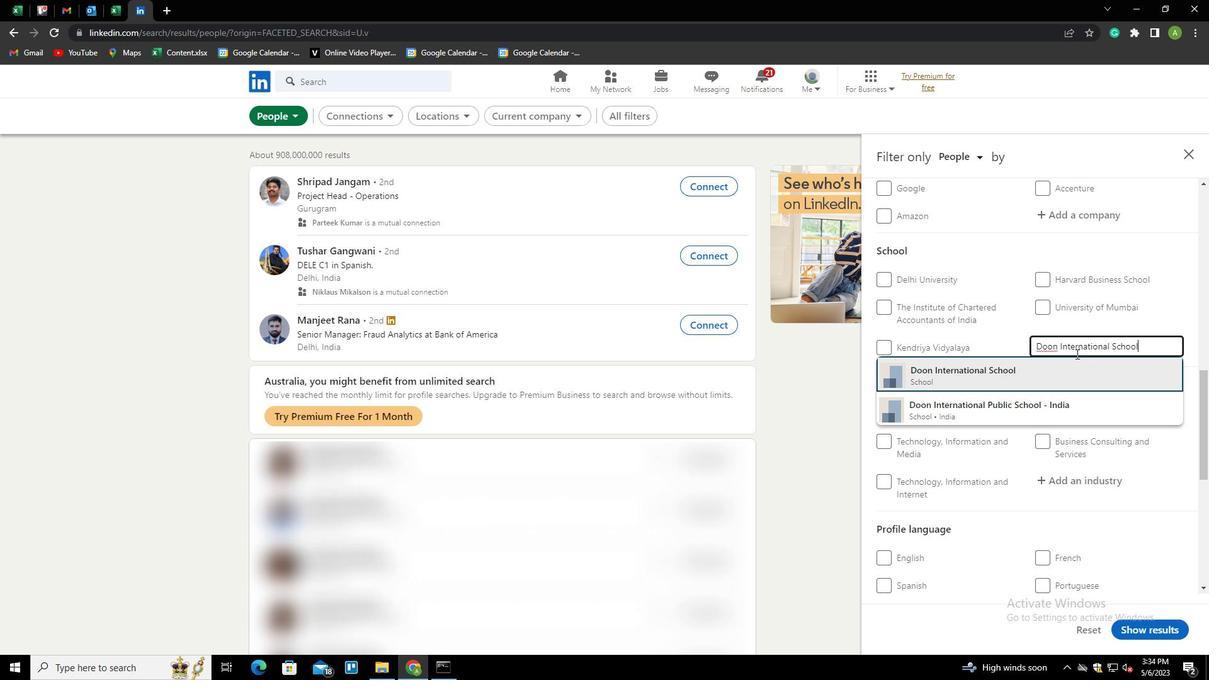 
Action: Mouse scrolled (1076, 353) with delta (0, 0)
Screenshot: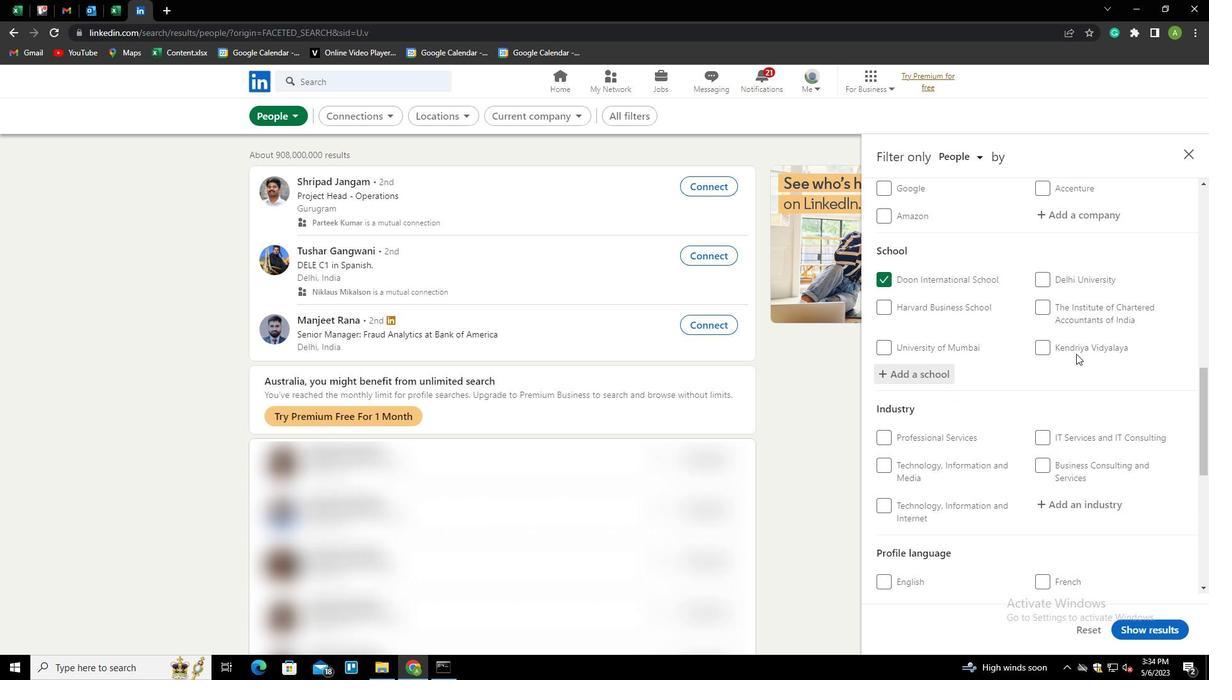 
Action: Mouse scrolled (1076, 353) with delta (0, 0)
Screenshot: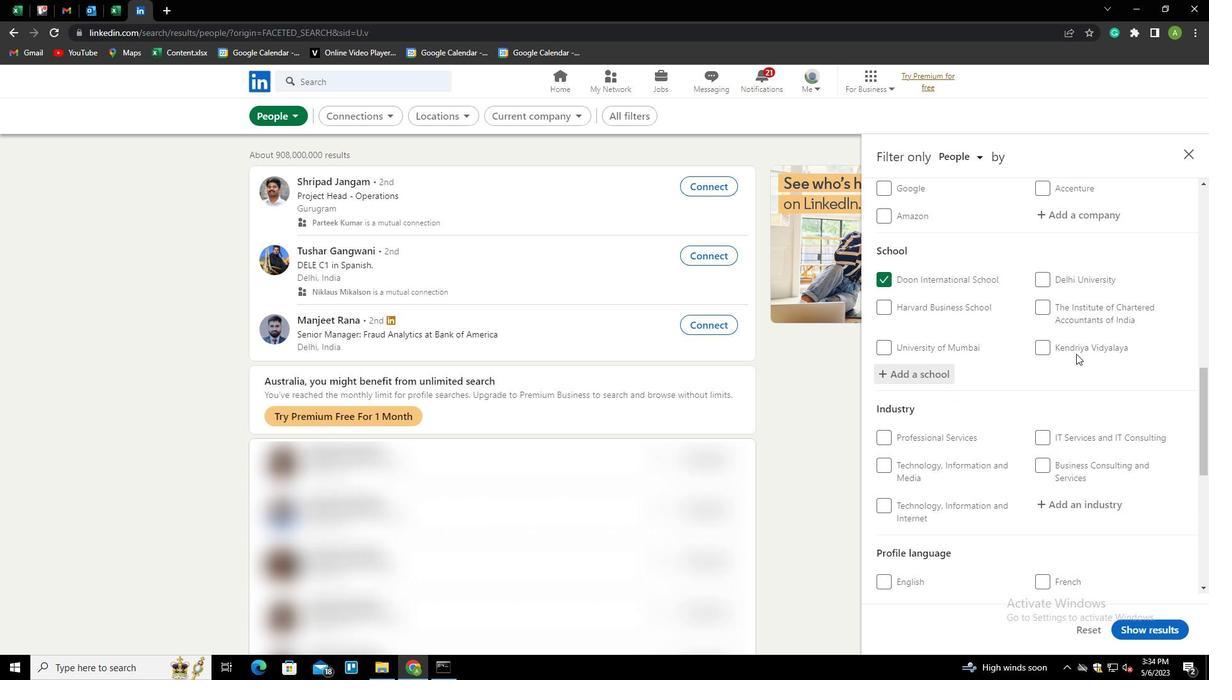
Action: Mouse scrolled (1076, 353) with delta (0, 0)
Screenshot: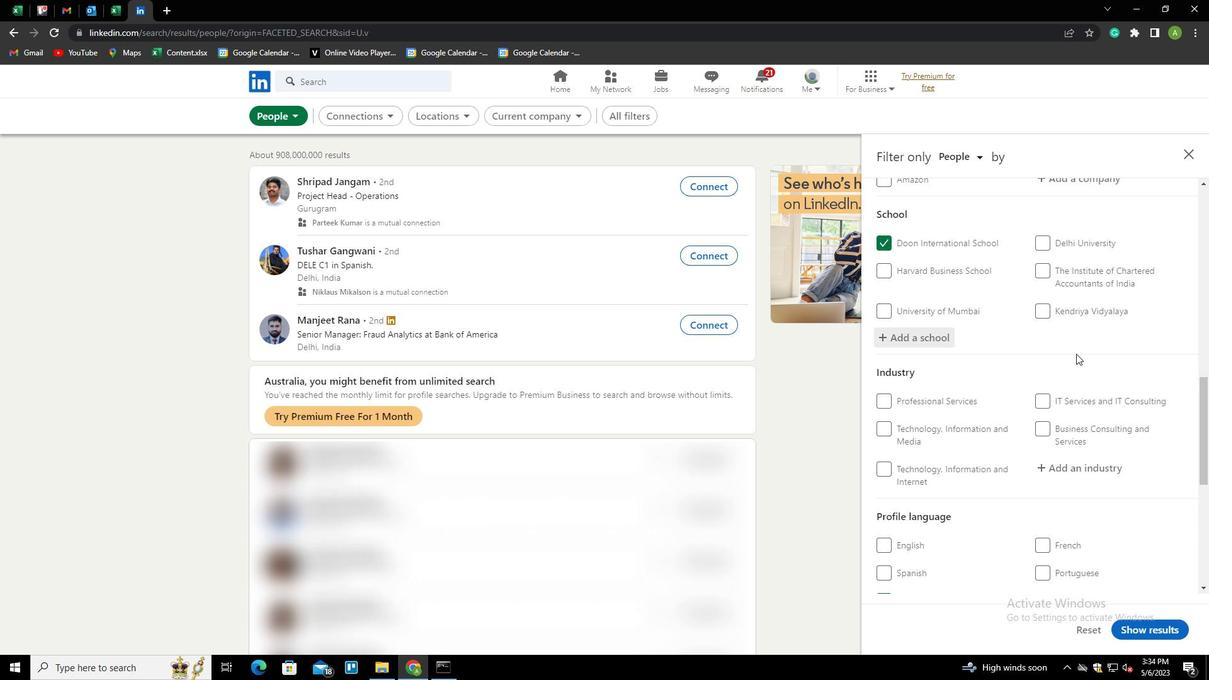 
Action: Mouse moved to (1060, 315)
Screenshot: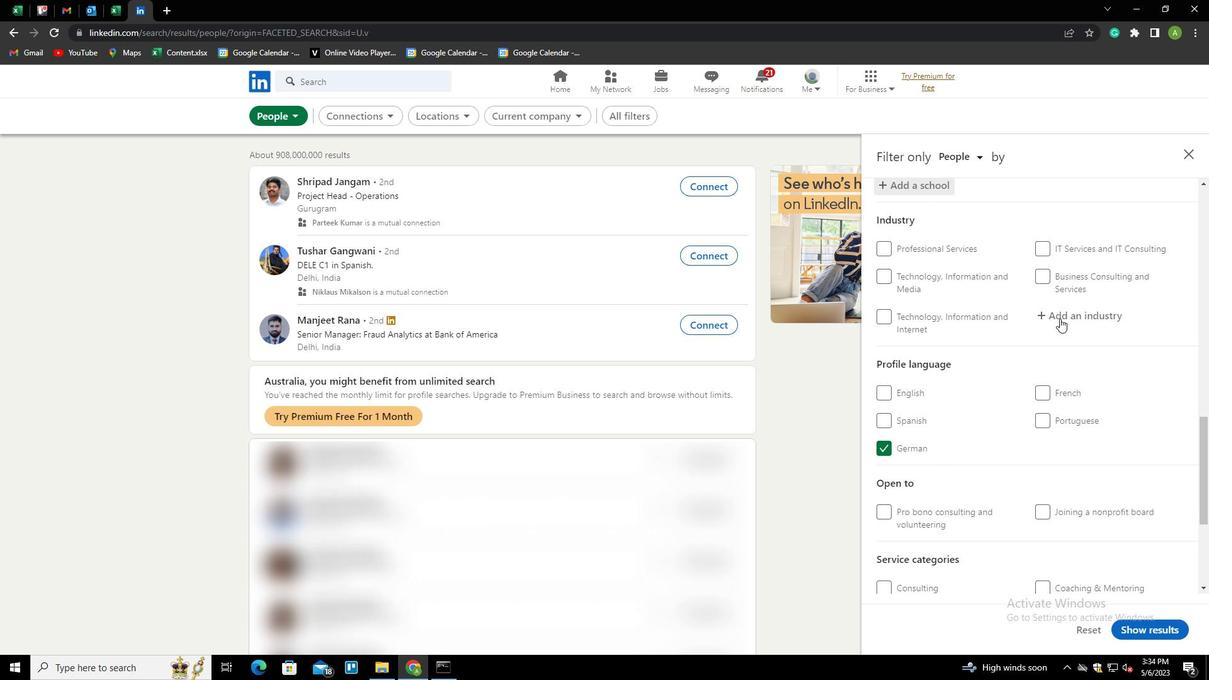 
Action: Mouse pressed left at (1060, 315)
Screenshot: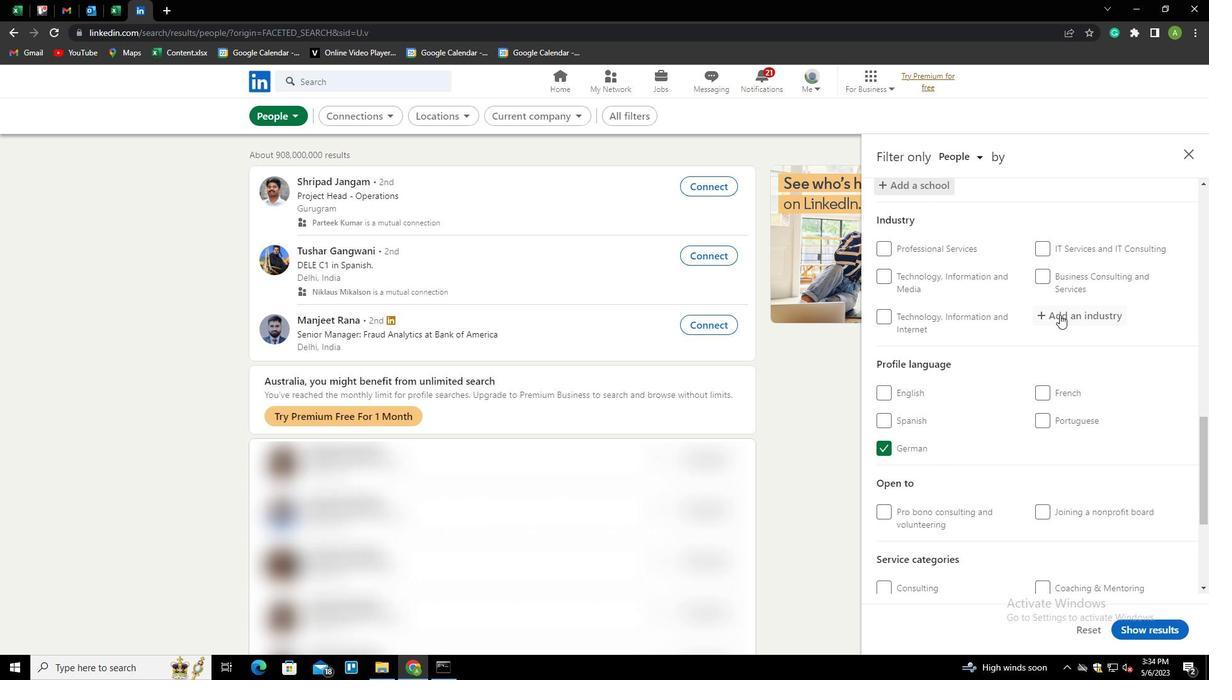 
Action: Key pressed <Key.shift>FOOTWEAR<Key.down><Key.down><Key.down><Key.enter>
Screenshot: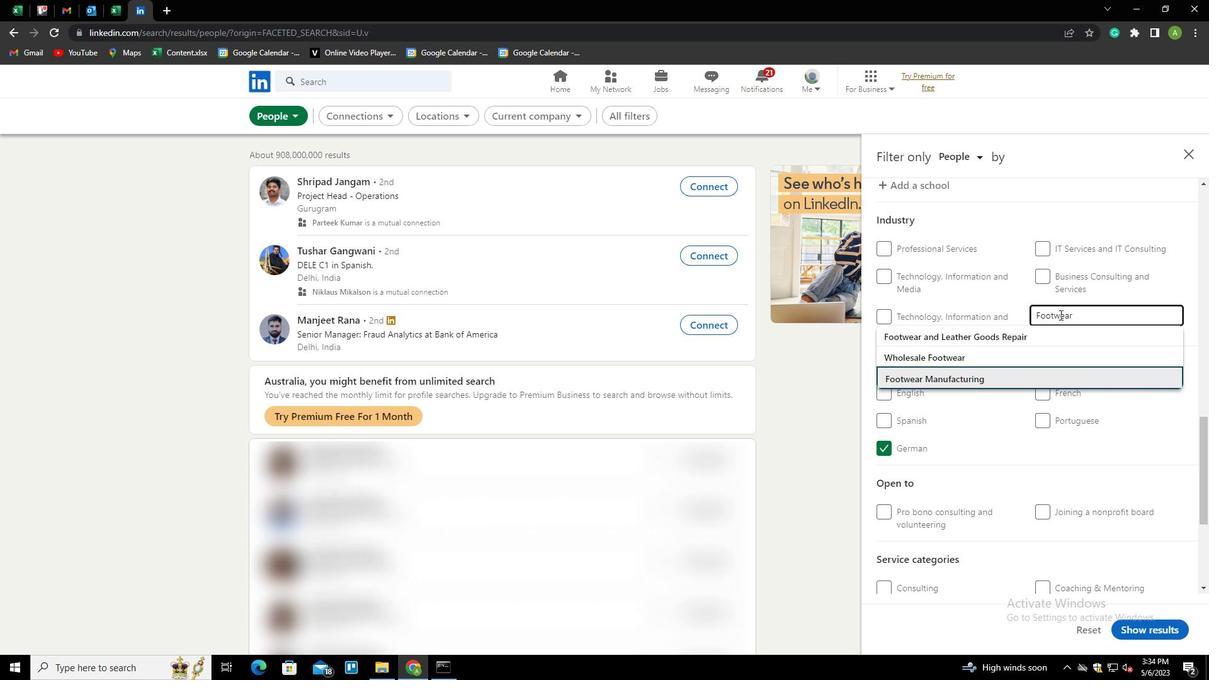 
Action: Mouse scrolled (1060, 314) with delta (0, 0)
Screenshot: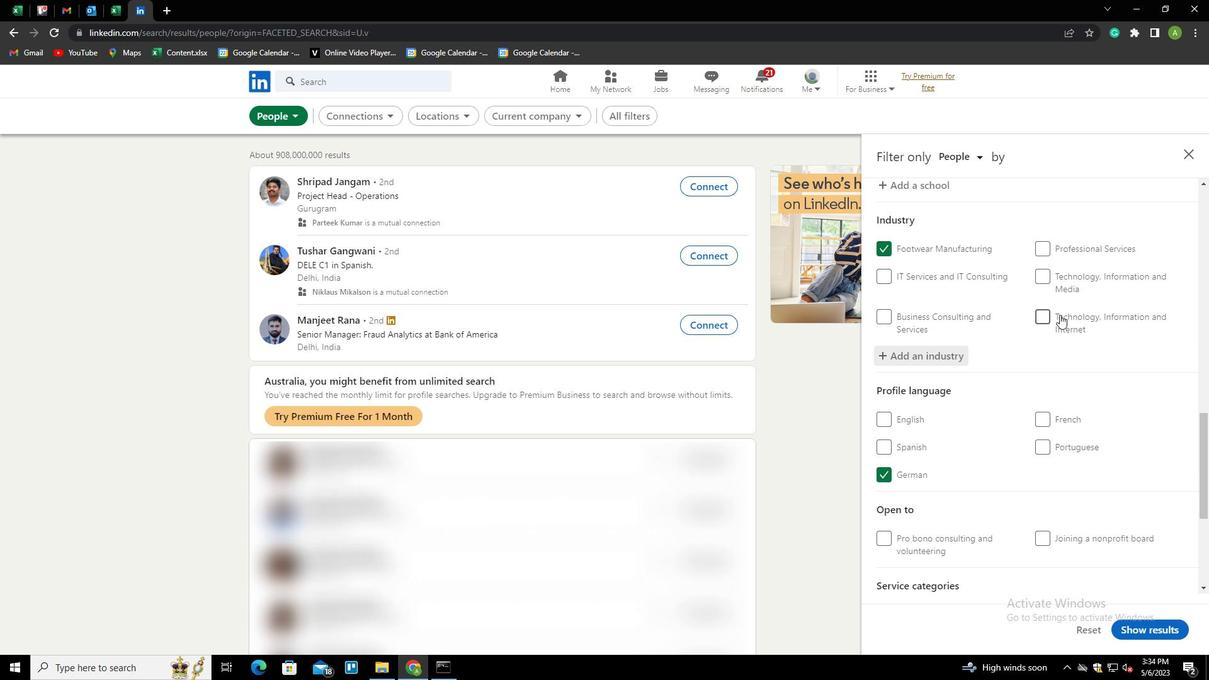 
Action: Mouse moved to (1060, 314)
Screenshot: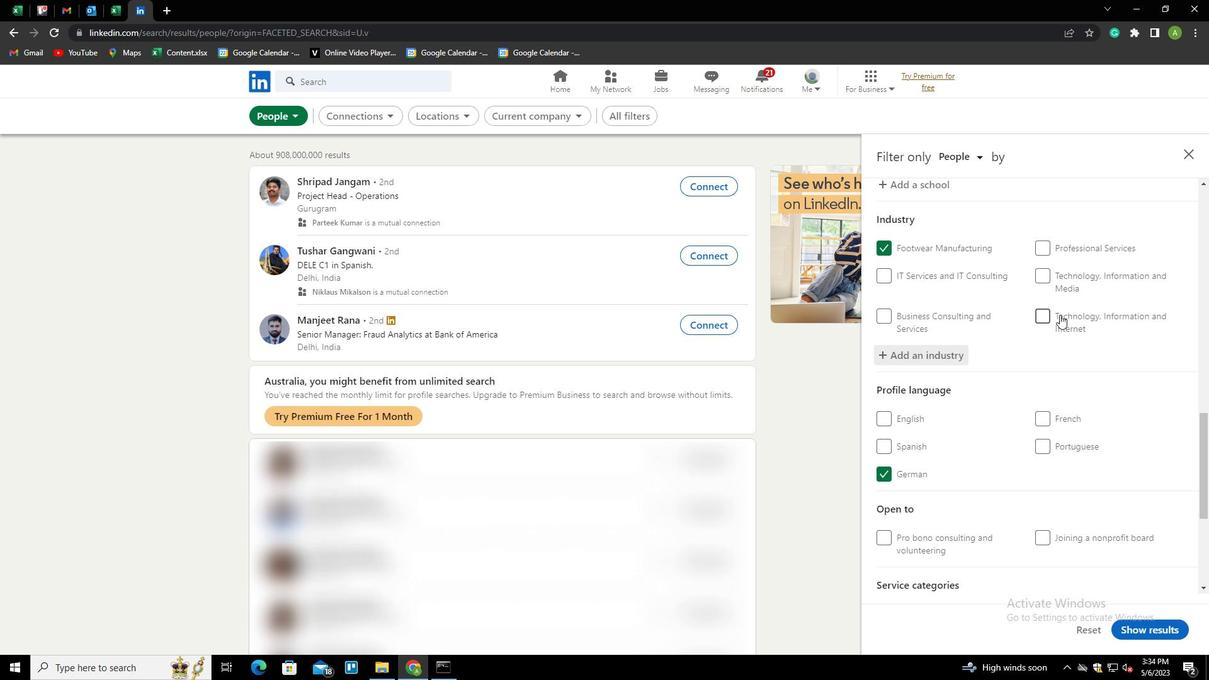 
Action: Mouse scrolled (1060, 313) with delta (0, 0)
Screenshot: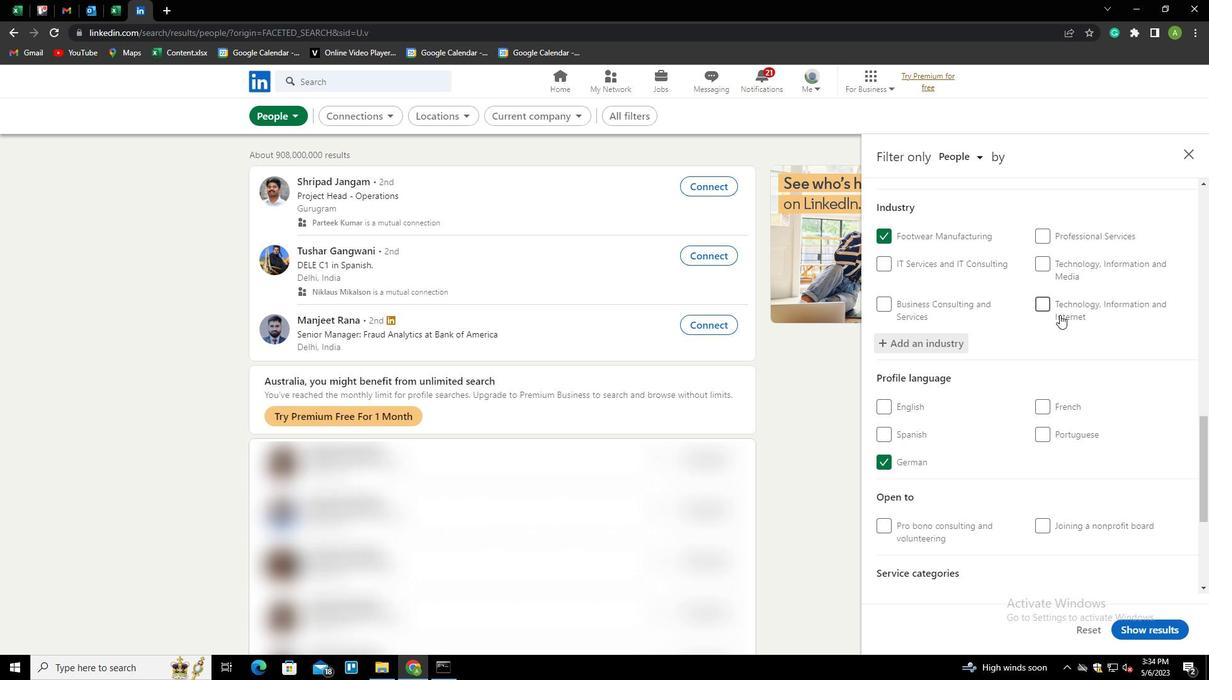 
Action: Mouse moved to (1060, 316)
Screenshot: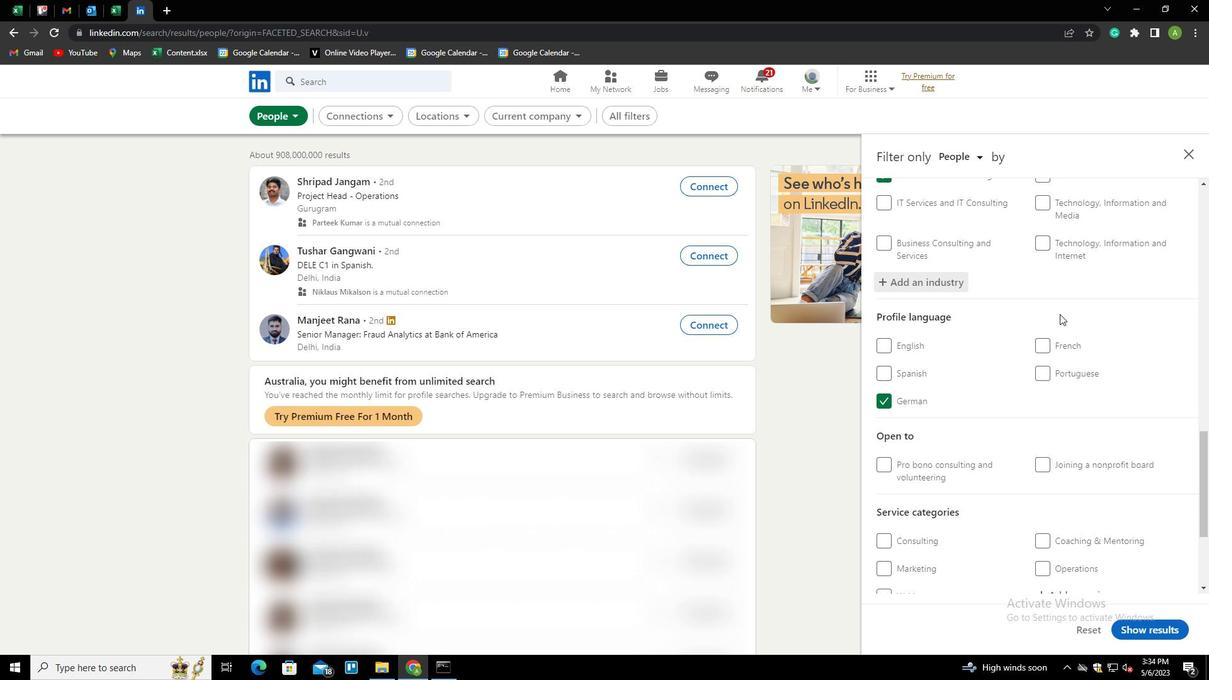 
Action: Mouse scrolled (1060, 315) with delta (0, 0)
Screenshot: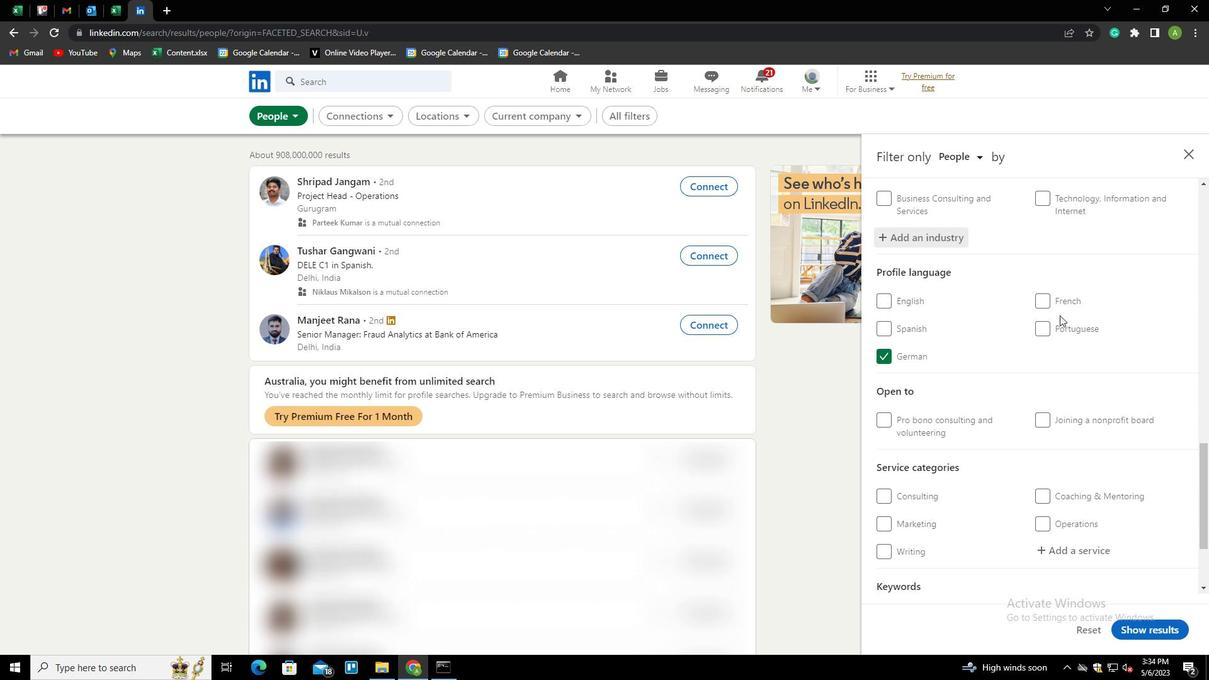 
Action: Mouse scrolled (1060, 315) with delta (0, 0)
Screenshot: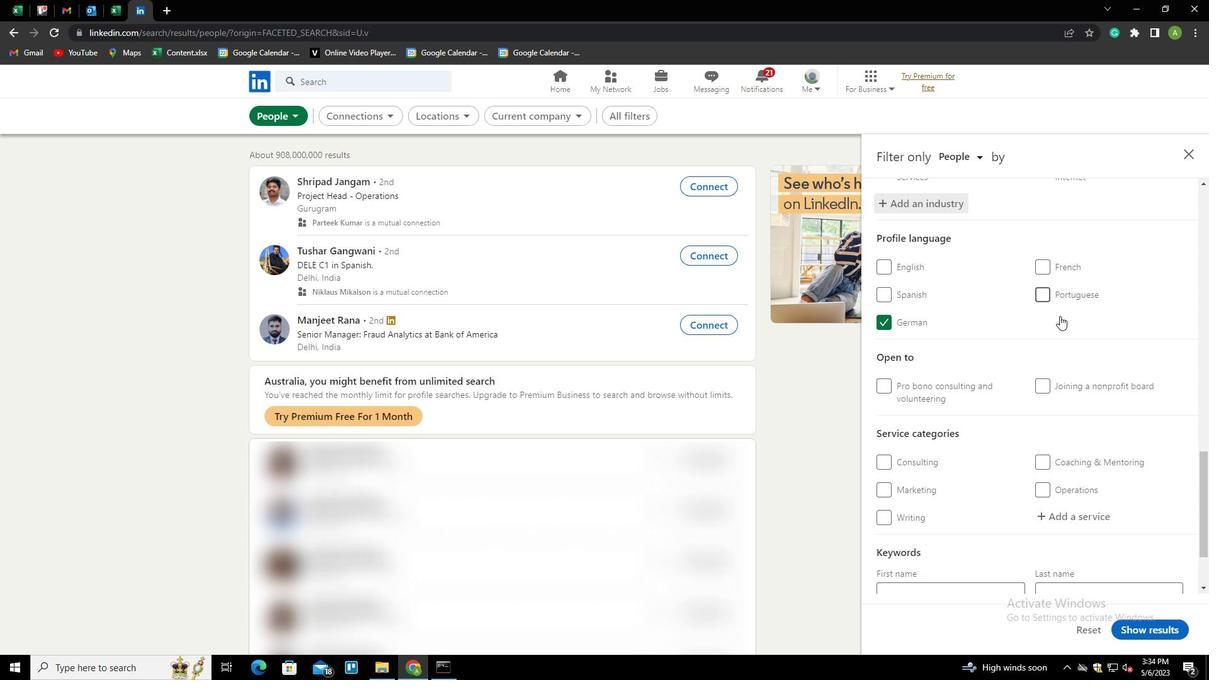 
Action: Mouse scrolled (1060, 315) with delta (0, 0)
Screenshot: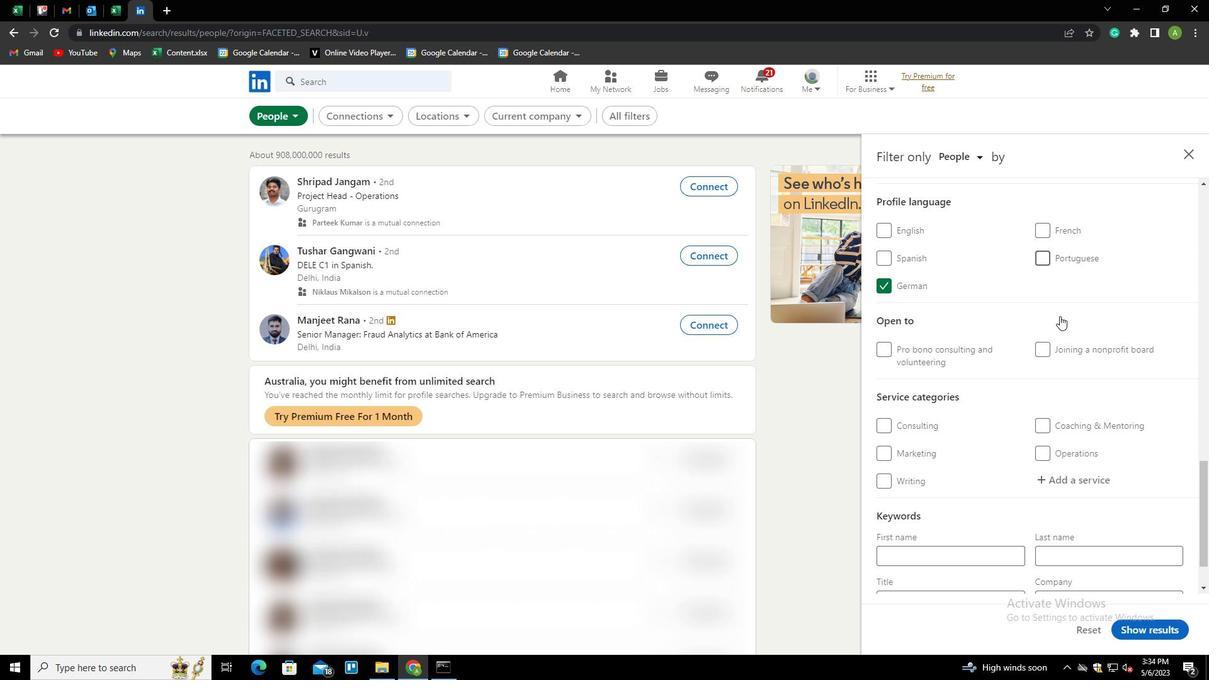 
Action: Mouse scrolled (1060, 315) with delta (0, 0)
Screenshot: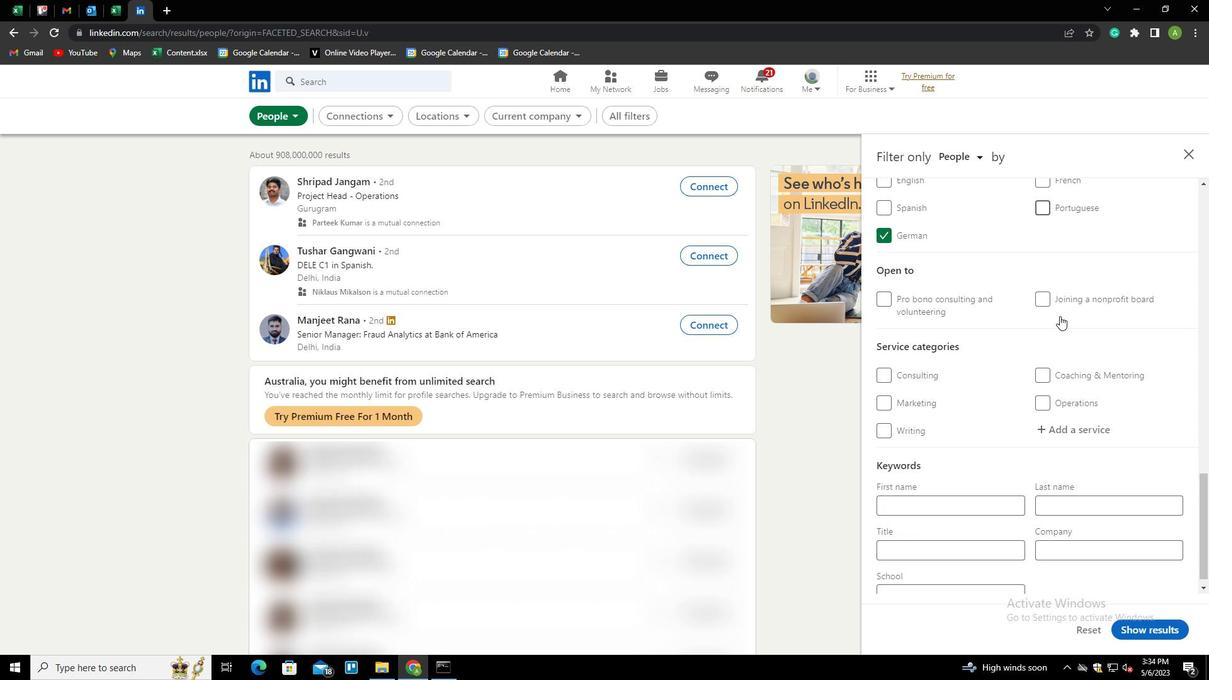 
Action: Mouse moved to (1060, 414)
Screenshot: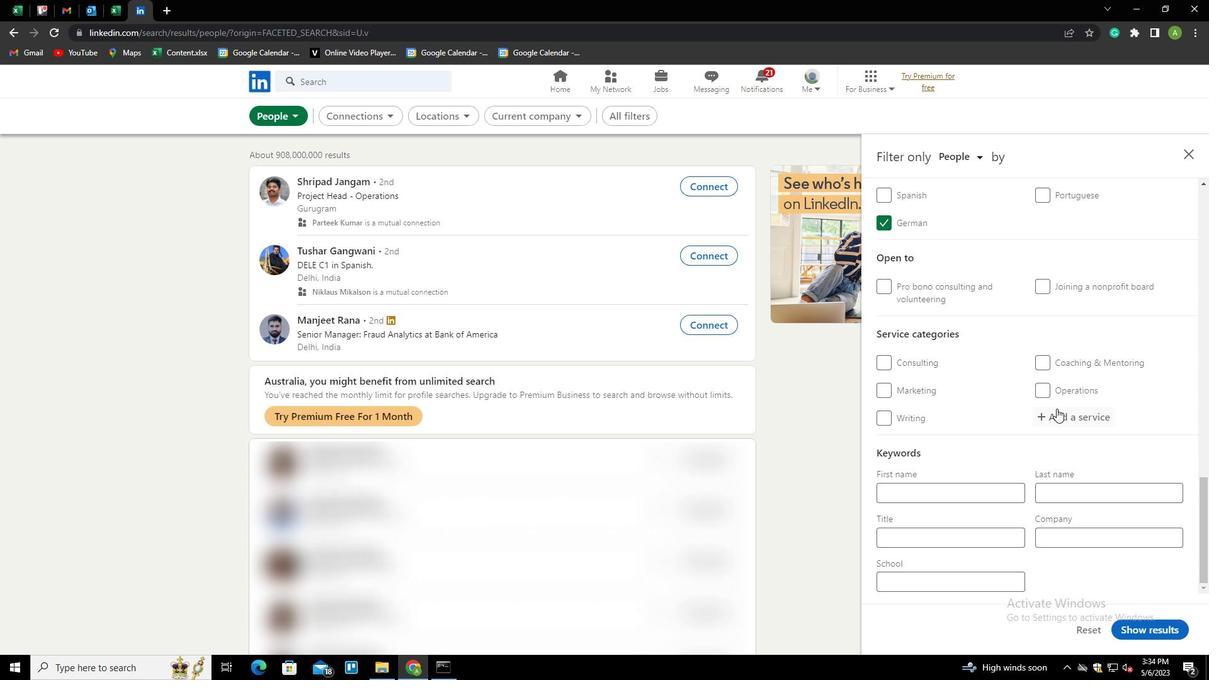 
Action: Mouse pressed left at (1060, 414)
Screenshot: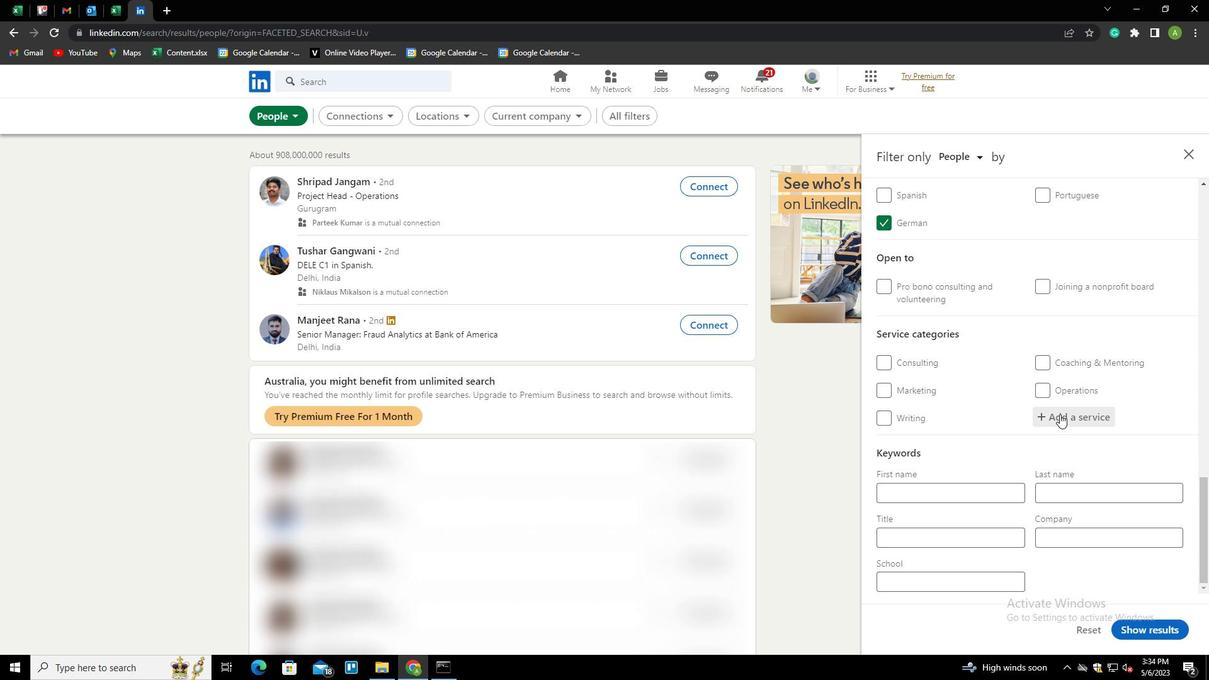 
Action: Mouse moved to (1094, 393)
Screenshot: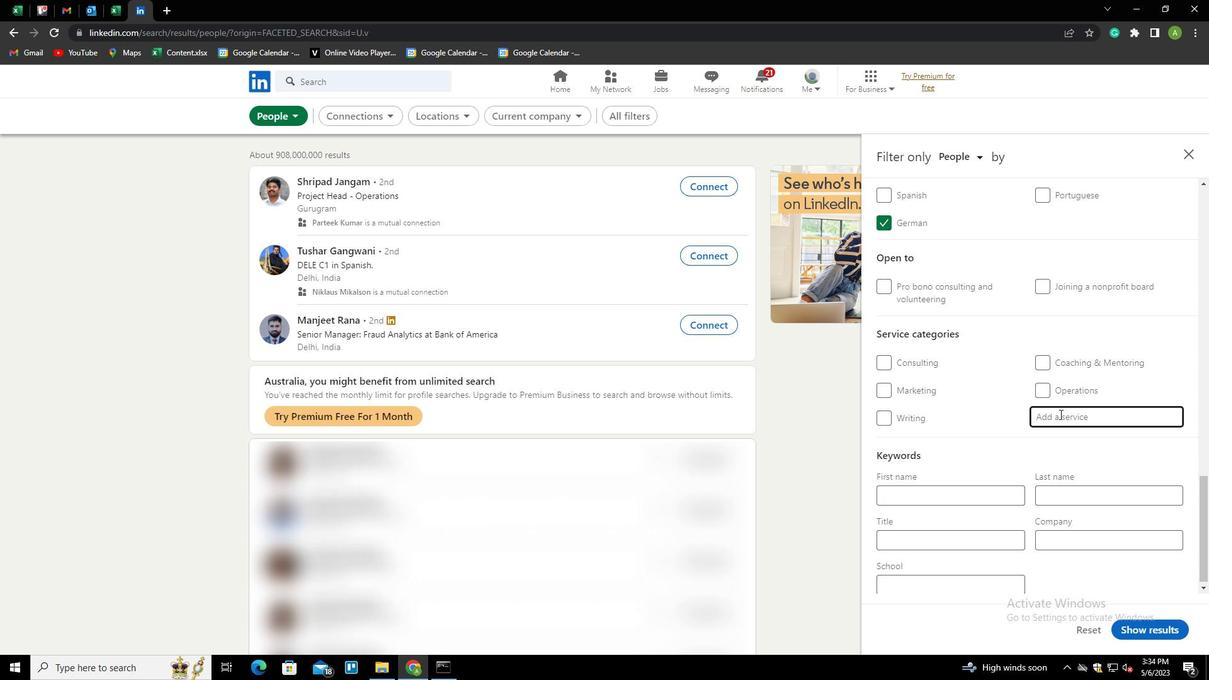 
Action: Key pressed <Key.shift>LEADERSHIP<Key.down><Key.enter>
Screenshot: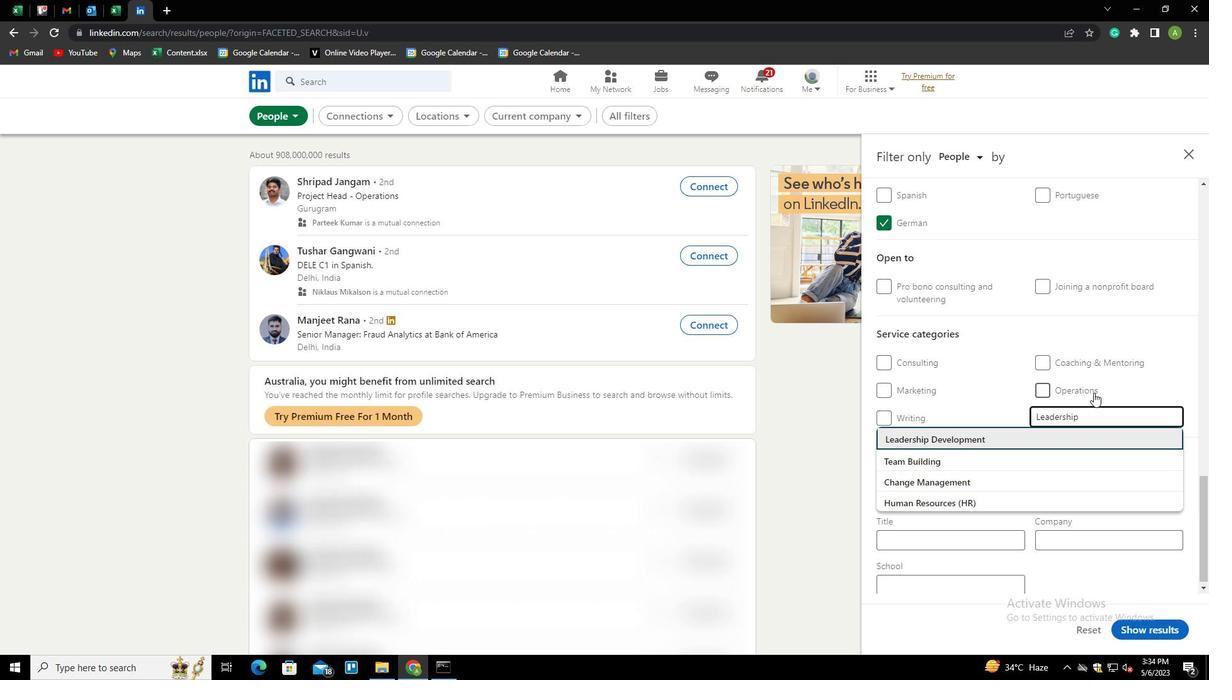 
Action: Mouse moved to (1092, 395)
Screenshot: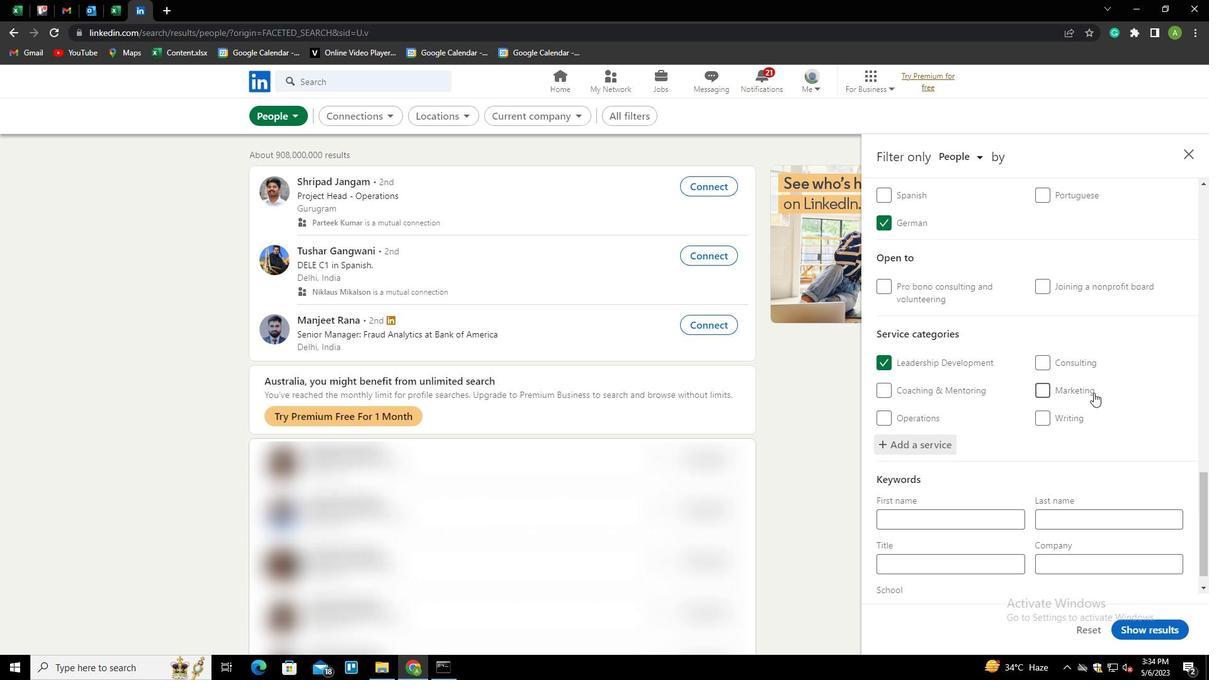 
Action: Mouse scrolled (1092, 394) with delta (0, 0)
Screenshot: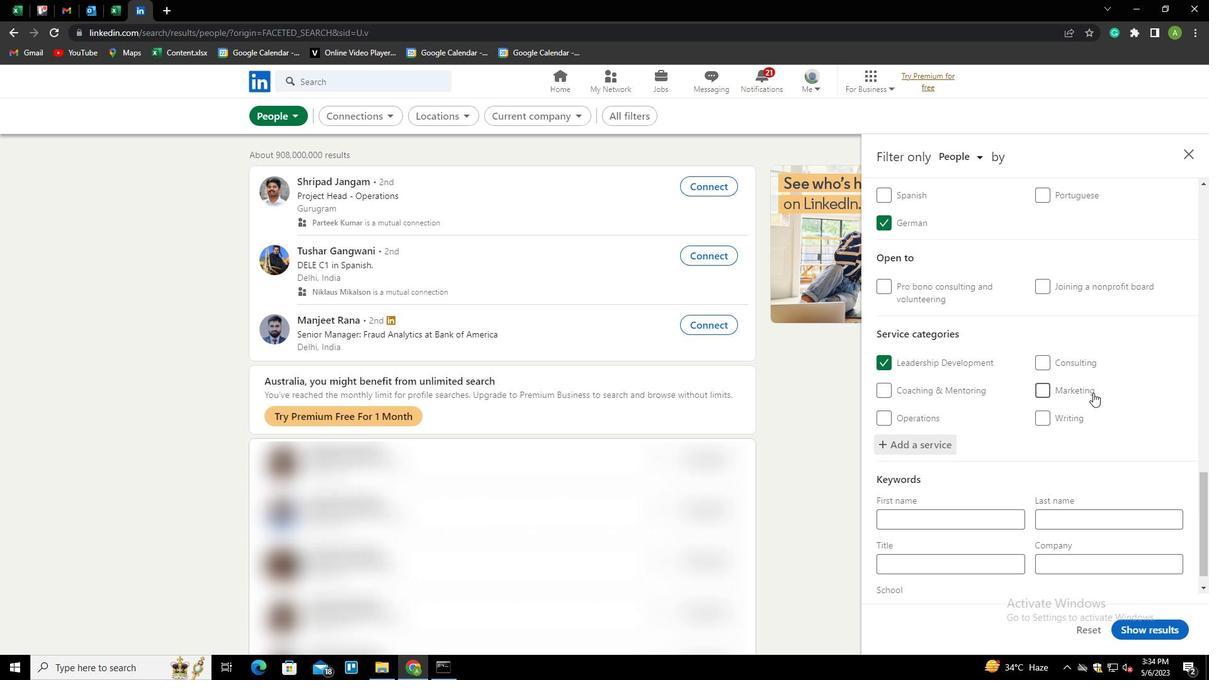 
Action: Mouse moved to (1092, 396)
Screenshot: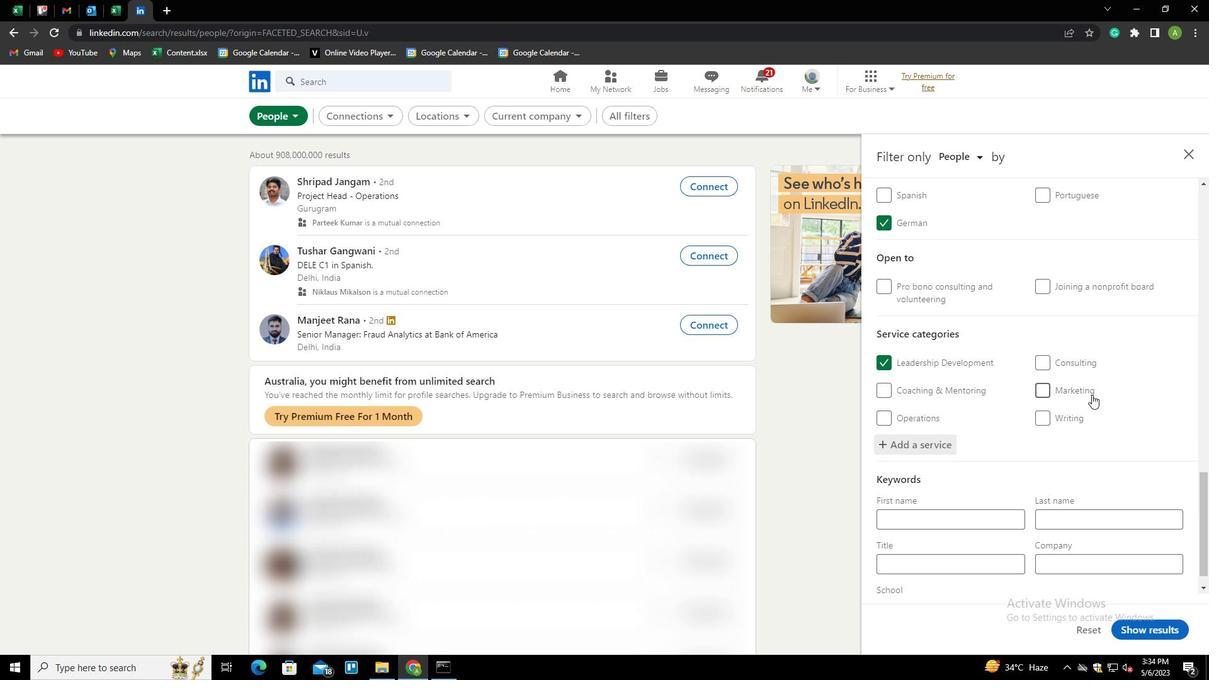 
Action: Mouse scrolled (1092, 396) with delta (0, 0)
Screenshot: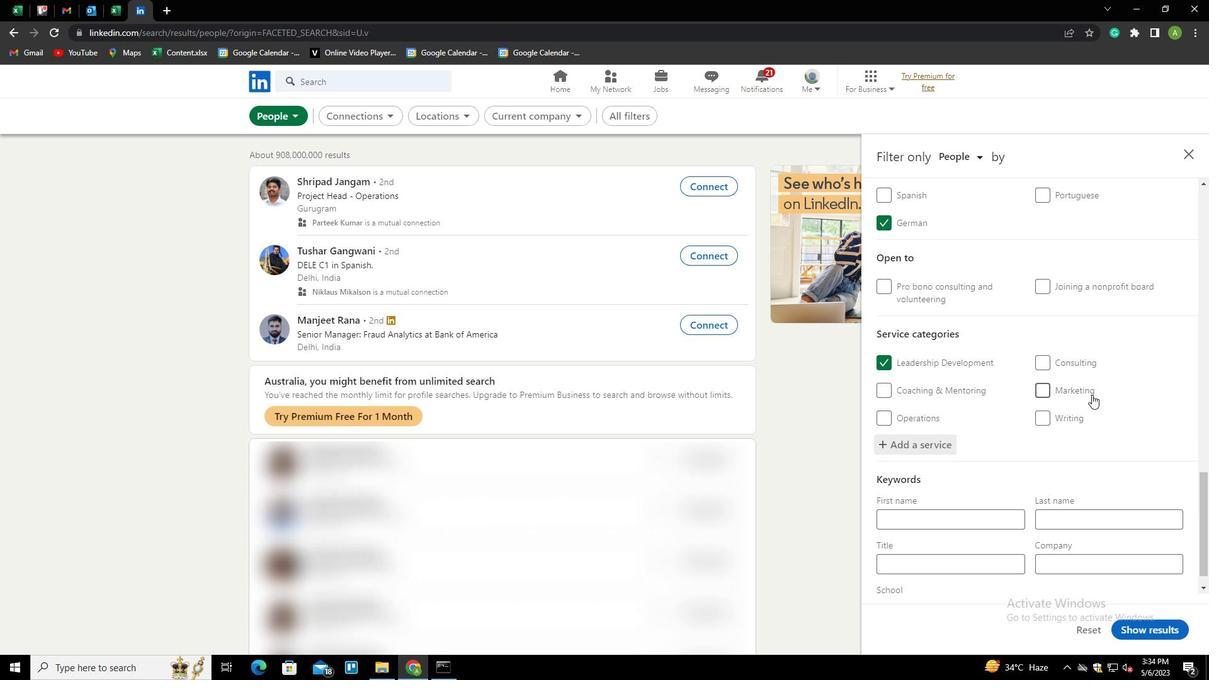 
Action: Mouse moved to (1092, 398)
Screenshot: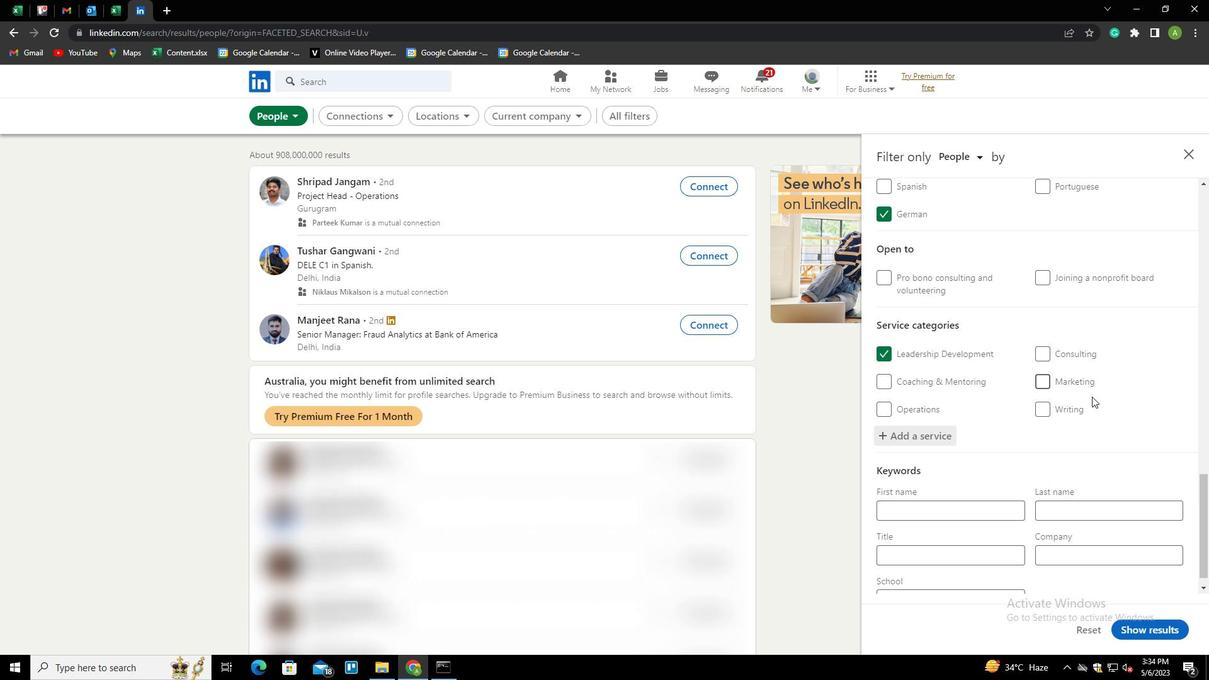 
Action: Mouse scrolled (1092, 398) with delta (0, 0)
Screenshot: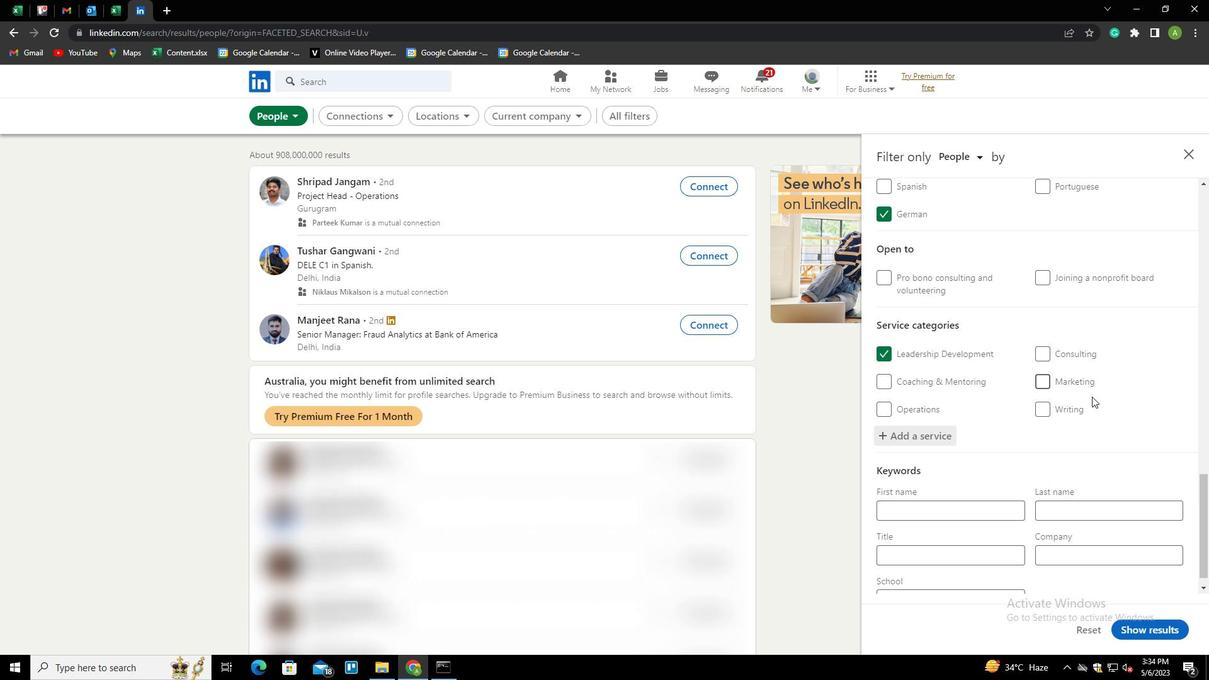 
Action: Mouse moved to (1092, 399)
Screenshot: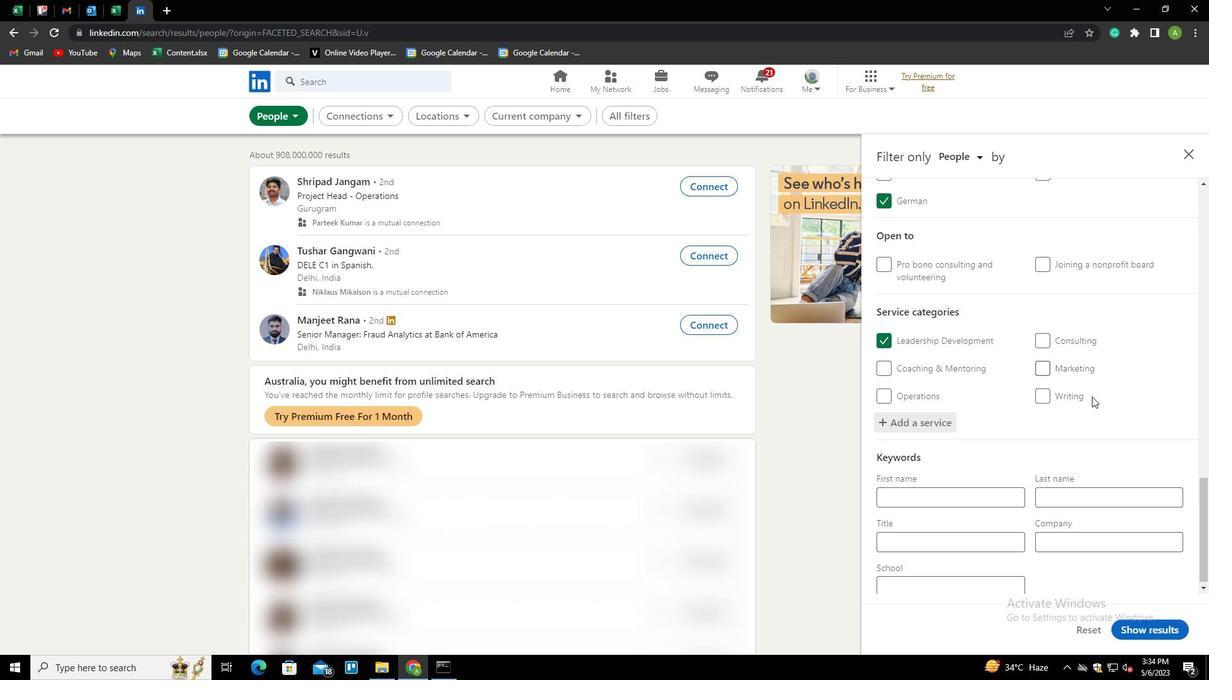 
Action: Mouse scrolled (1092, 398) with delta (0, 0)
Screenshot: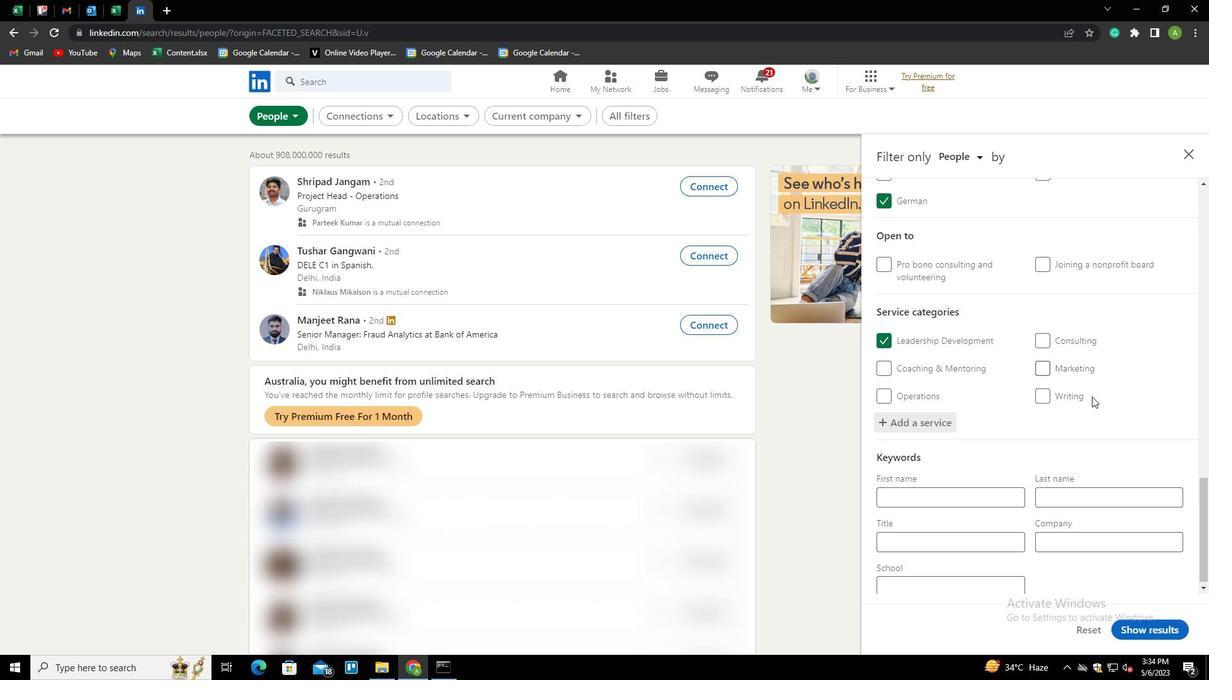 
Action: Mouse scrolled (1092, 398) with delta (0, 0)
Screenshot: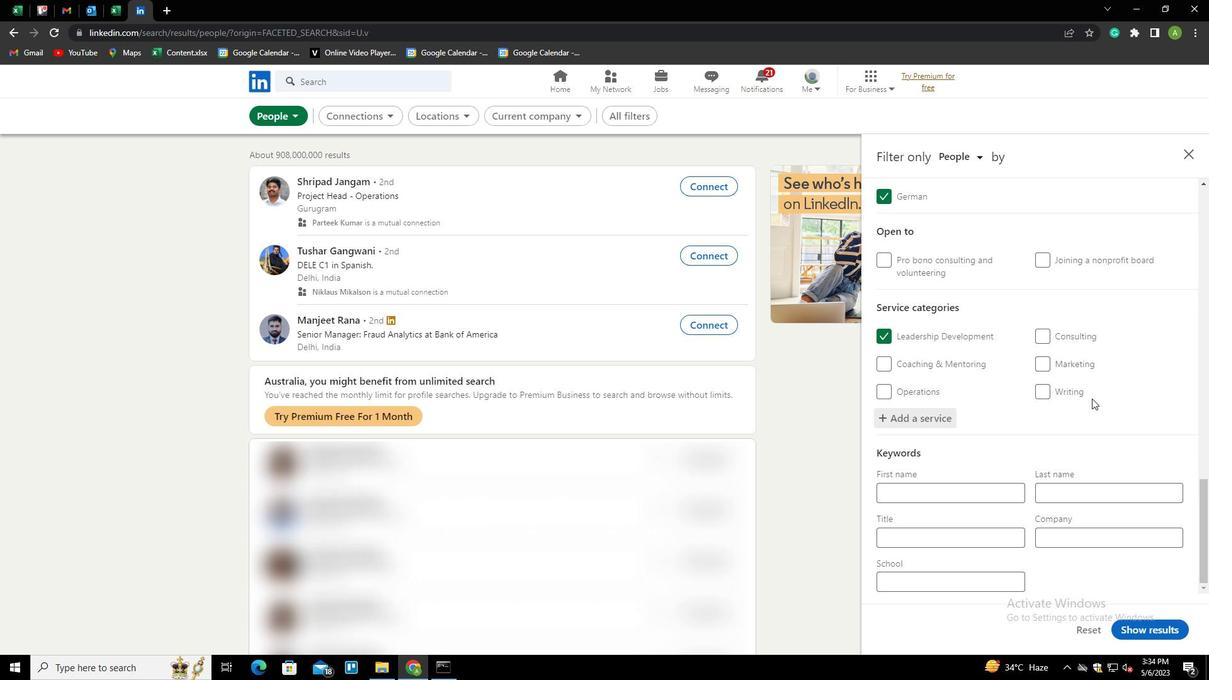 
Action: Mouse moved to (977, 538)
Screenshot: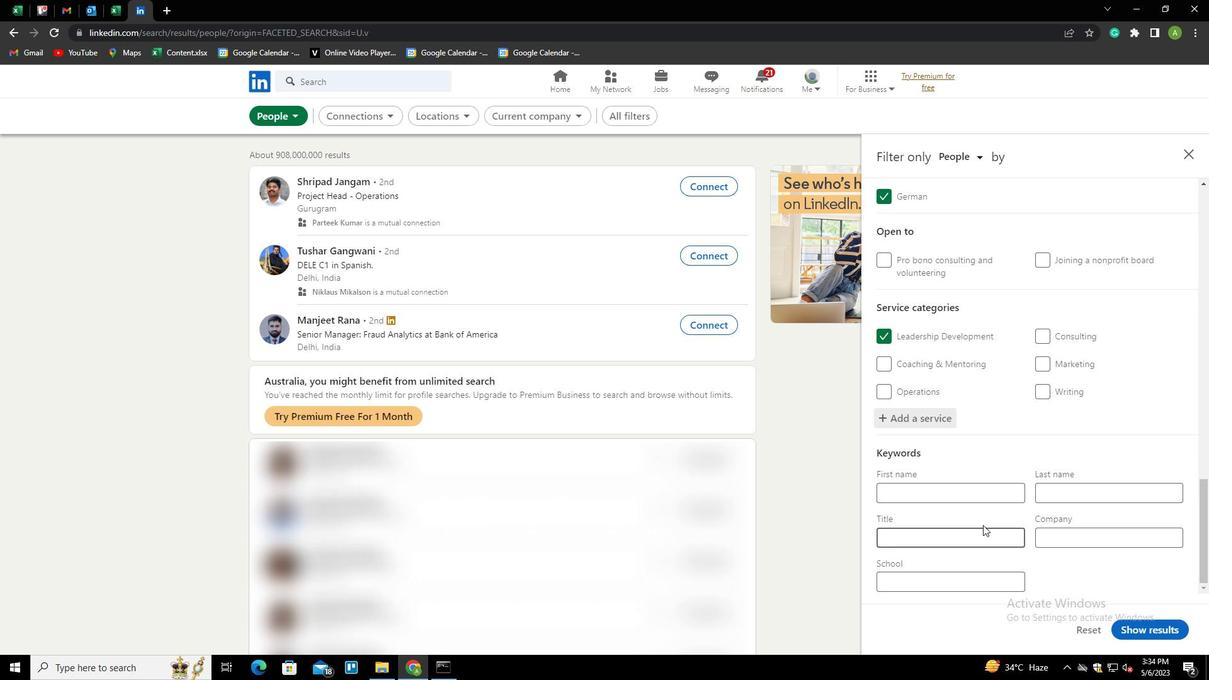 
Action: Mouse pressed left at (977, 538)
Screenshot: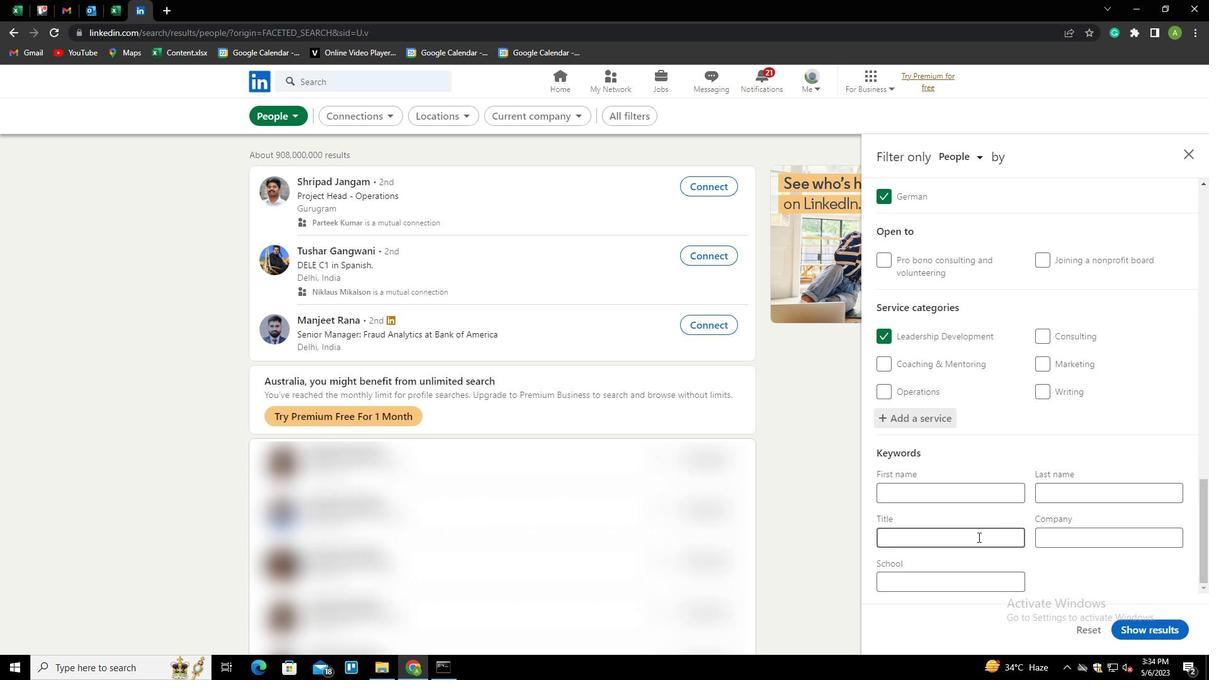 
Action: Mouse moved to (1049, 487)
Screenshot: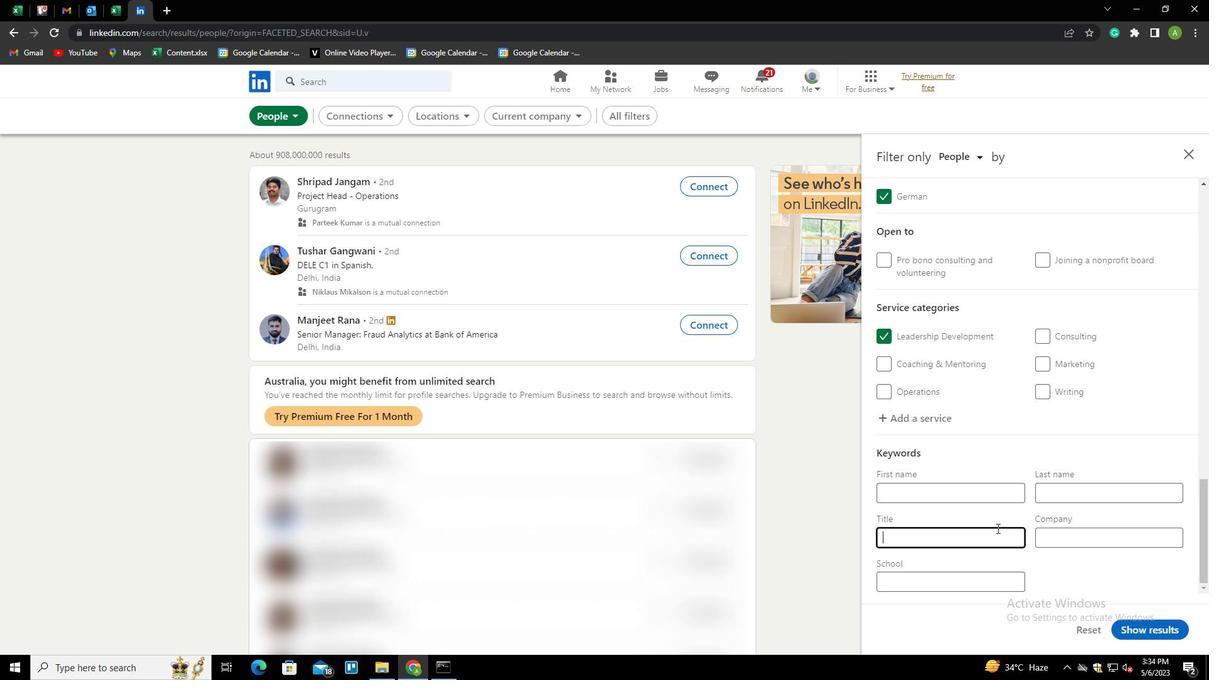 
Action: Key pressed <Key.shift><Key.shift><Key.shift>TE<Key.backspace><Key.backspace><Key.shift><Key.shift><Key.shift>RECEPTIONIST
Screenshot: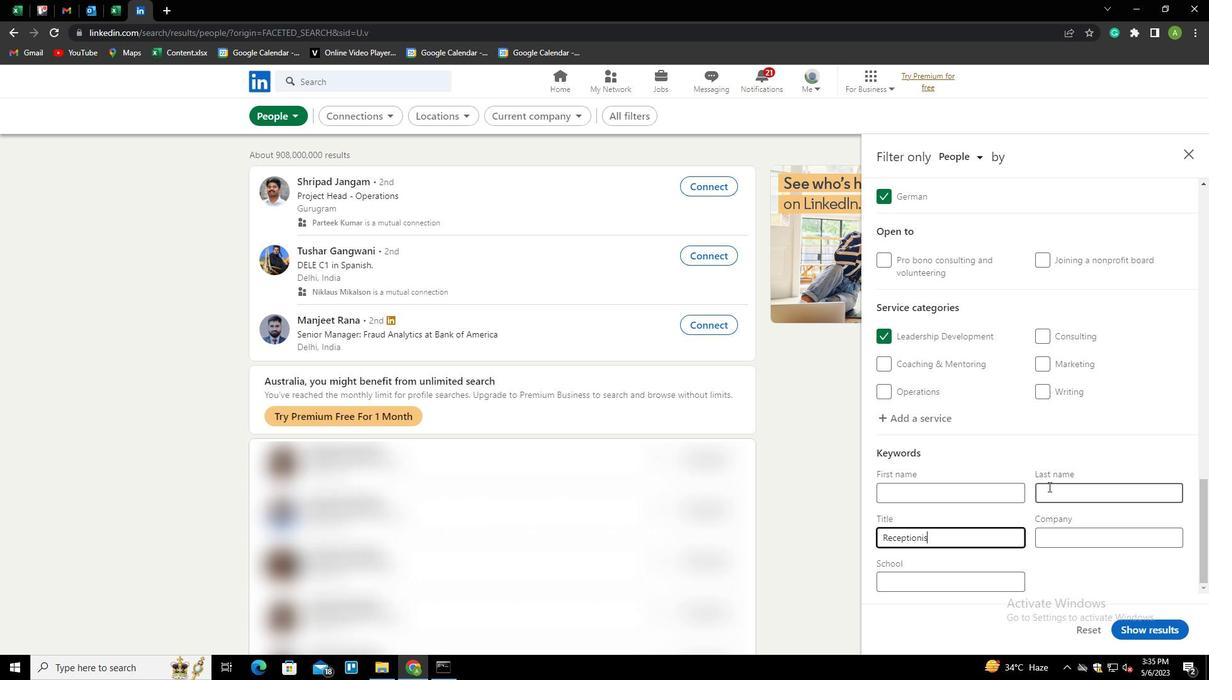 
Action: Mouse moved to (1097, 579)
Screenshot: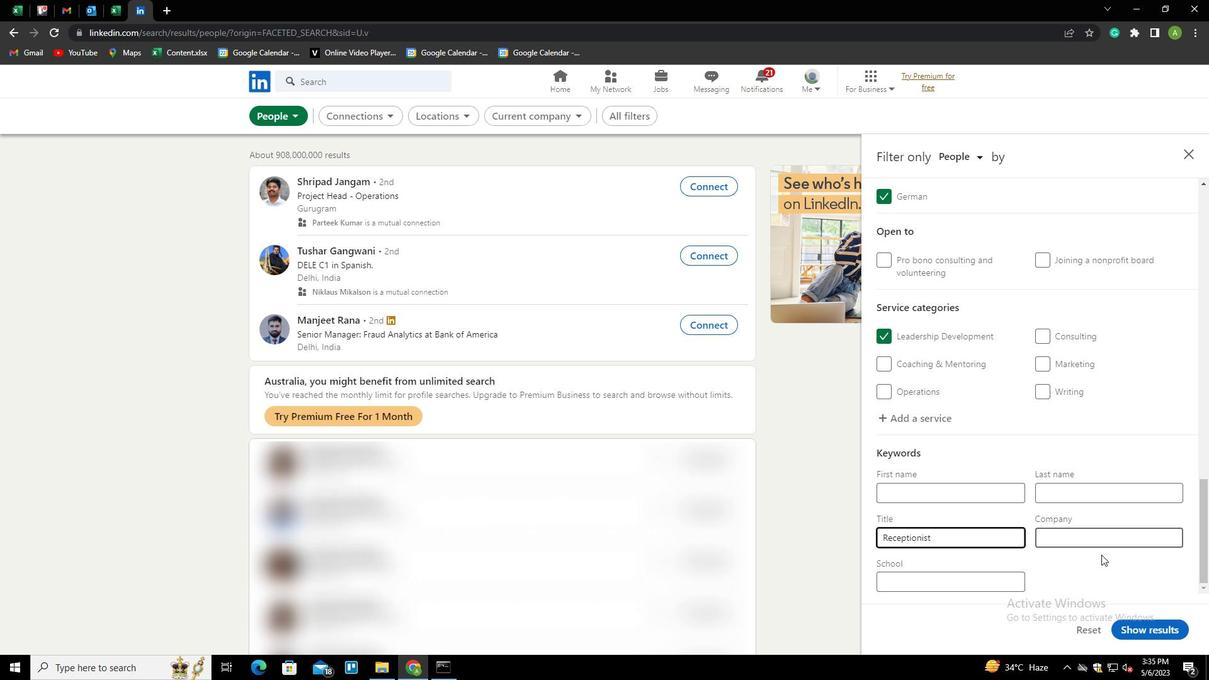 
Action: Mouse pressed left at (1097, 579)
Screenshot: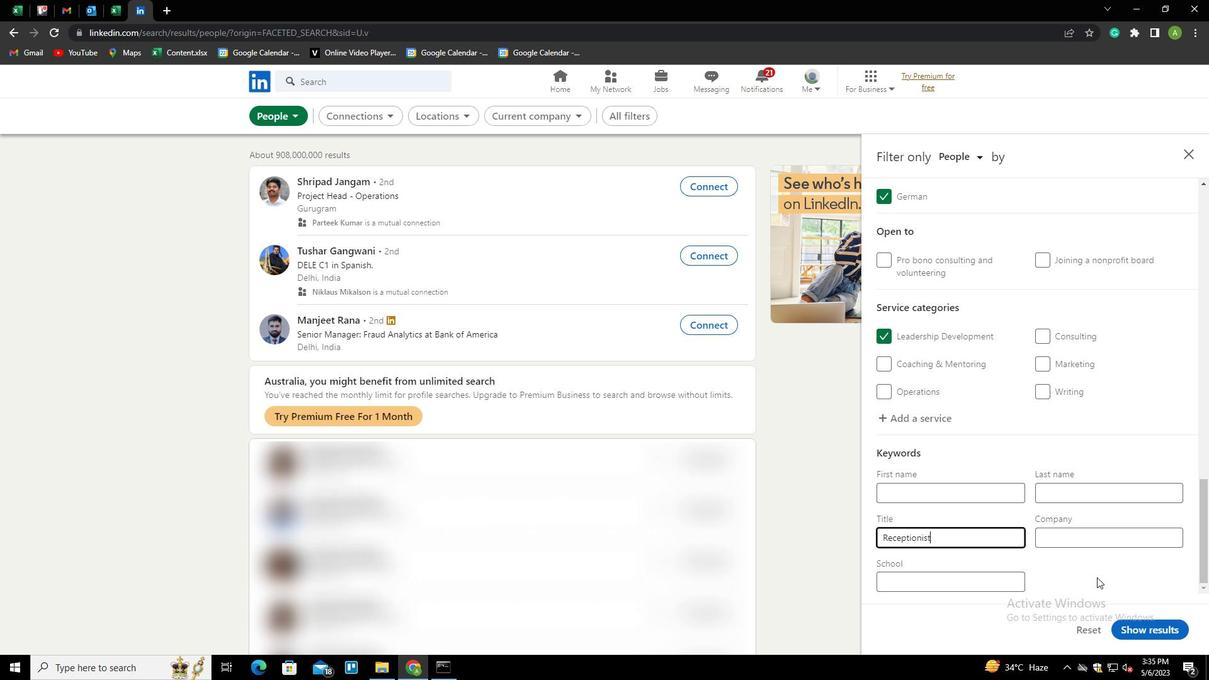 
Action: Mouse moved to (1149, 628)
Screenshot: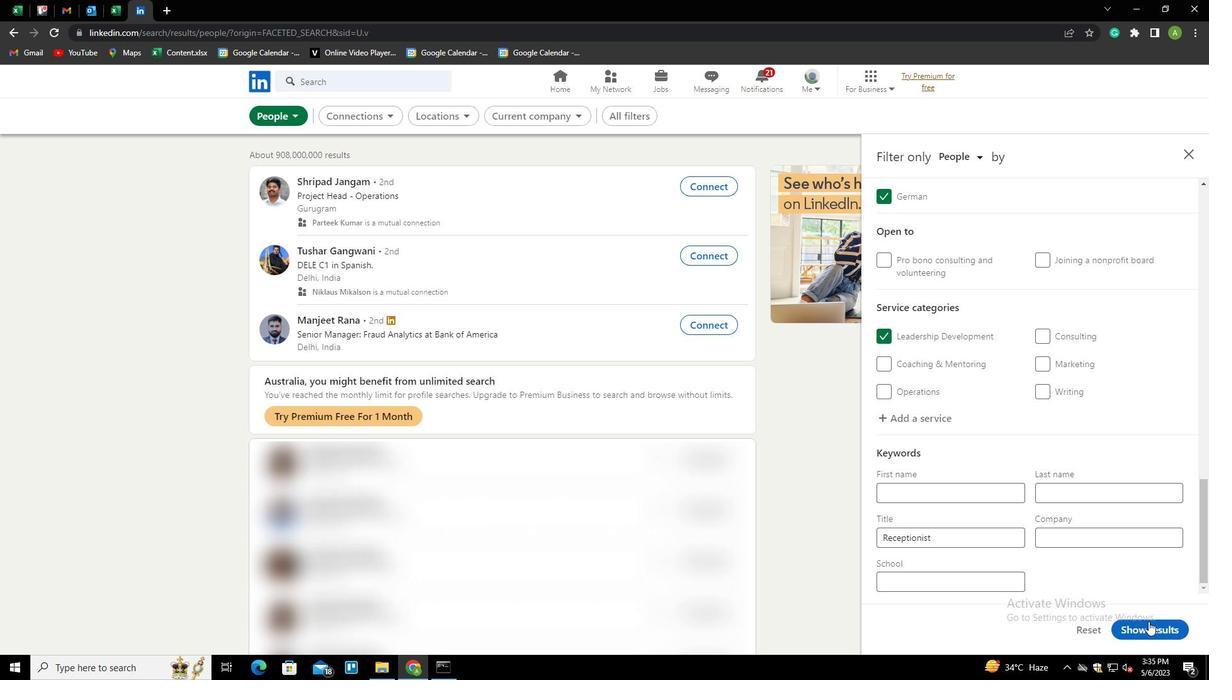 
Action: Mouse pressed left at (1149, 628)
Screenshot: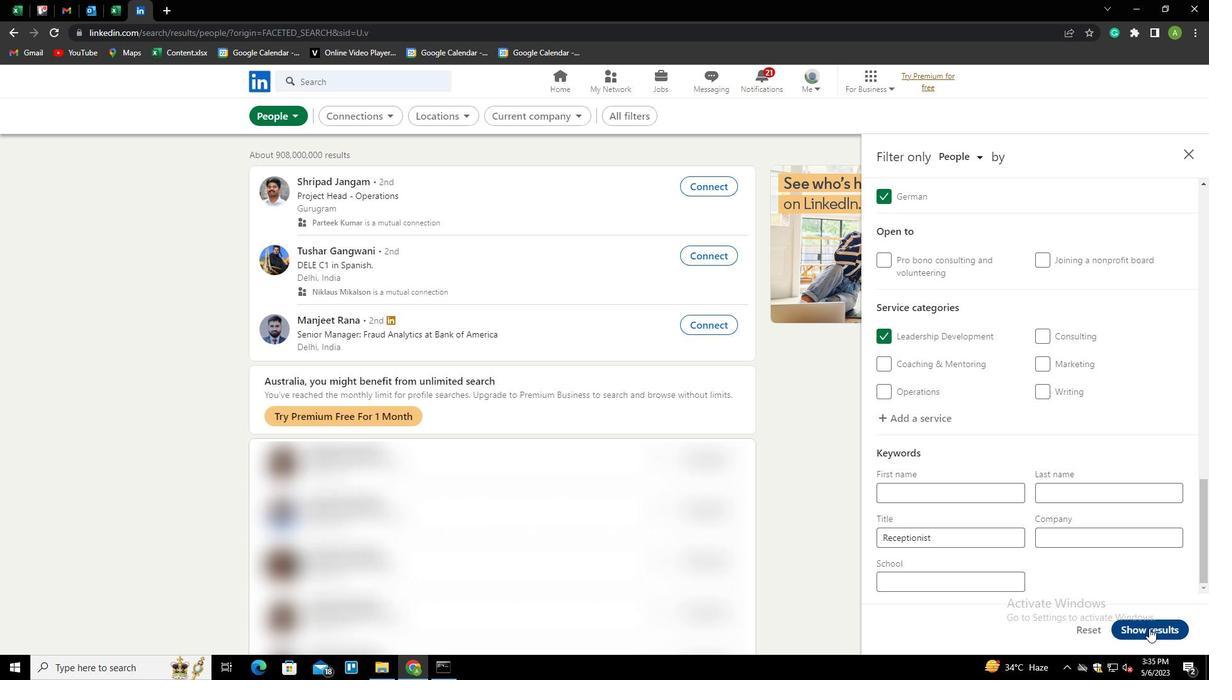 
Action: Mouse moved to (1140, 392)
Screenshot: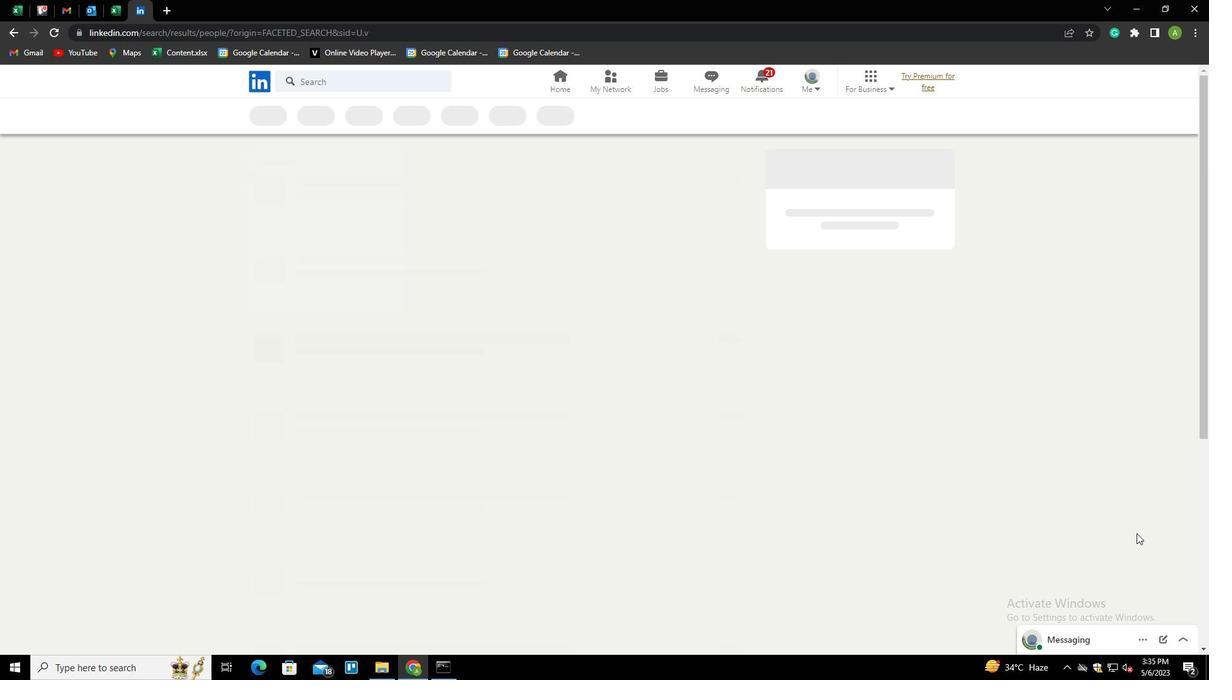 
